 Task: Explore Airbnb accommodation in Ciudad del Carmen, Mexico from 22nd December, 2023 to 26th December, 2023 for 2 adults. Place can be entire room with 1  bedroom having 1 bed and 1 bathroom. Property type can be hotel.
Action: Mouse moved to (421, 114)
Screenshot: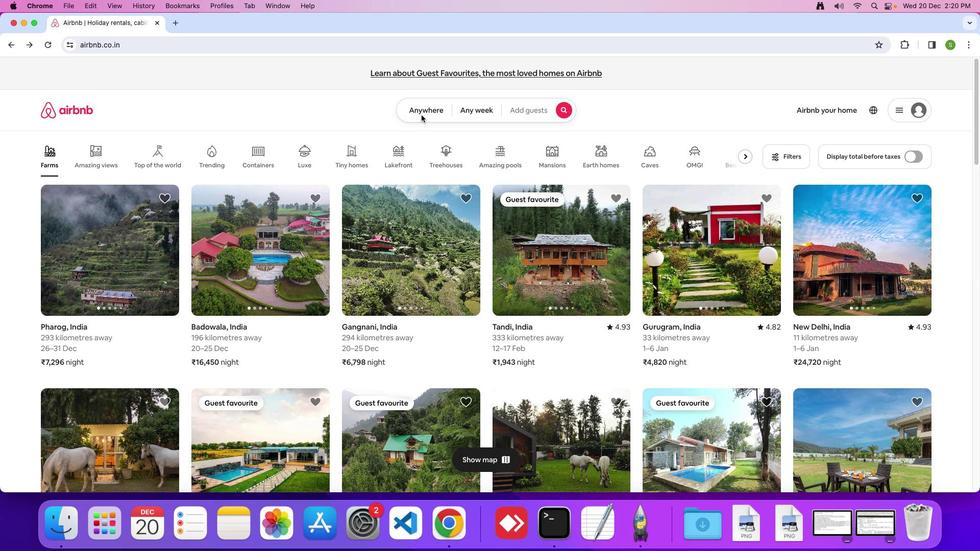 
Action: Mouse pressed left at (421, 114)
Screenshot: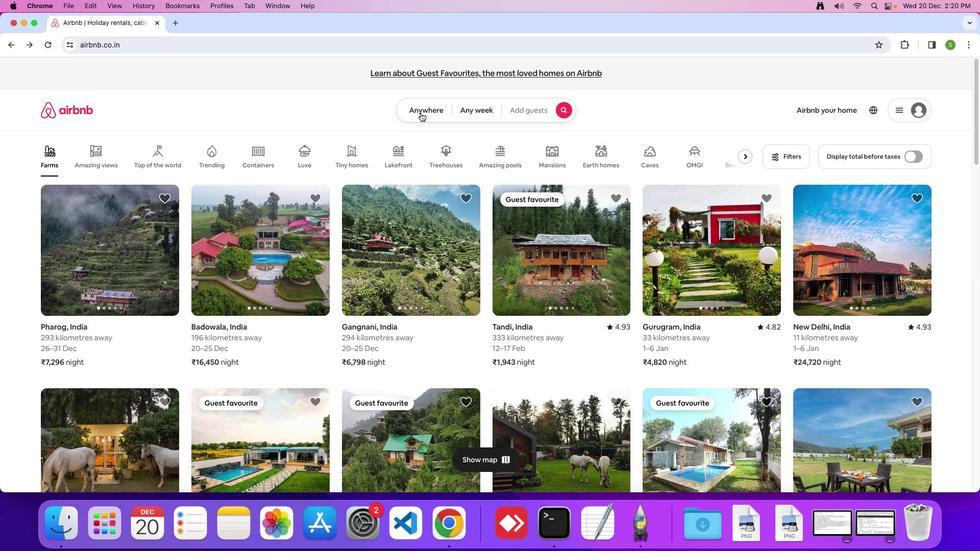 
Action: Mouse moved to (420, 111)
Screenshot: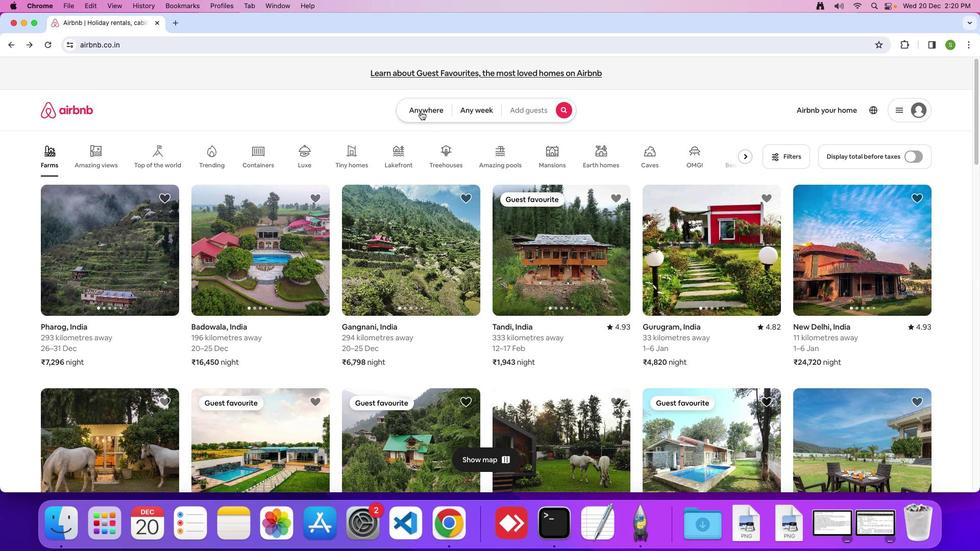 
Action: Mouse pressed left at (420, 111)
Screenshot: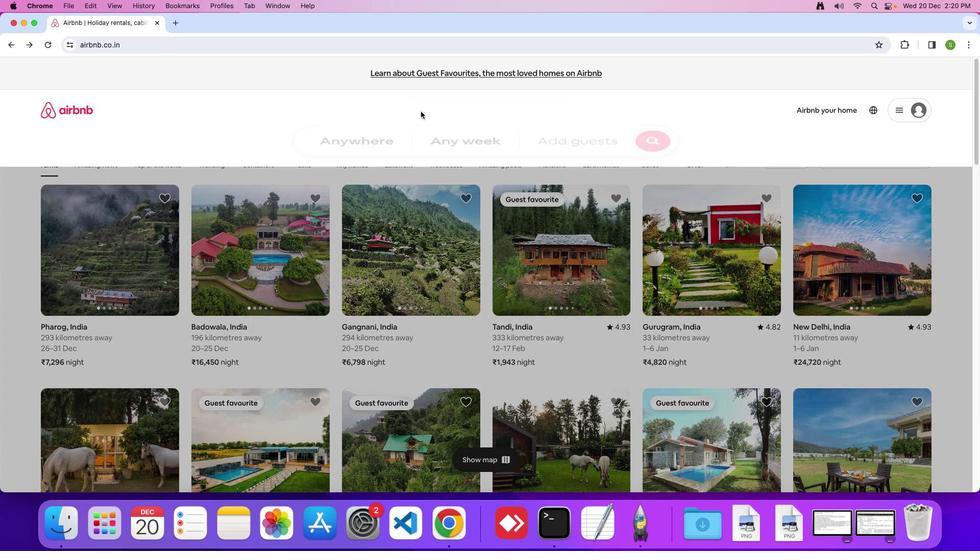 
Action: Mouse moved to (332, 152)
Screenshot: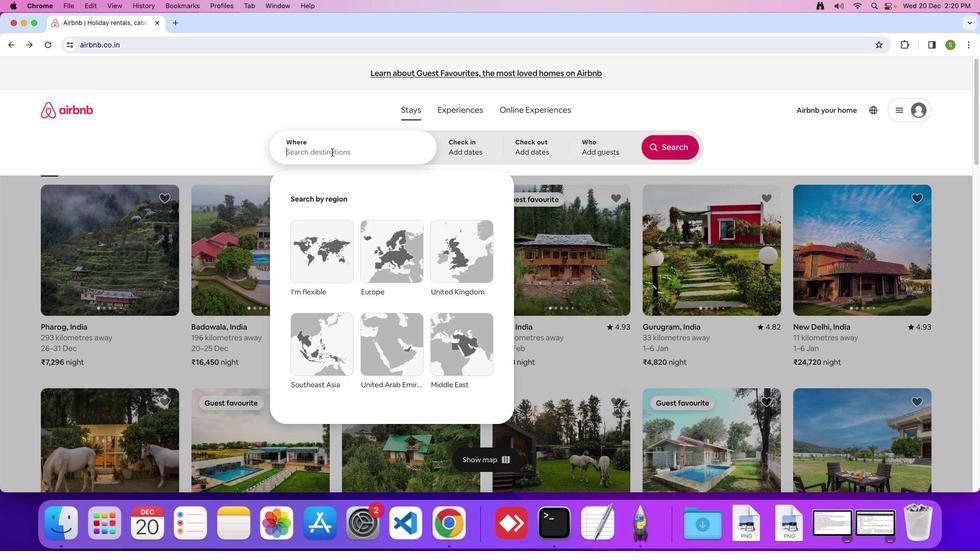
Action: Mouse pressed left at (332, 152)
Screenshot: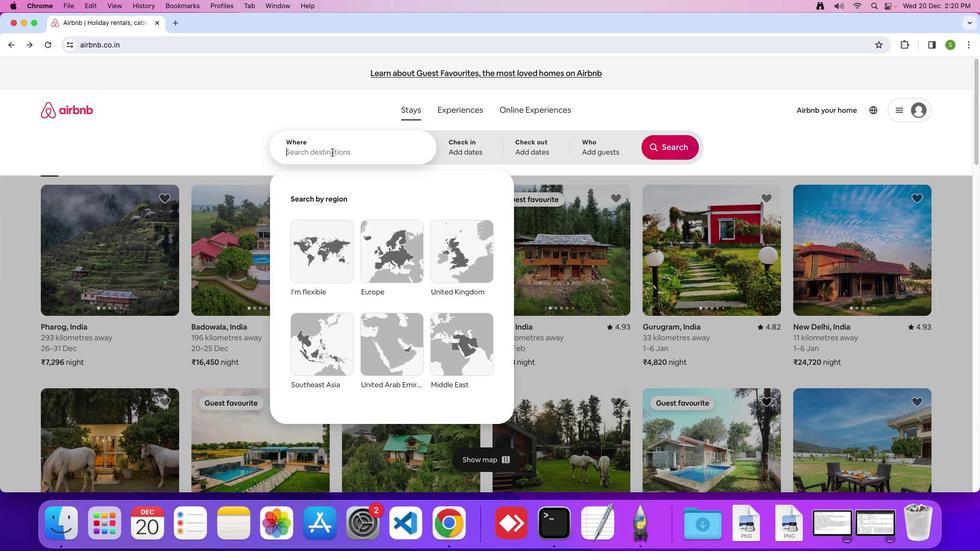 
Action: Mouse moved to (332, 156)
Screenshot: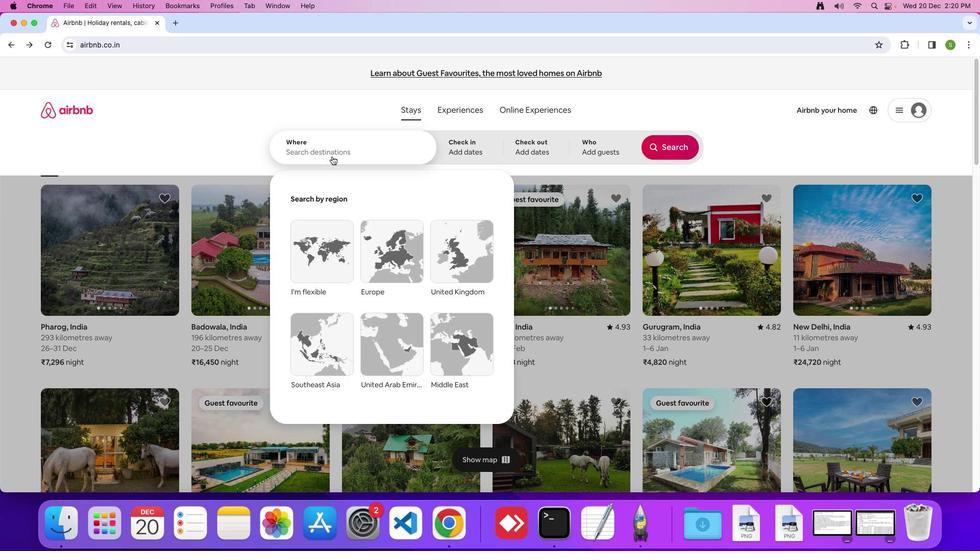 
Action: Key pressed 'C'Key.caps_lock'i''u''d''a''d''a'Key.backspaceKey.space'd''e''l'Key.spaceKey.shift'C''a''r''m''e''n'','Key.spaceKey.shift'M''e''x''i''c''o'Key.enter
Screenshot: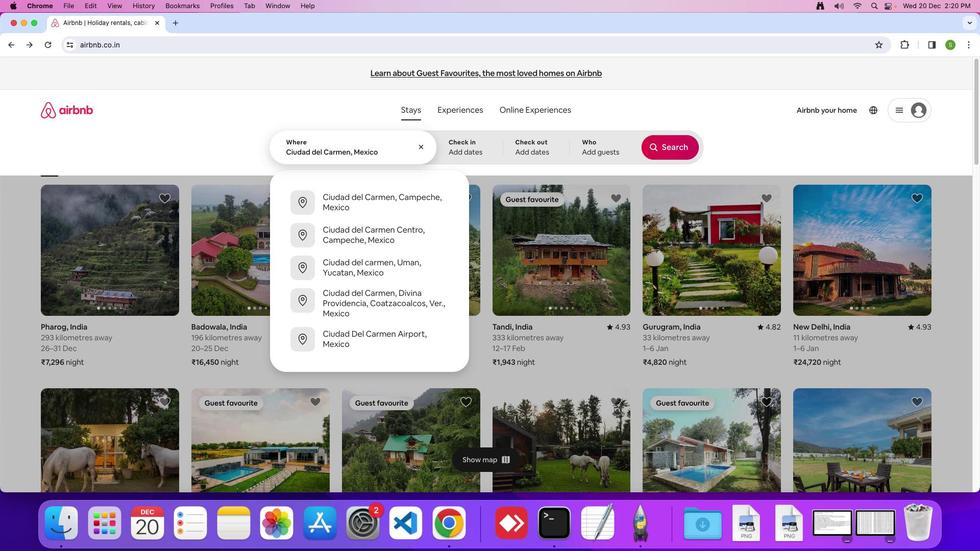 
Action: Mouse moved to (430, 348)
Screenshot: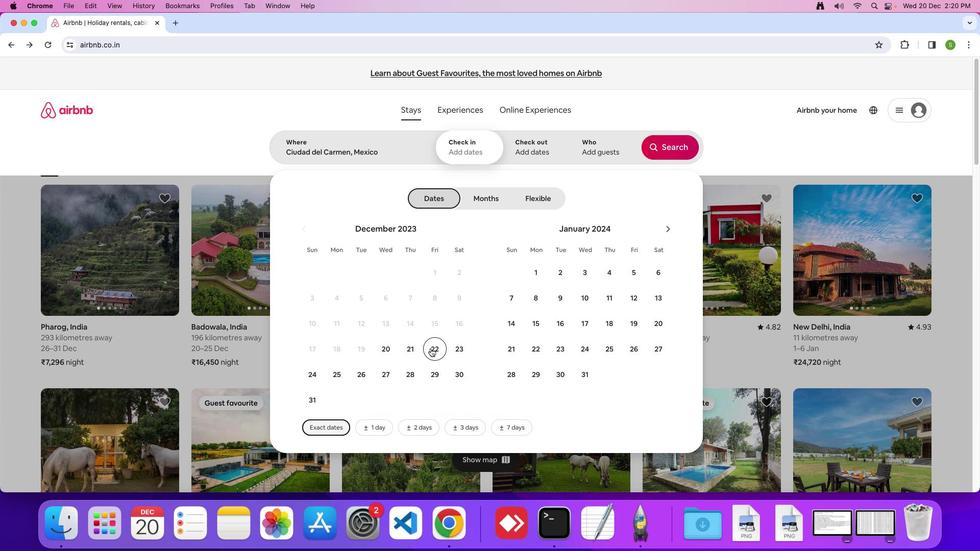 
Action: Mouse pressed left at (430, 348)
Screenshot: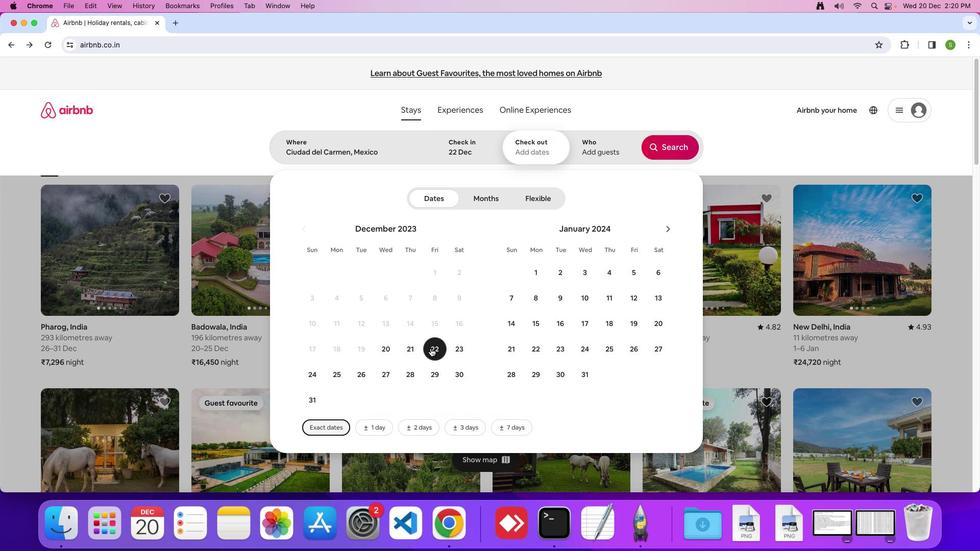 
Action: Mouse moved to (364, 373)
Screenshot: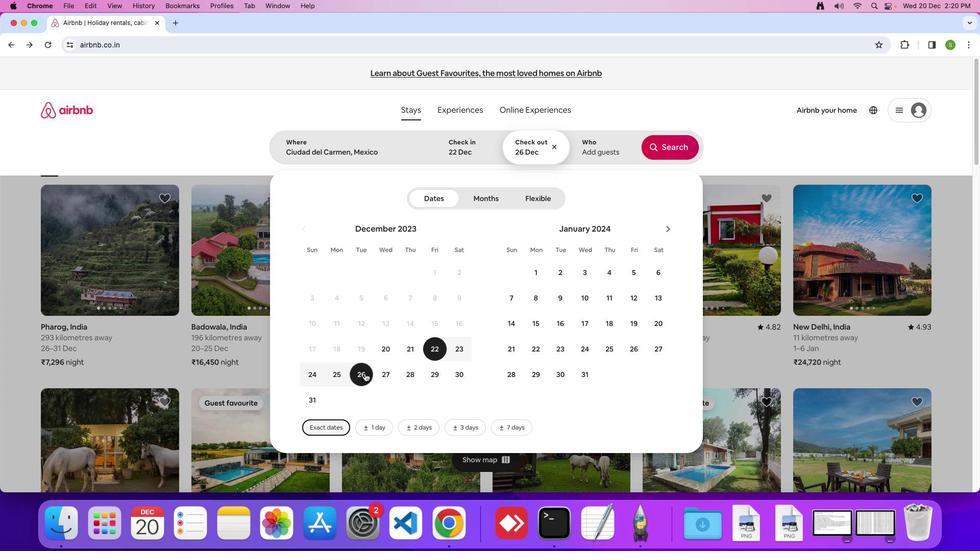 
Action: Mouse pressed left at (364, 373)
Screenshot: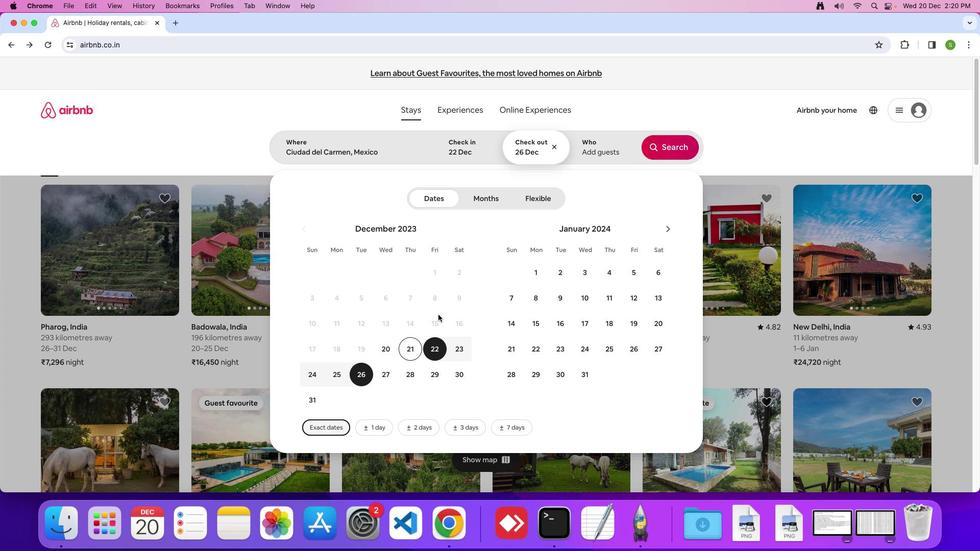 
Action: Mouse moved to (589, 152)
Screenshot: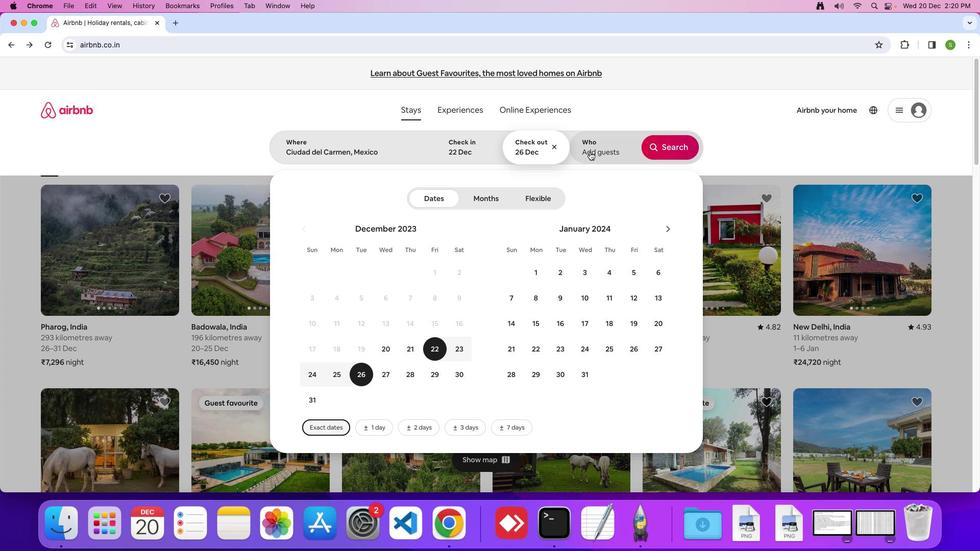 
Action: Mouse pressed left at (589, 152)
Screenshot: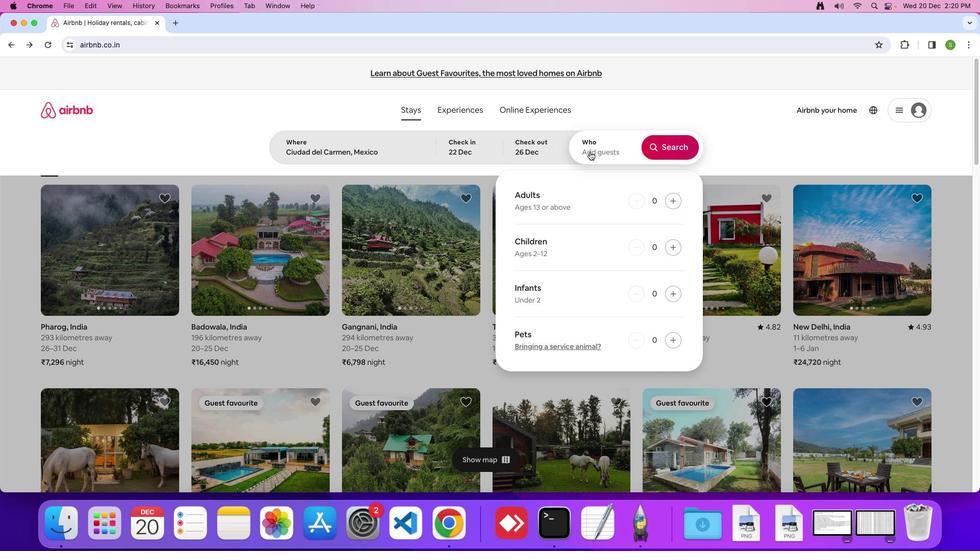 
Action: Mouse moved to (670, 201)
Screenshot: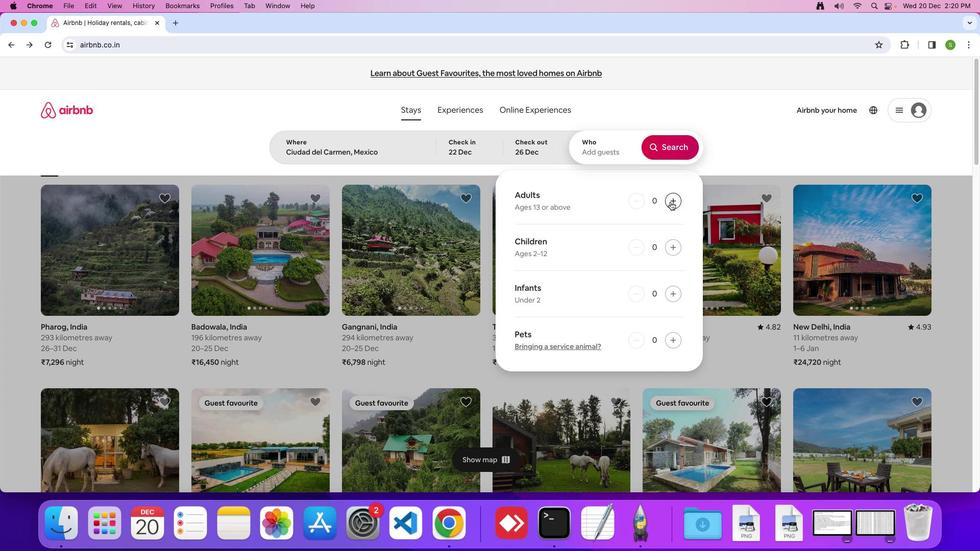 
Action: Mouse pressed left at (670, 201)
Screenshot: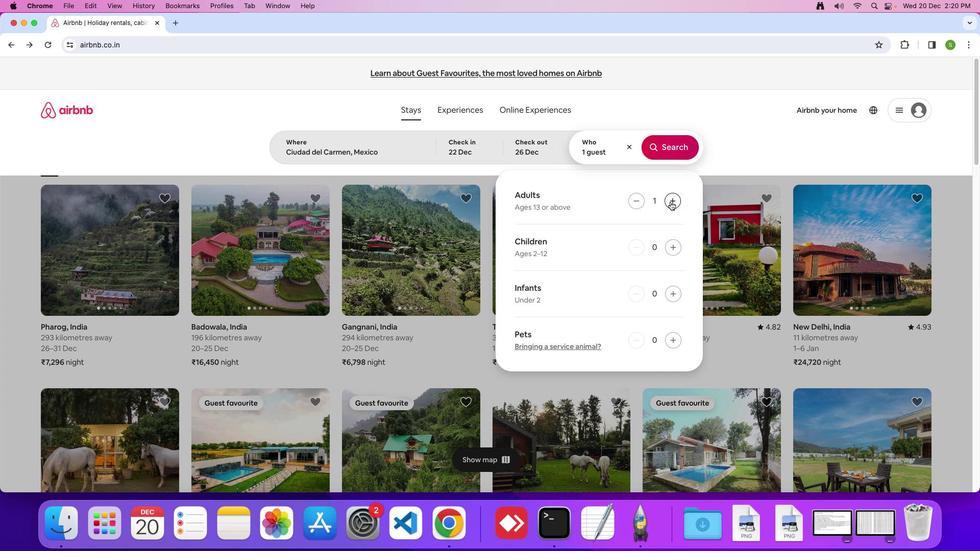 
Action: Mouse pressed left at (670, 201)
Screenshot: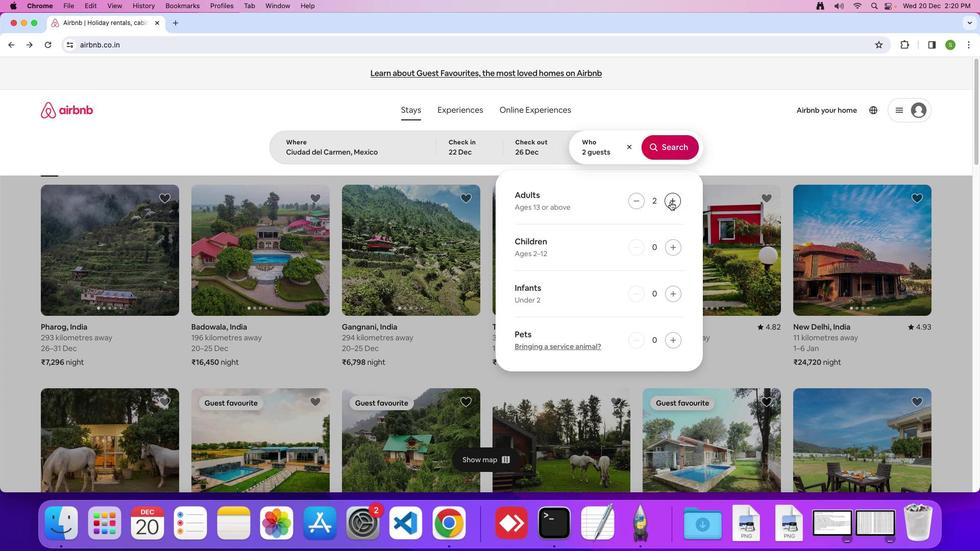 
Action: Mouse moved to (664, 150)
Screenshot: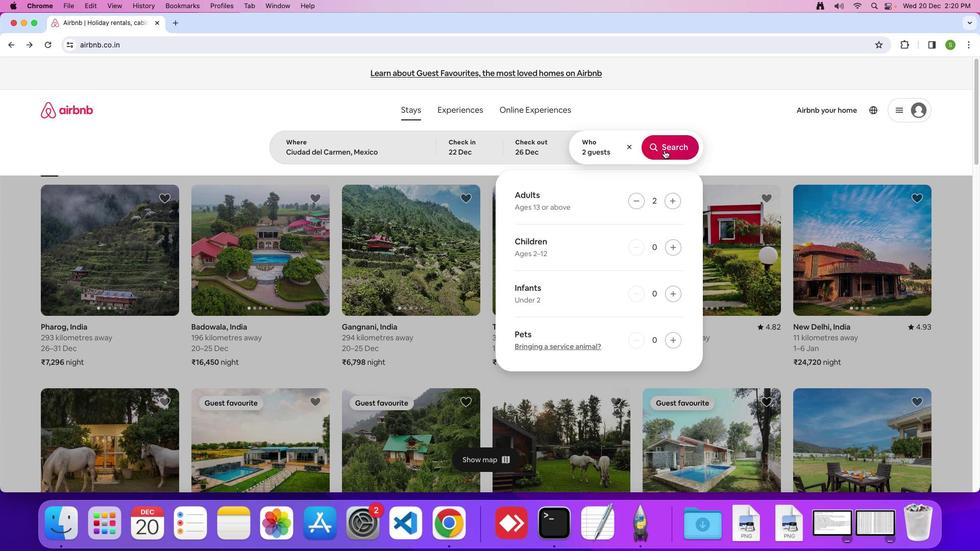 
Action: Mouse pressed left at (664, 150)
Screenshot: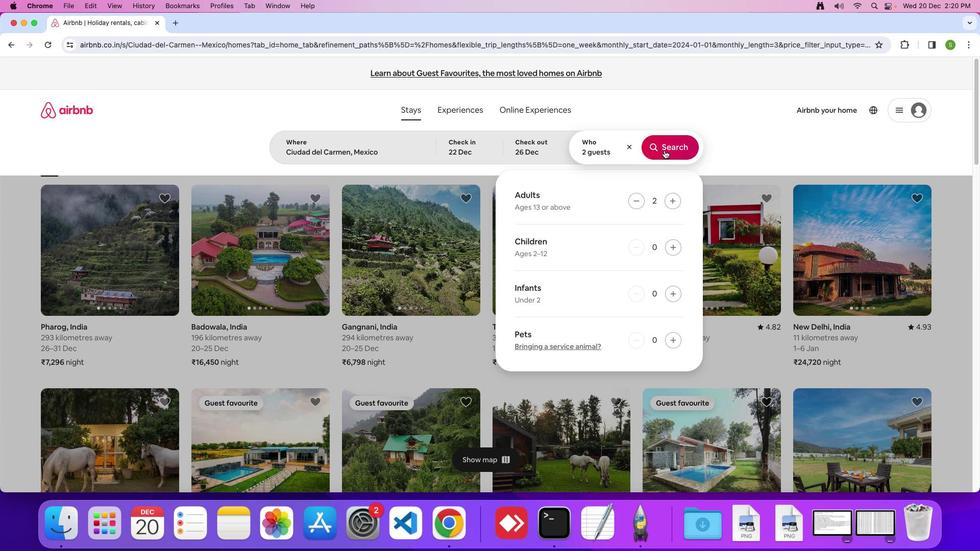 
Action: Mouse moved to (812, 116)
Screenshot: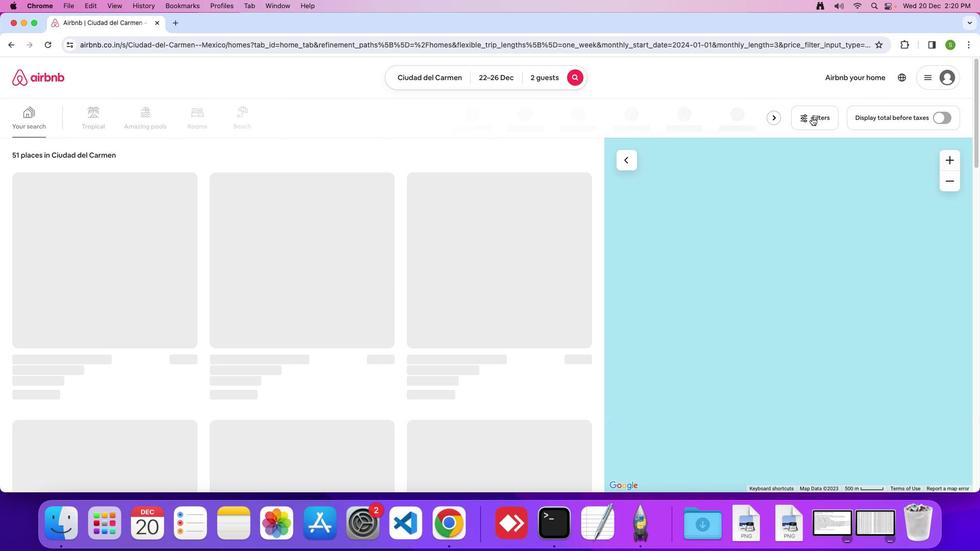 
Action: Mouse pressed left at (812, 116)
Screenshot: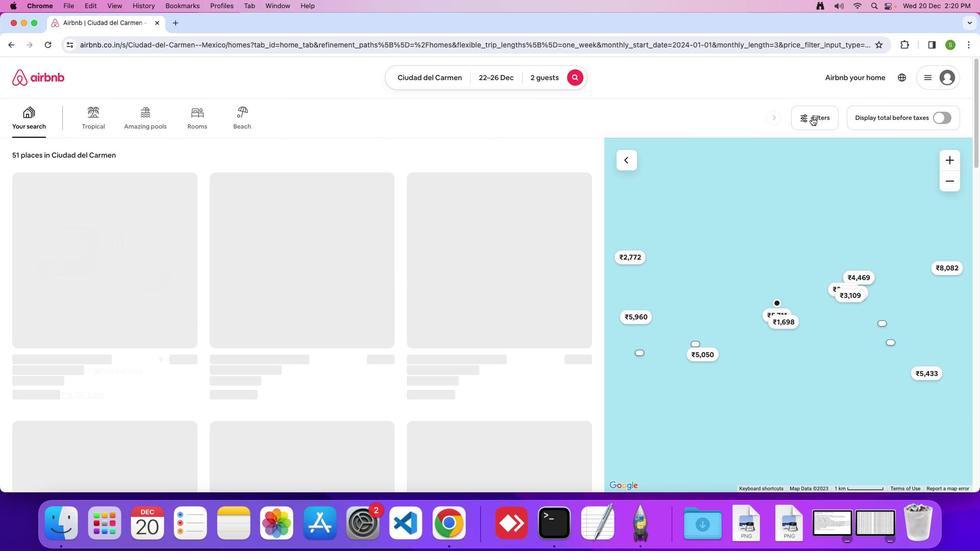 
Action: Mouse moved to (469, 322)
Screenshot: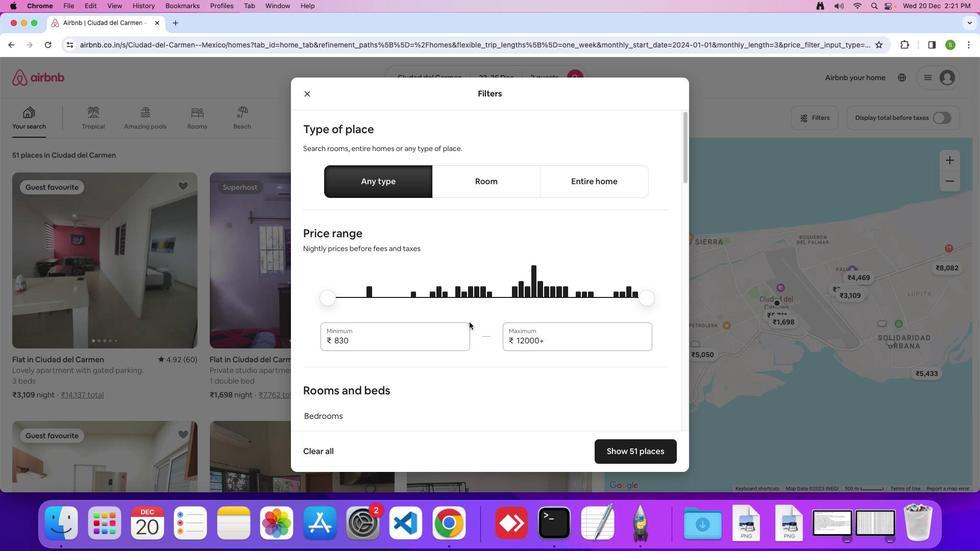 
Action: Mouse scrolled (469, 322) with delta (0, 0)
Screenshot: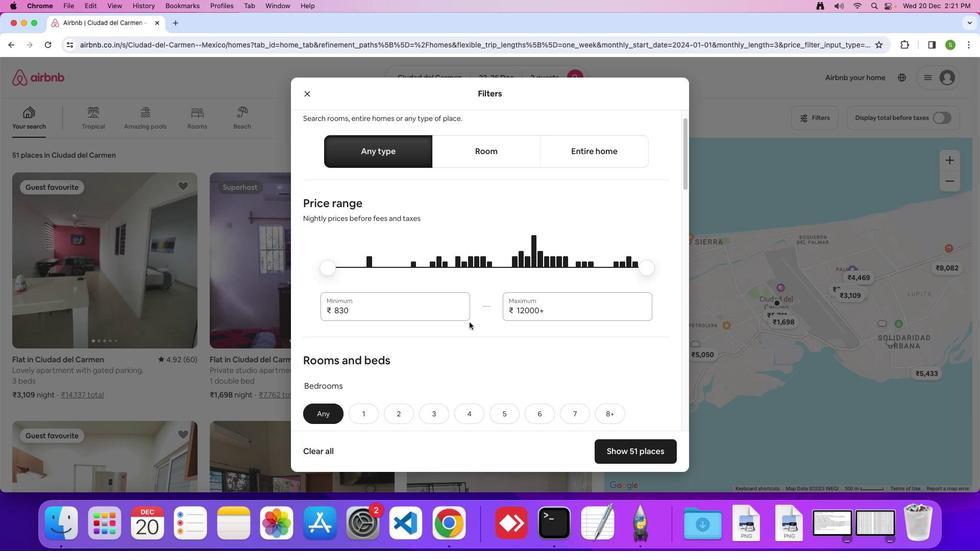 
Action: Mouse scrolled (469, 322) with delta (0, 0)
Screenshot: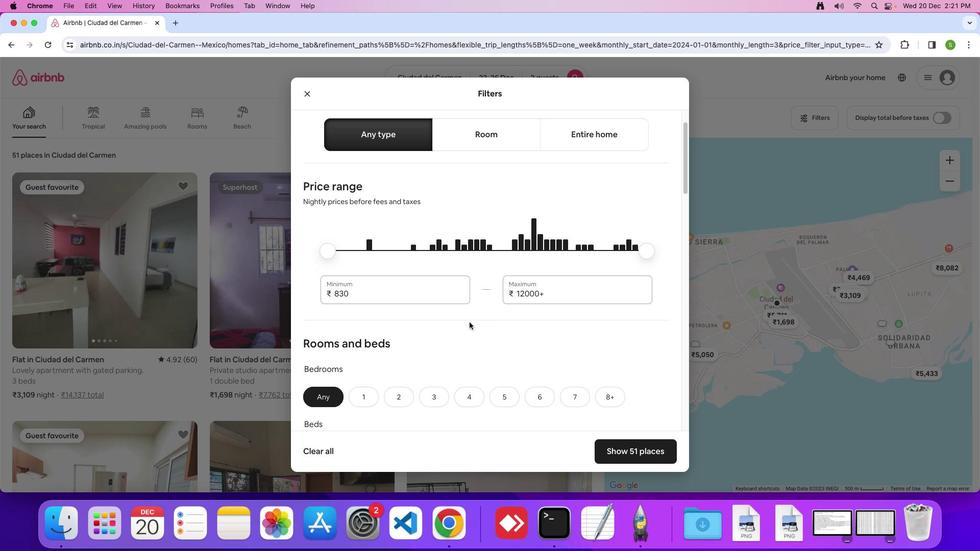 
Action: Mouse scrolled (469, 322) with delta (0, 0)
Screenshot: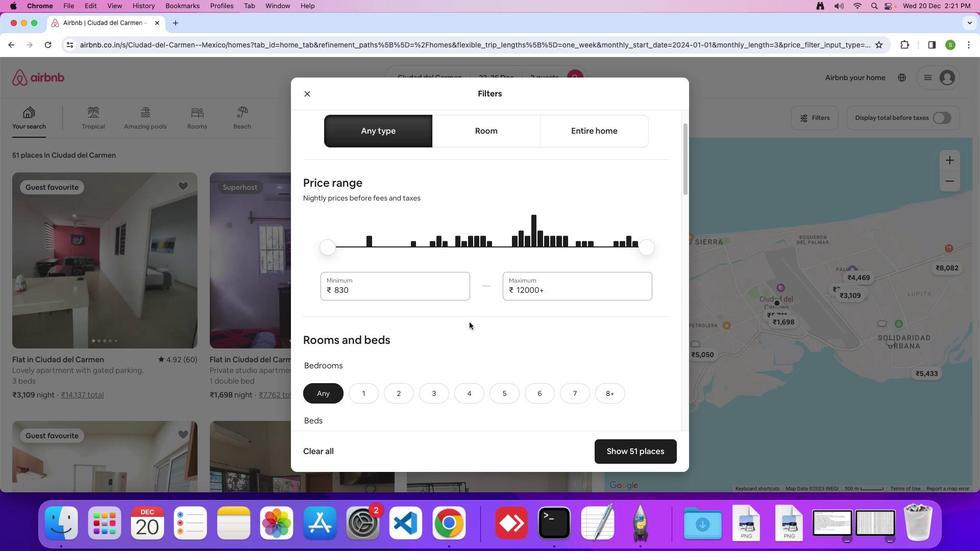 
Action: Mouse scrolled (469, 322) with delta (0, 0)
Screenshot: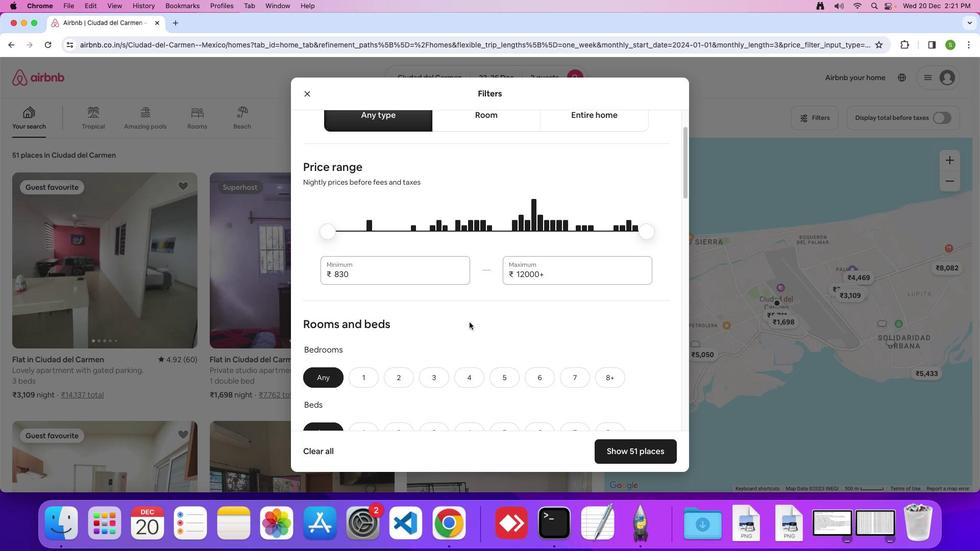 
Action: Mouse scrolled (469, 322) with delta (0, 0)
Screenshot: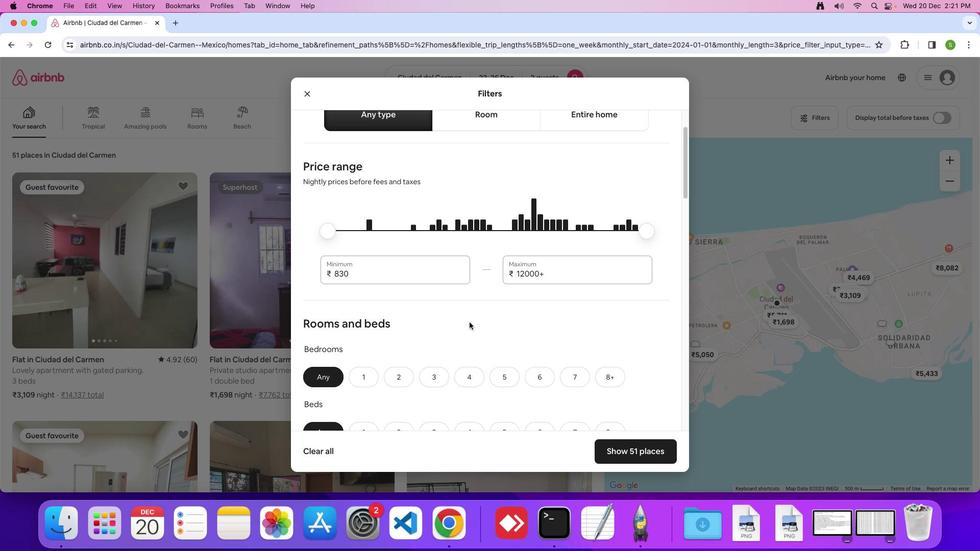 
Action: Mouse scrolled (469, 322) with delta (0, 0)
Screenshot: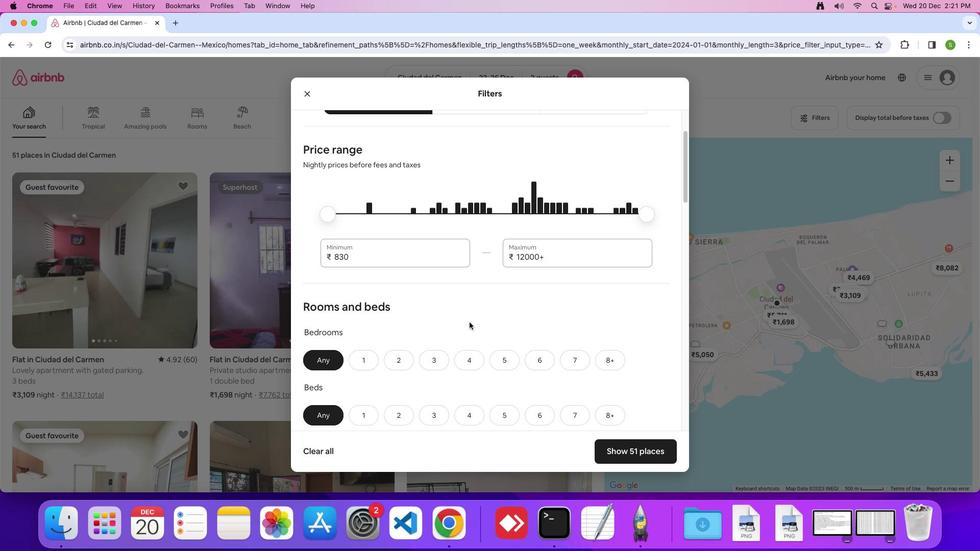 
Action: Mouse scrolled (469, 322) with delta (0, 0)
Screenshot: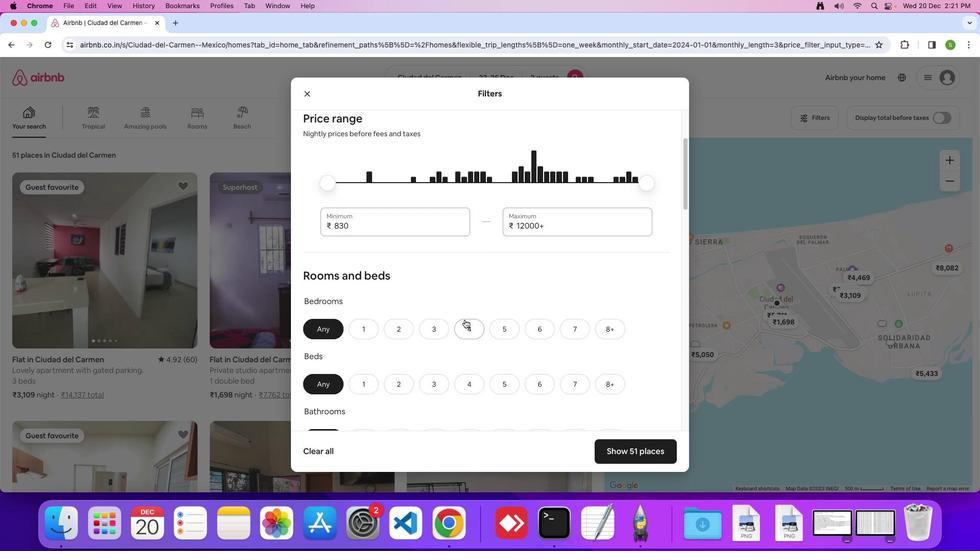 
Action: Mouse scrolled (469, 322) with delta (0, 0)
Screenshot: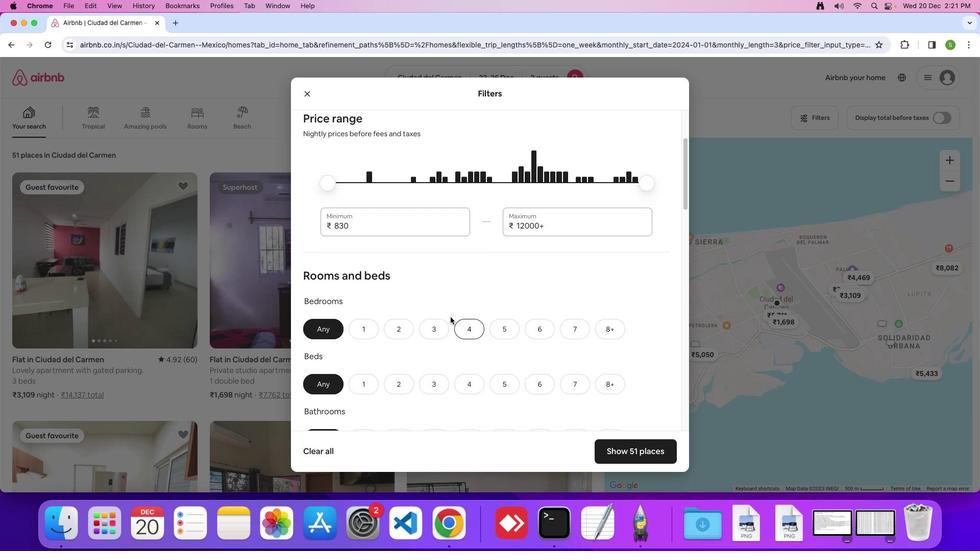 
Action: Mouse moved to (361, 332)
Screenshot: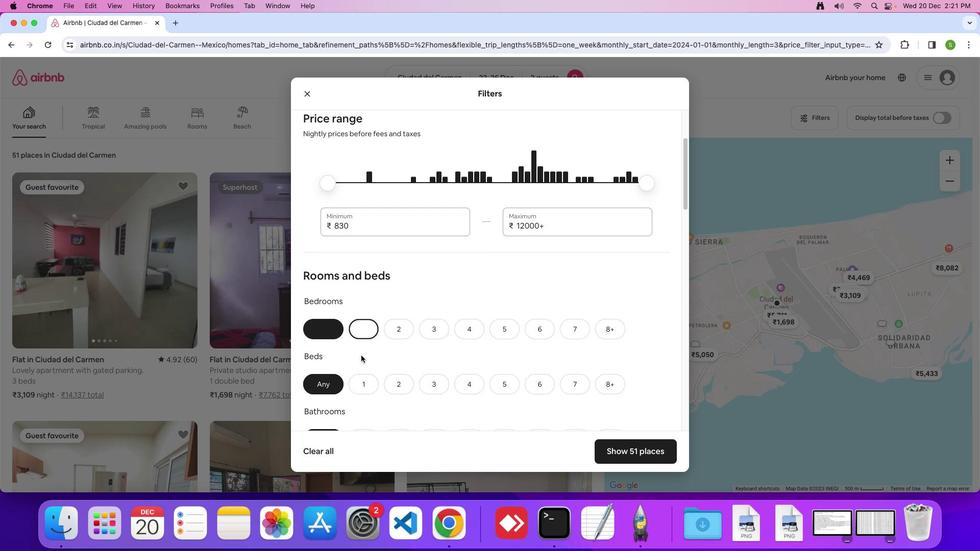
Action: Mouse pressed left at (361, 332)
Screenshot: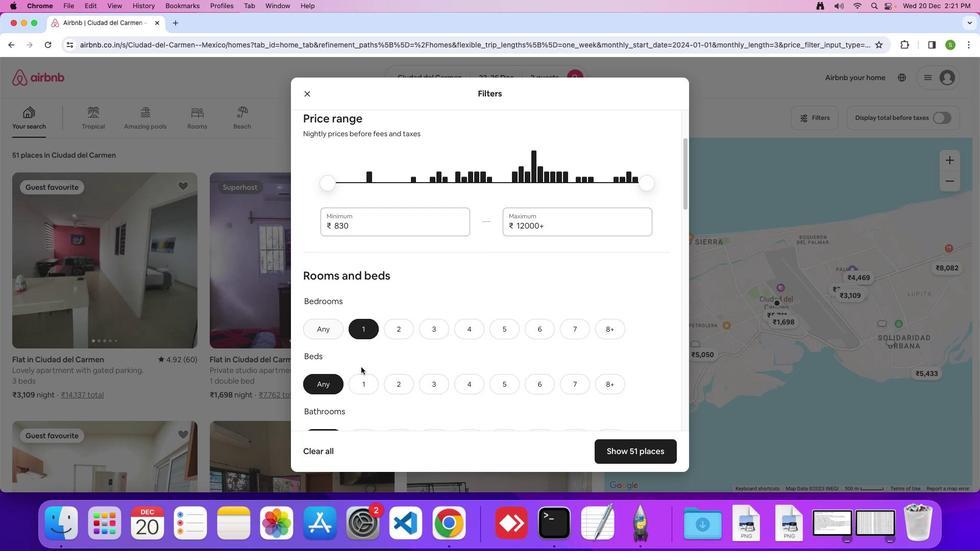 
Action: Mouse moved to (362, 379)
Screenshot: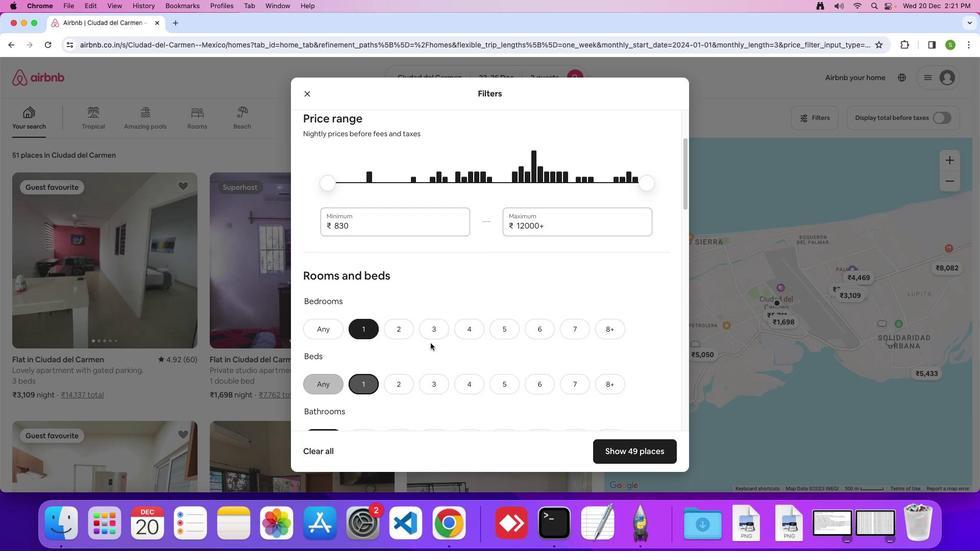 
Action: Mouse pressed left at (362, 379)
Screenshot: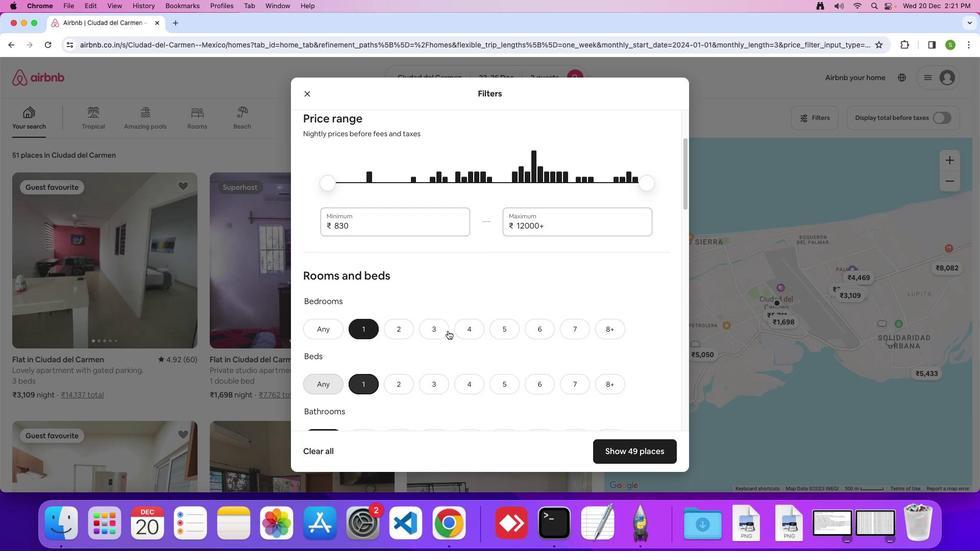 
Action: Mouse moved to (449, 328)
Screenshot: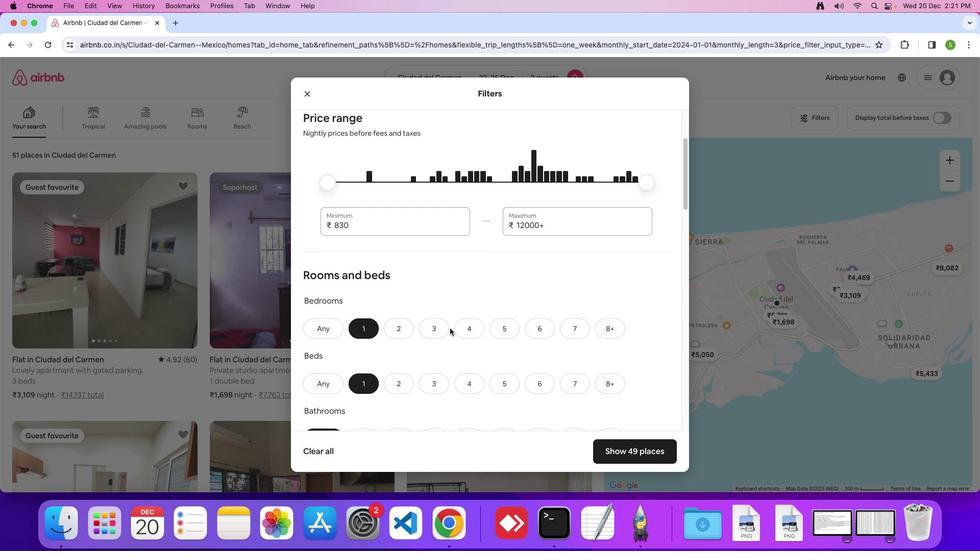 
Action: Mouse scrolled (449, 328) with delta (0, 0)
Screenshot: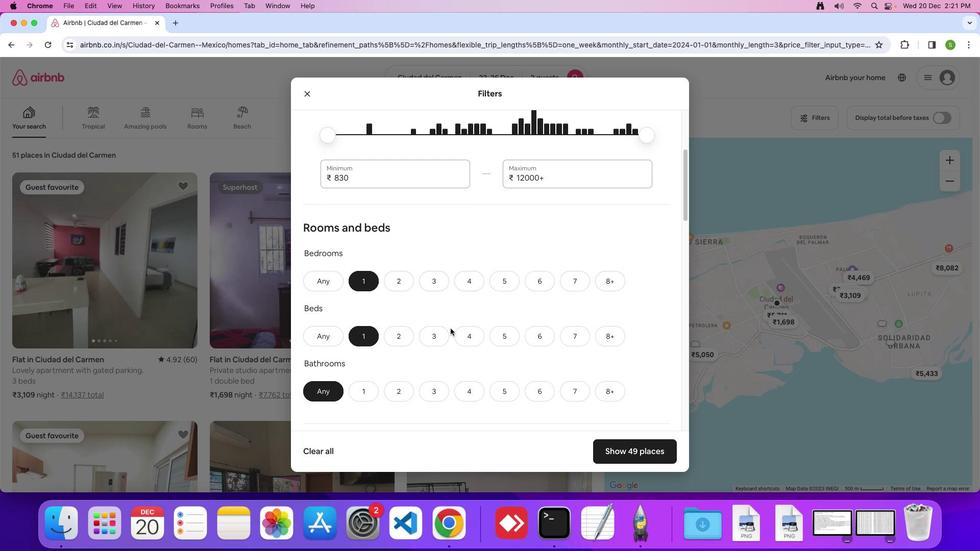 
Action: Mouse moved to (450, 328)
Screenshot: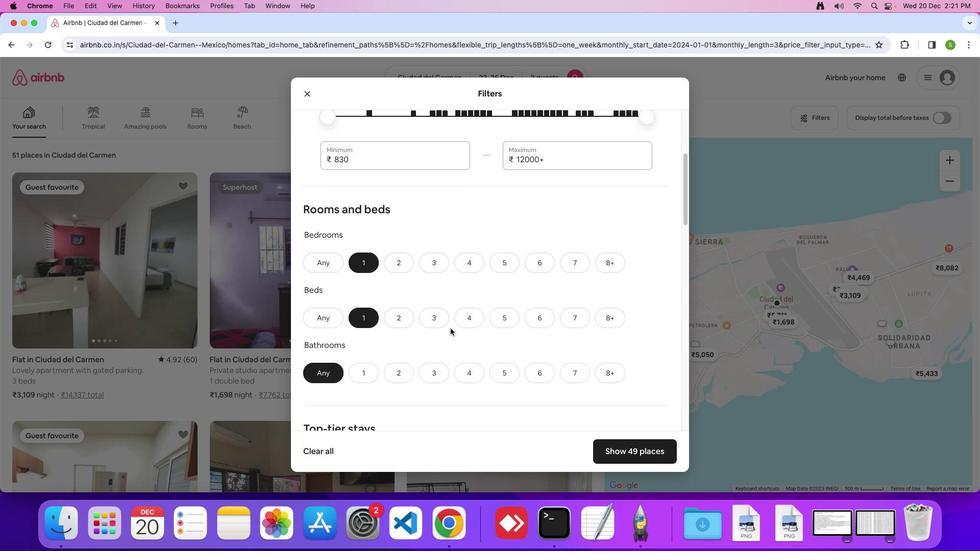 
Action: Mouse scrolled (450, 328) with delta (0, 0)
Screenshot: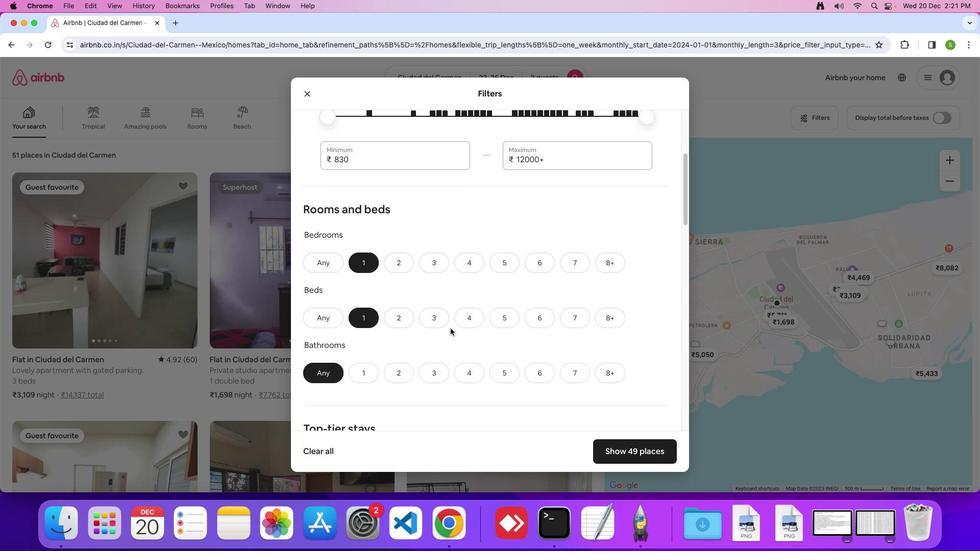 
Action: Mouse moved to (450, 328)
Screenshot: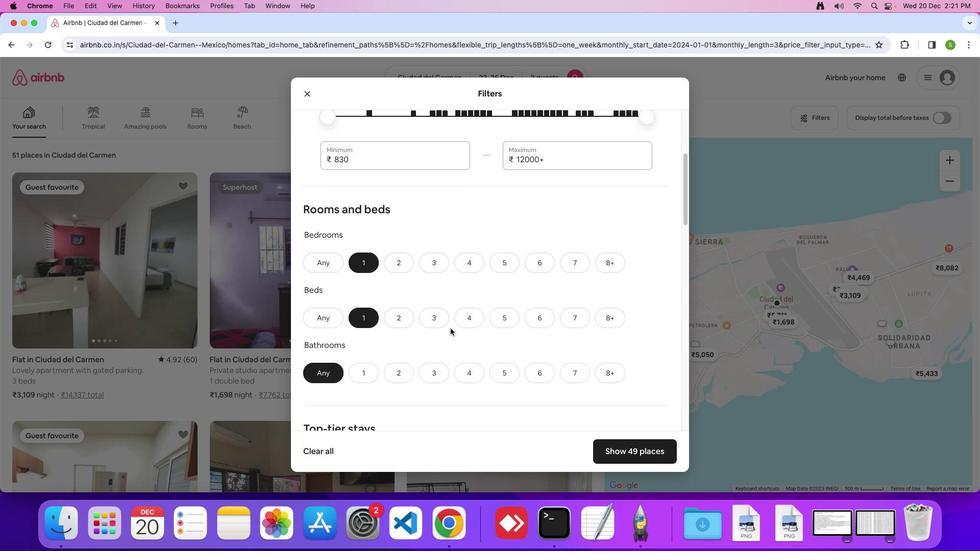 
Action: Mouse scrolled (450, 328) with delta (0, -1)
Screenshot: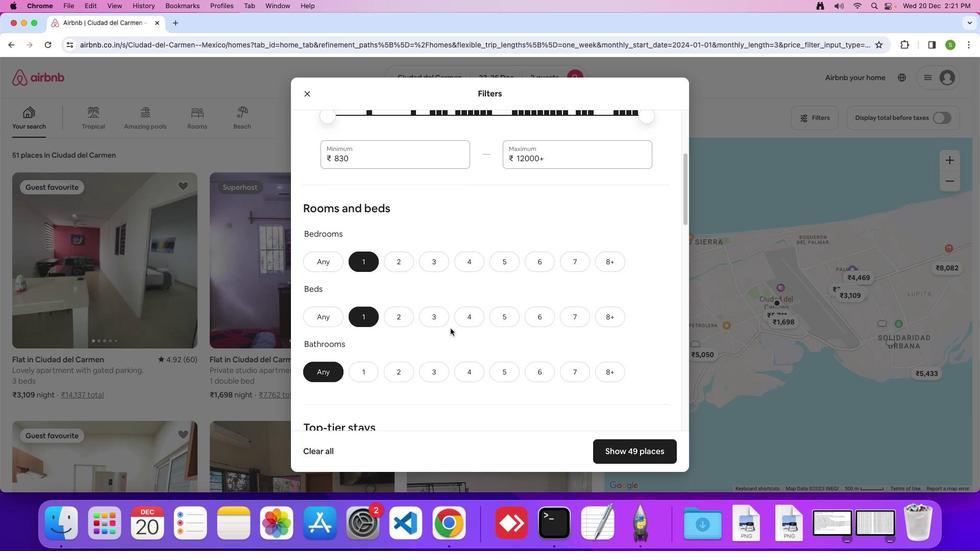 
Action: Mouse moved to (450, 328)
Screenshot: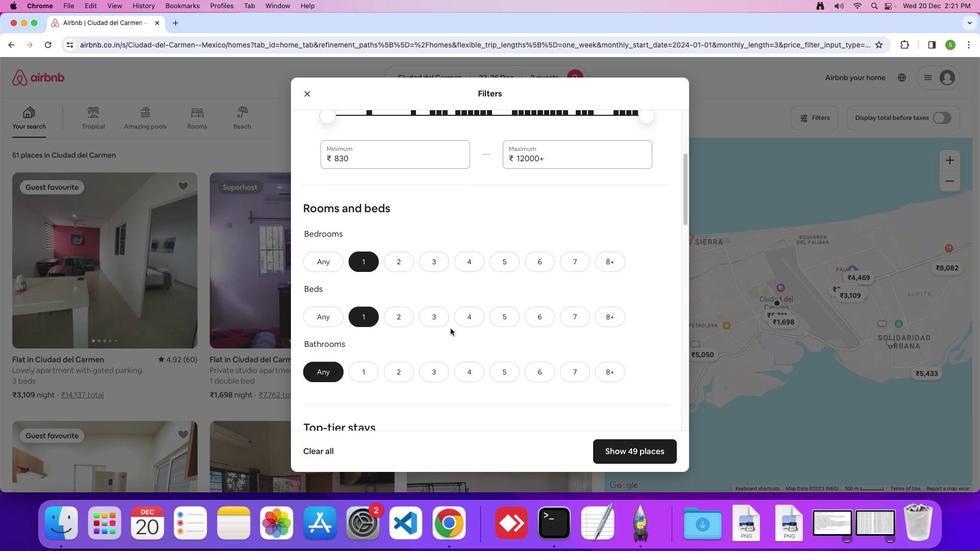 
Action: Mouse scrolled (450, 328) with delta (0, 0)
Screenshot: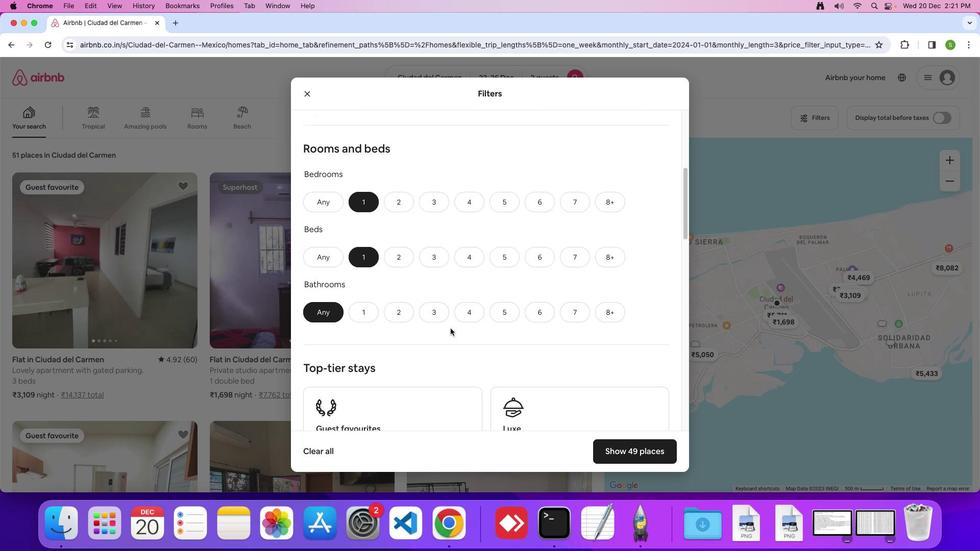 
Action: Mouse scrolled (450, 328) with delta (0, 0)
Screenshot: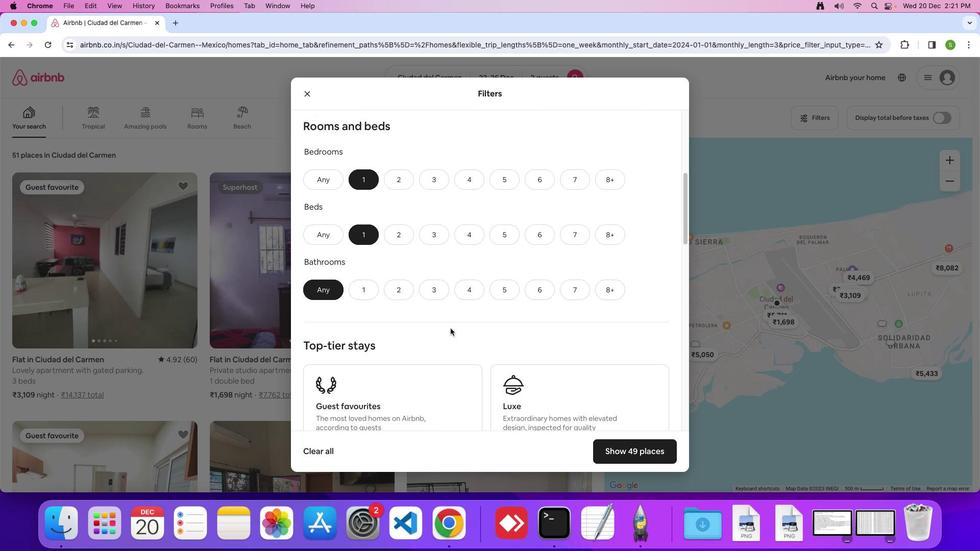 
Action: Mouse scrolled (450, 328) with delta (0, -1)
Screenshot: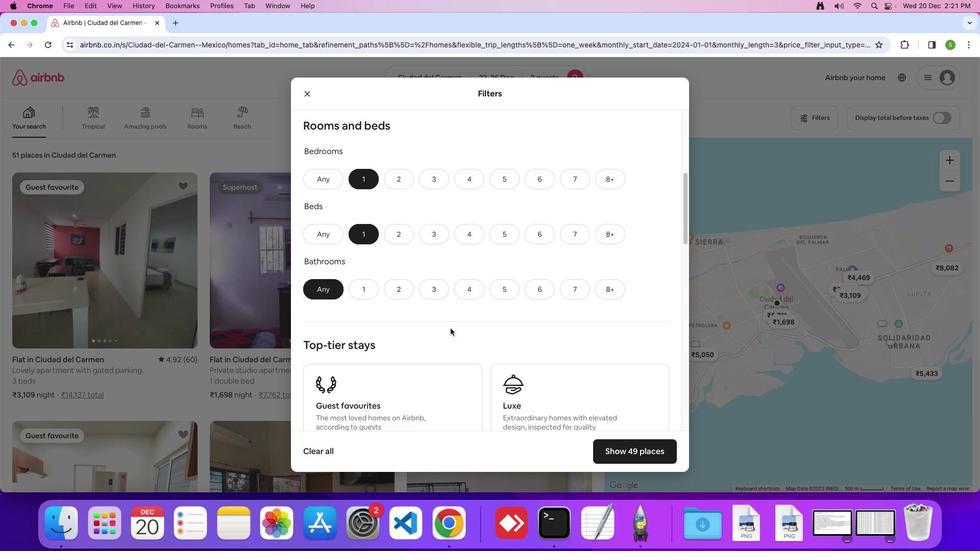 
Action: Mouse moved to (368, 298)
Screenshot: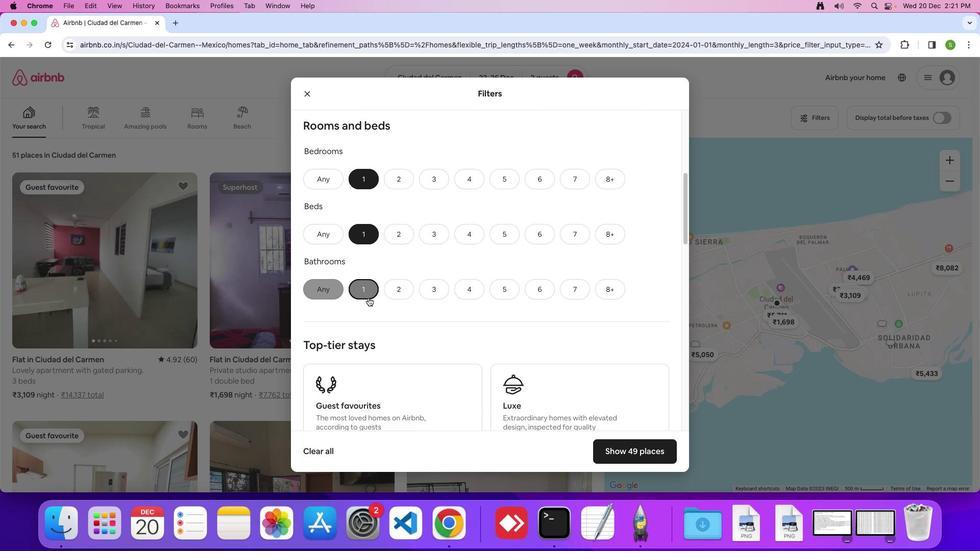 
Action: Mouse pressed left at (368, 298)
Screenshot: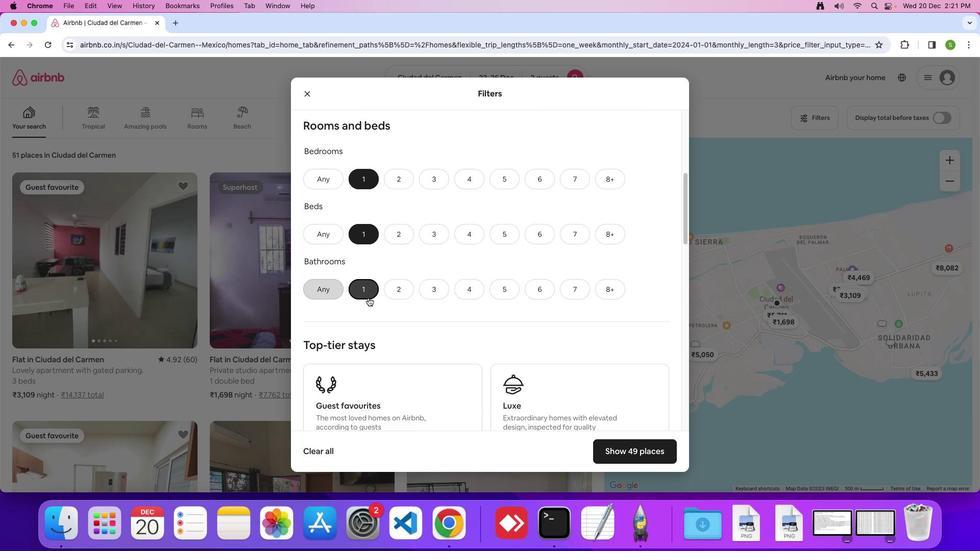 
Action: Mouse moved to (441, 293)
Screenshot: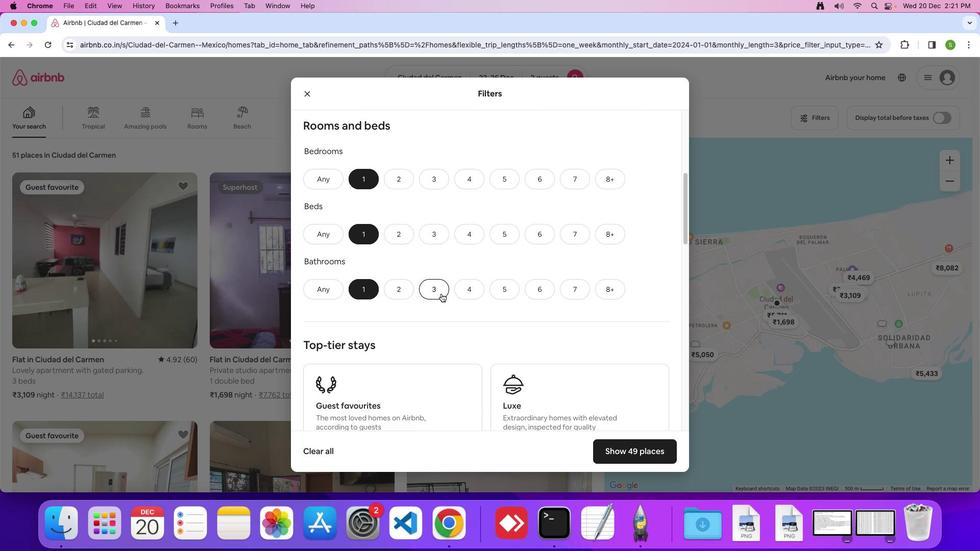 
Action: Mouse scrolled (441, 293) with delta (0, 0)
Screenshot: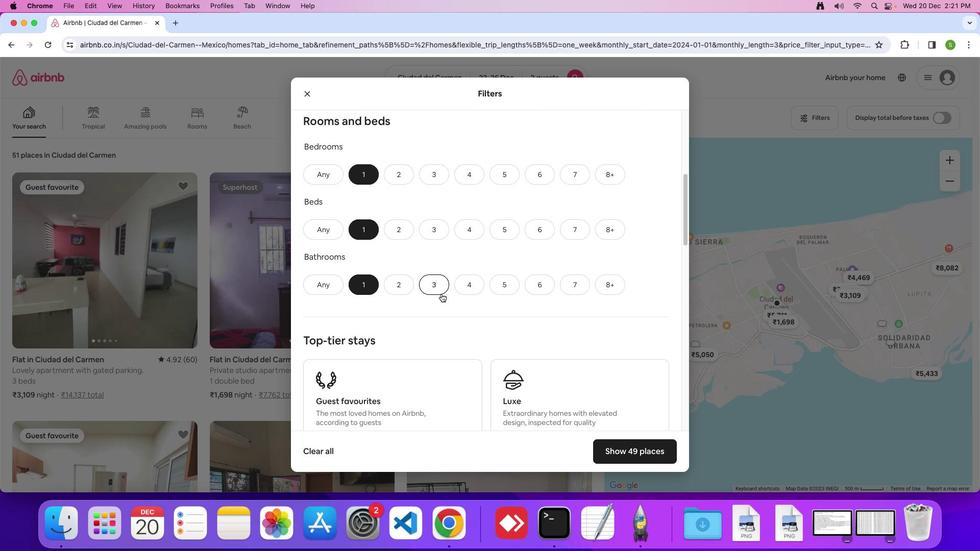 
Action: Mouse scrolled (441, 293) with delta (0, 0)
Screenshot: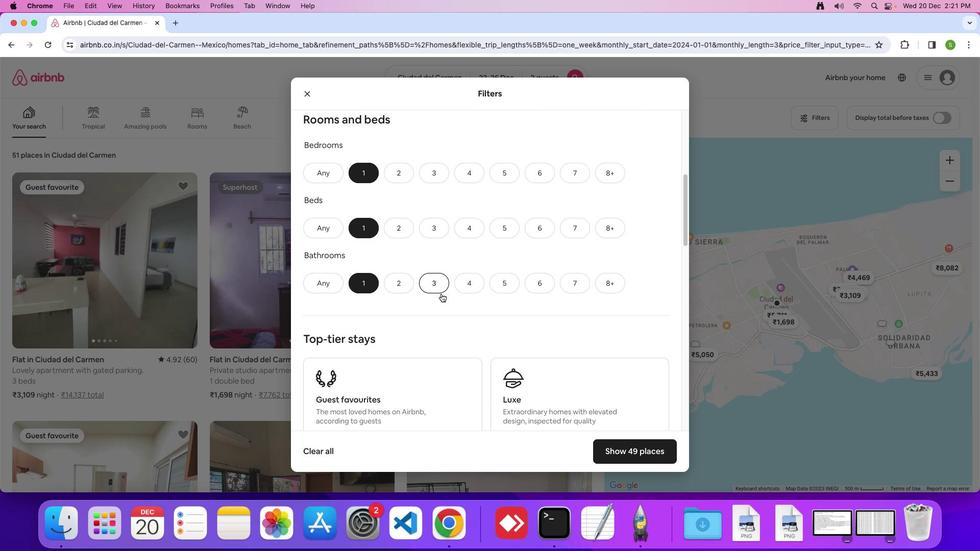 
Action: Mouse scrolled (441, 293) with delta (0, 0)
Screenshot: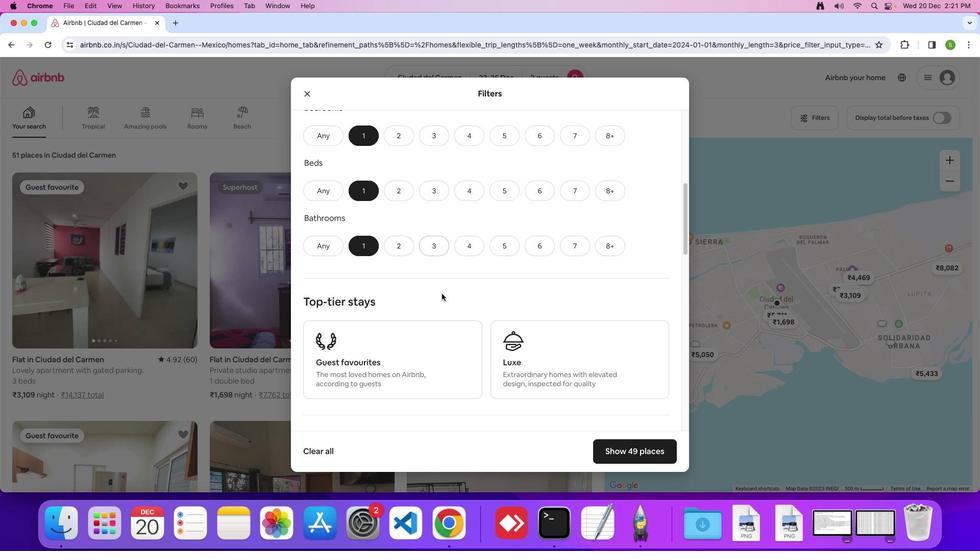 
Action: Mouse scrolled (441, 293) with delta (0, 0)
Screenshot: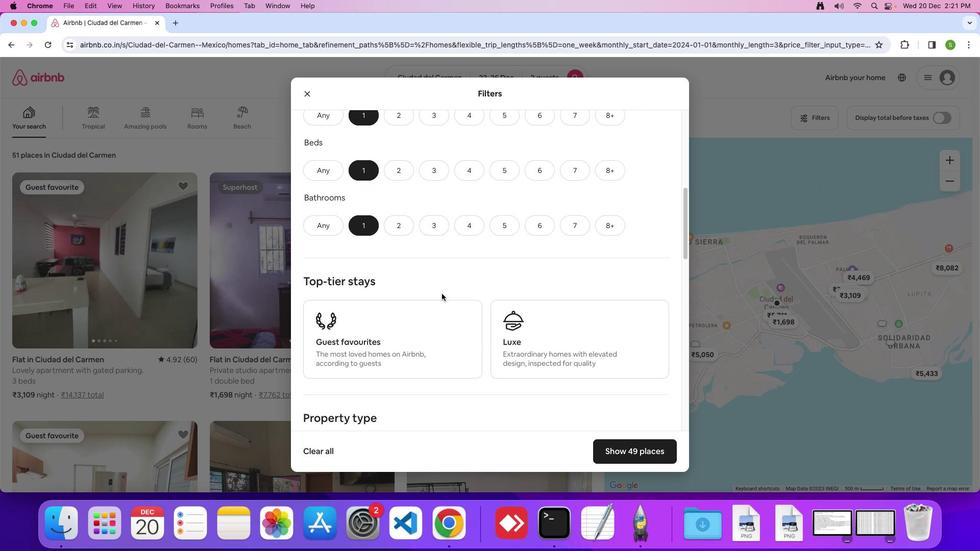 
Action: Mouse scrolled (441, 293) with delta (0, -1)
Screenshot: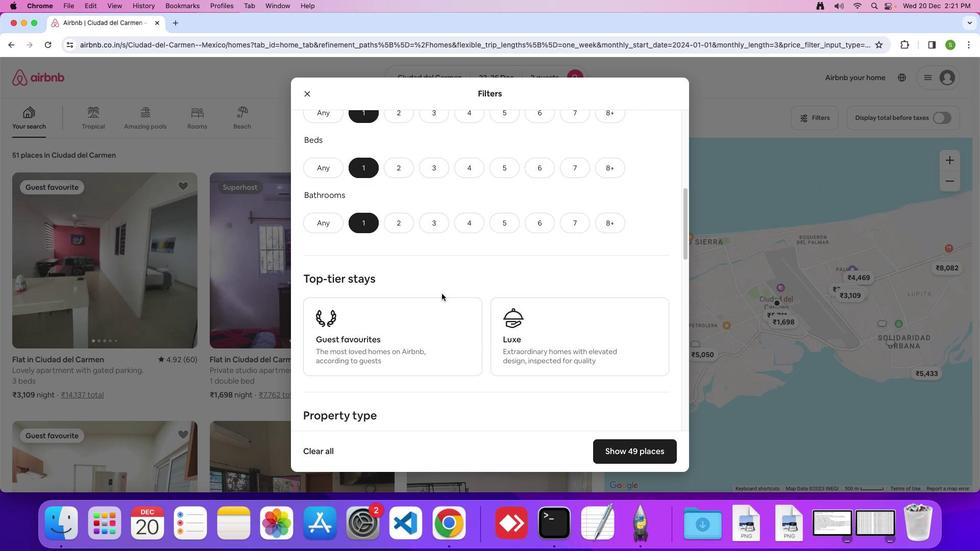
Action: Mouse moved to (441, 293)
Screenshot: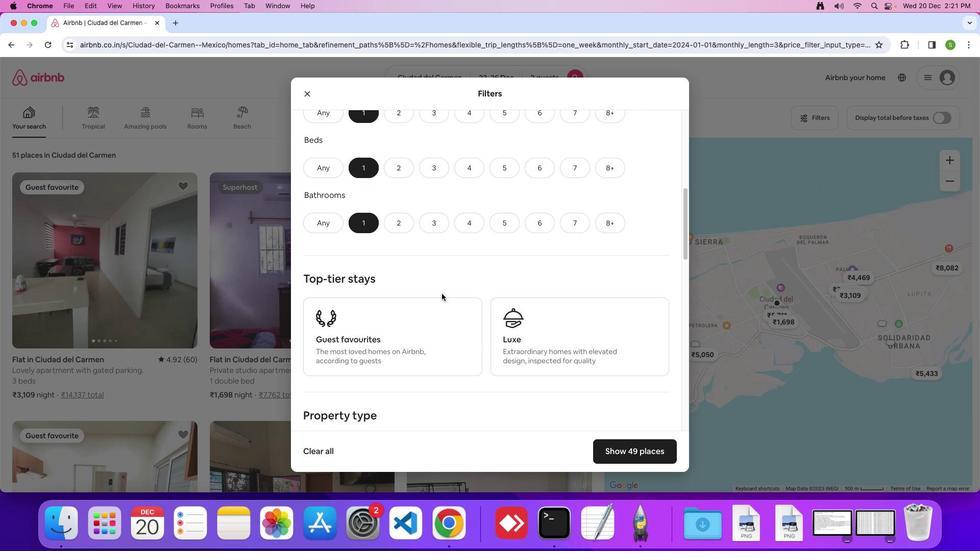 
Action: Mouse scrolled (441, 293) with delta (0, 0)
Screenshot: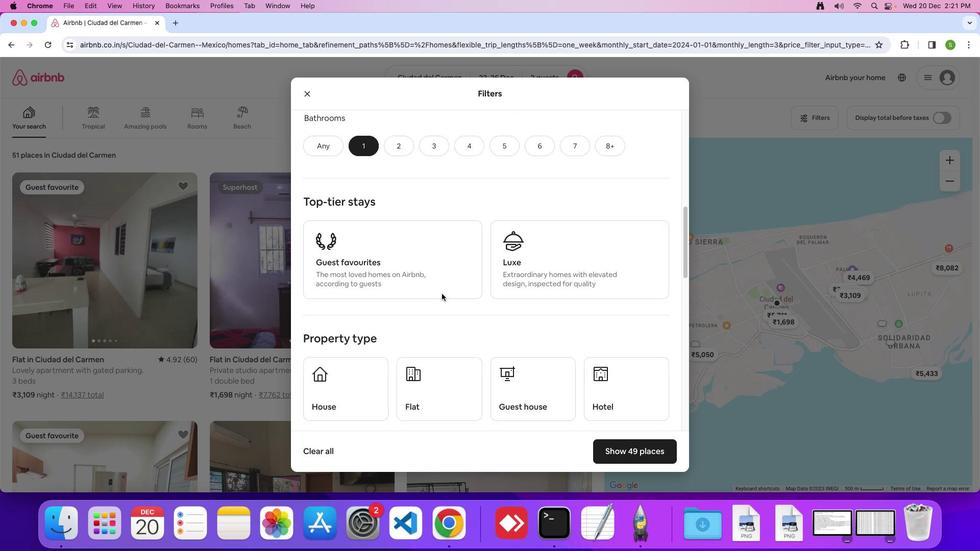 
Action: Mouse scrolled (441, 293) with delta (0, 0)
Screenshot: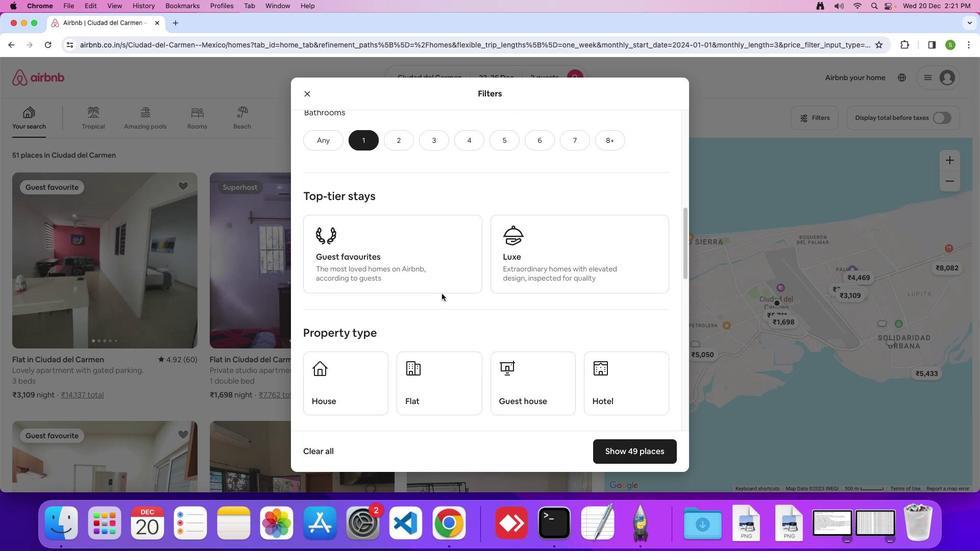 
Action: Mouse scrolled (441, 293) with delta (0, -1)
Screenshot: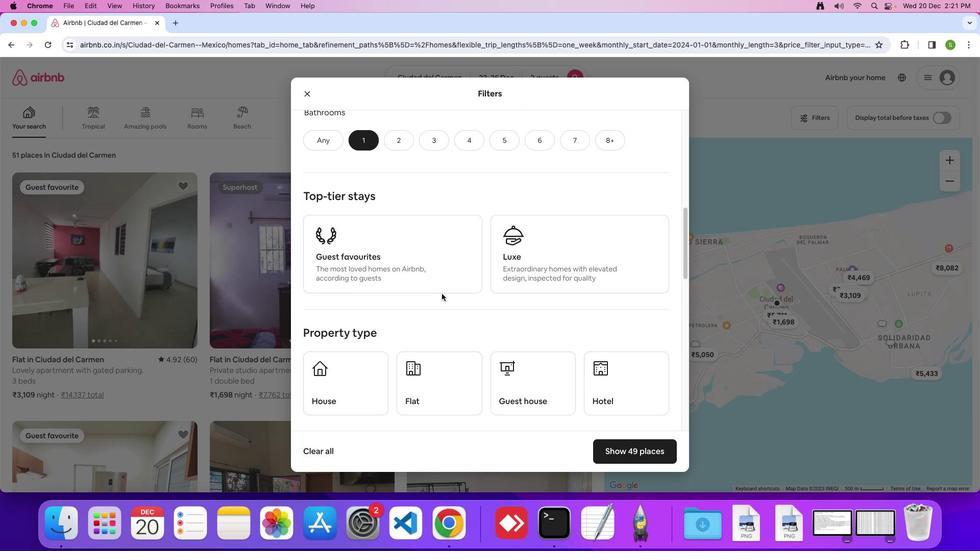 
Action: Mouse scrolled (441, 293) with delta (0, 0)
Screenshot: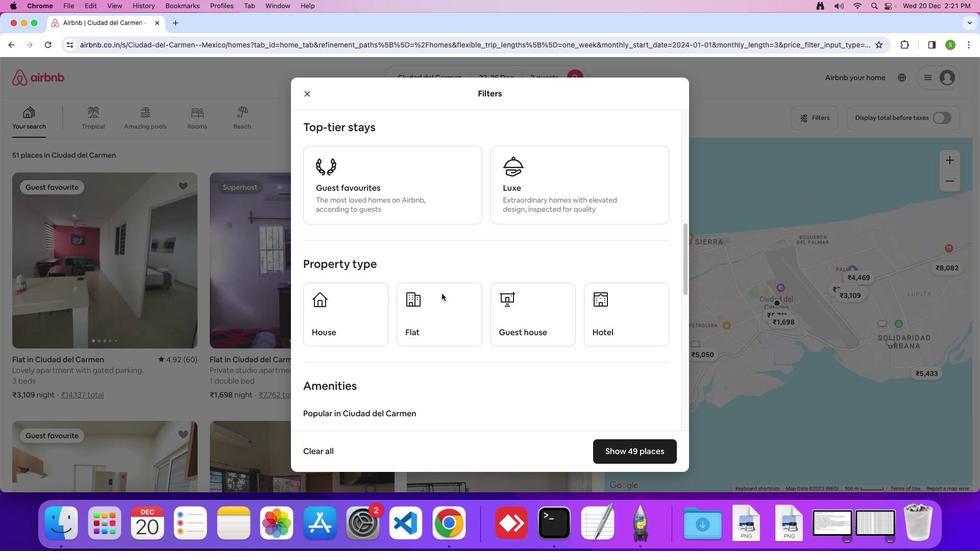 
Action: Mouse scrolled (441, 293) with delta (0, 0)
Screenshot: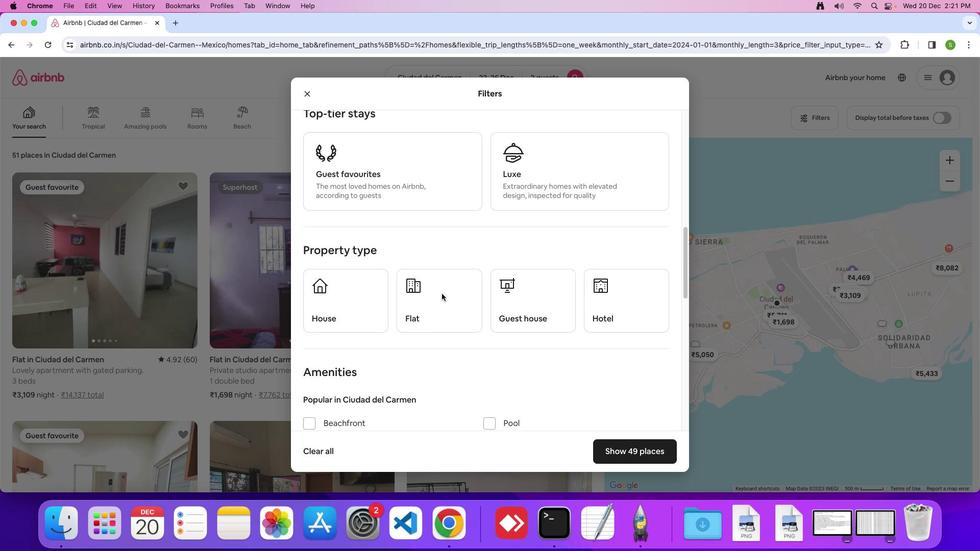 
Action: Mouse scrolled (441, 293) with delta (0, -1)
Screenshot: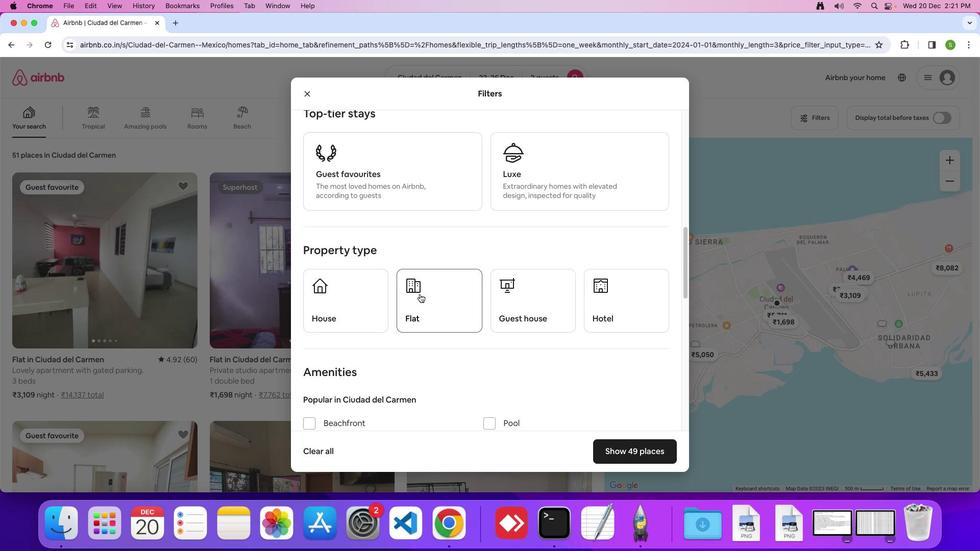 
Action: Mouse moved to (615, 296)
Screenshot: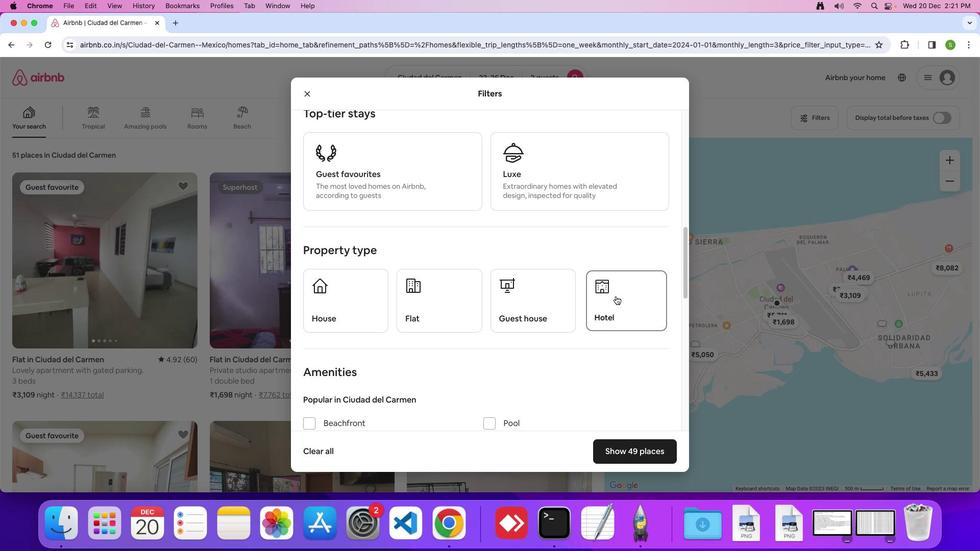 
Action: Mouse pressed left at (615, 296)
Screenshot: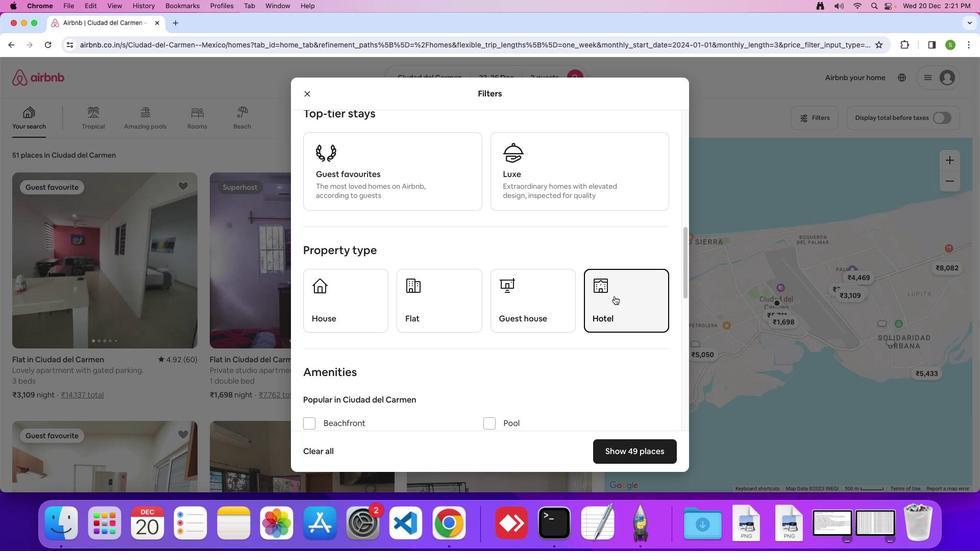 
Action: Mouse moved to (450, 306)
Screenshot: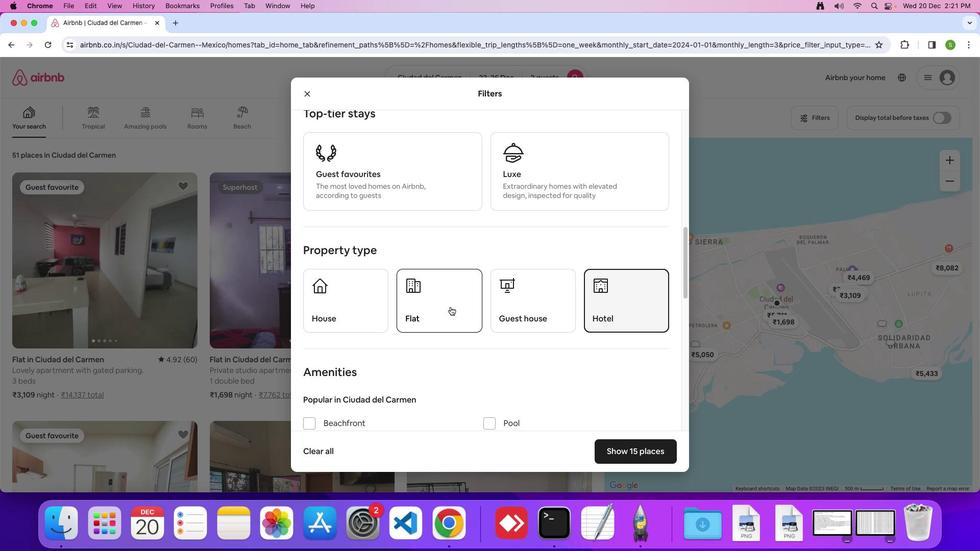 
Action: Mouse scrolled (450, 306) with delta (0, 0)
Screenshot: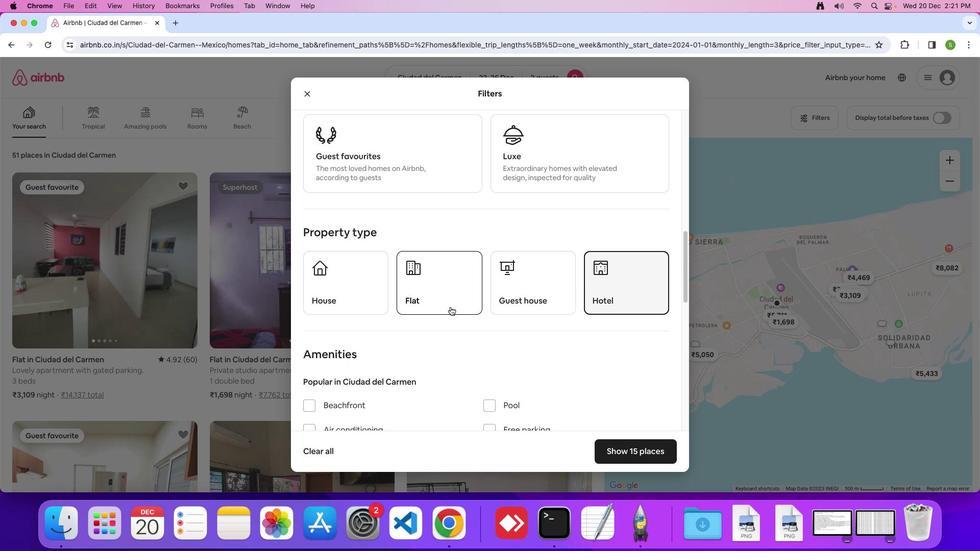 
Action: Mouse scrolled (450, 306) with delta (0, 0)
Screenshot: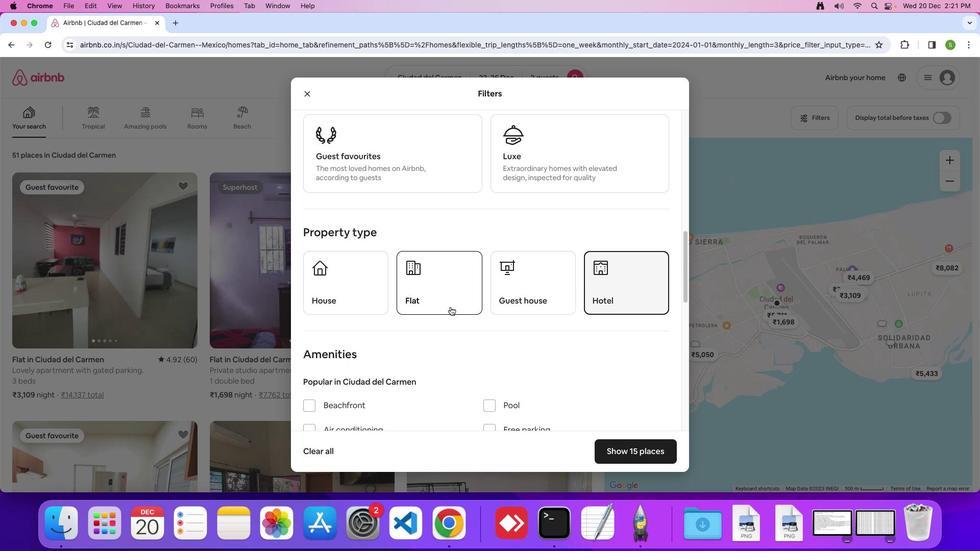 
Action: Mouse scrolled (450, 306) with delta (0, 0)
Screenshot: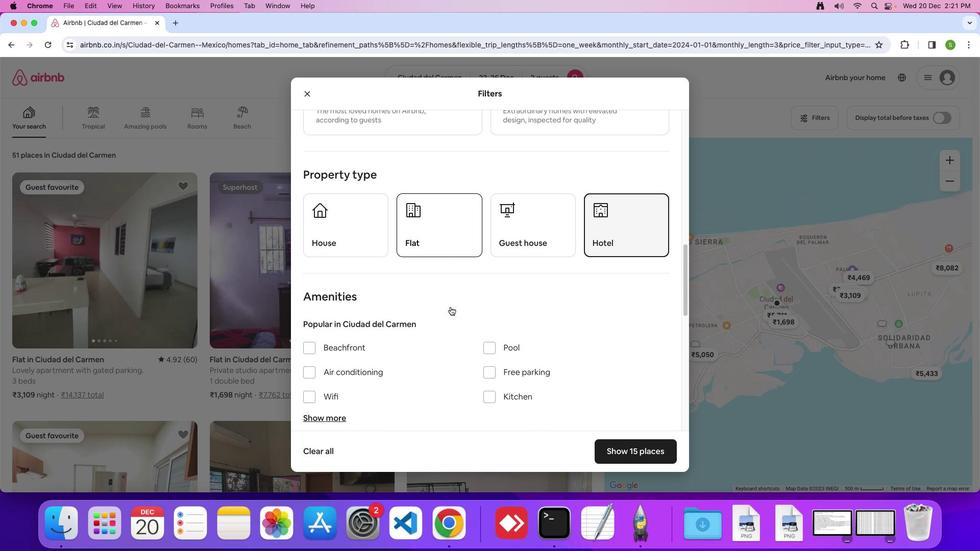 
Action: Mouse scrolled (450, 306) with delta (0, 0)
Screenshot: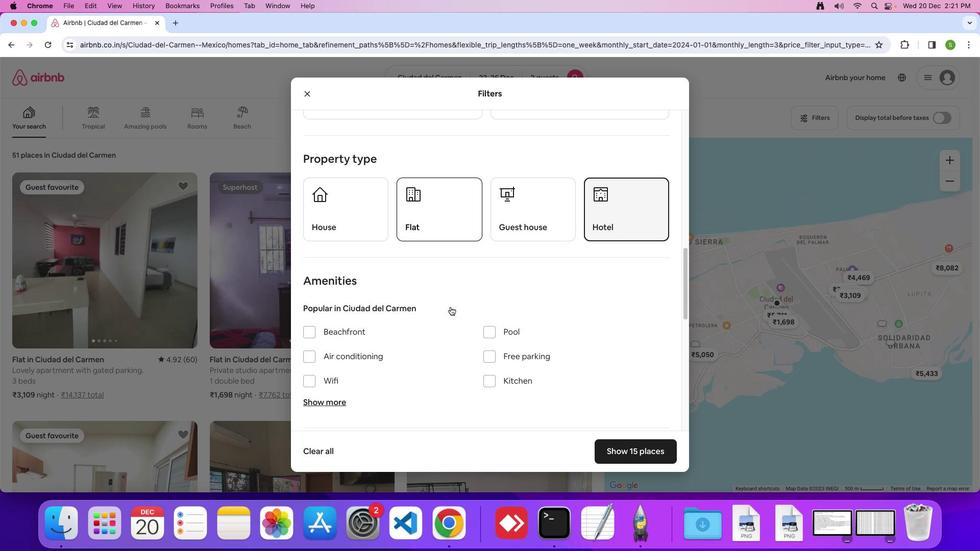 
Action: Mouse scrolled (450, 306) with delta (0, -1)
Screenshot: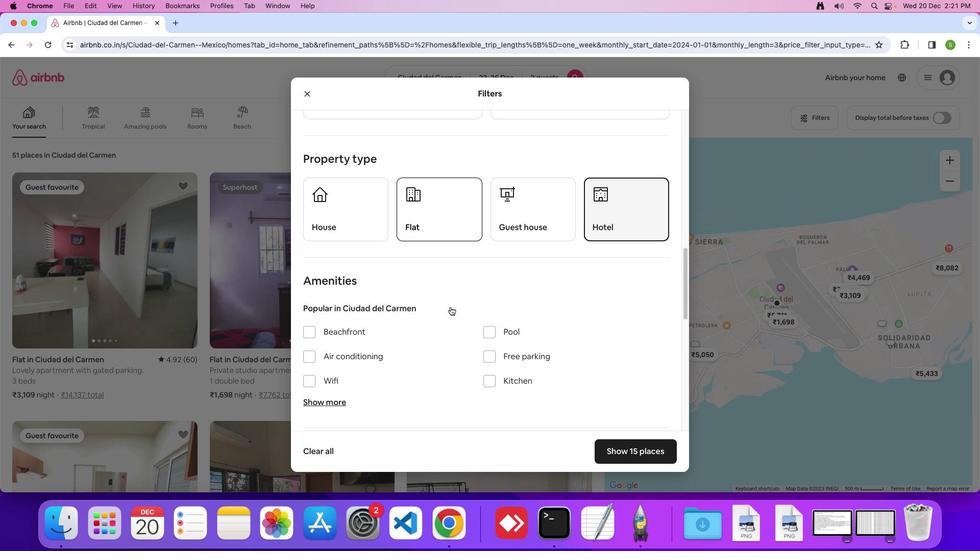 
Action: Mouse scrolled (450, 306) with delta (0, 0)
Screenshot: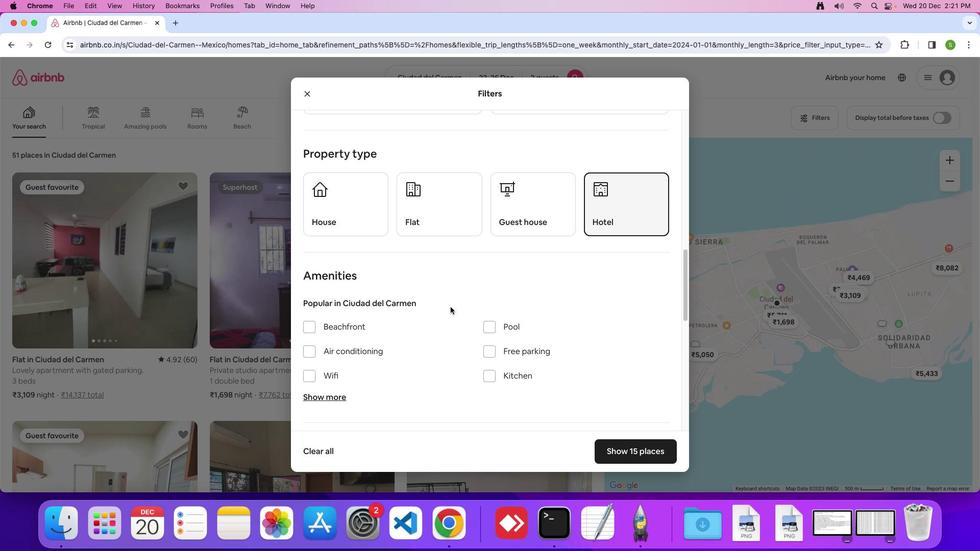 
Action: Mouse scrolled (450, 306) with delta (0, 0)
Screenshot: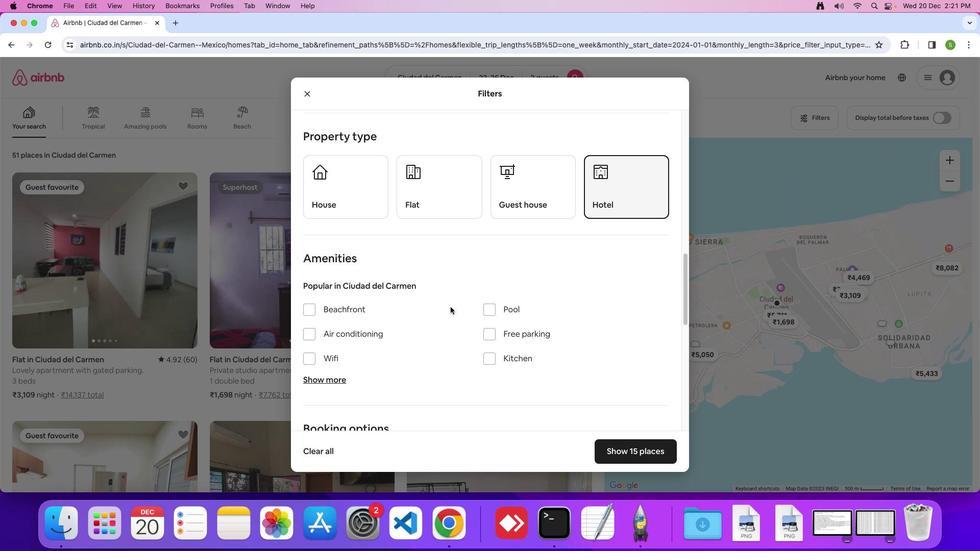 
Action: Mouse scrolled (450, 306) with delta (0, 0)
Screenshot: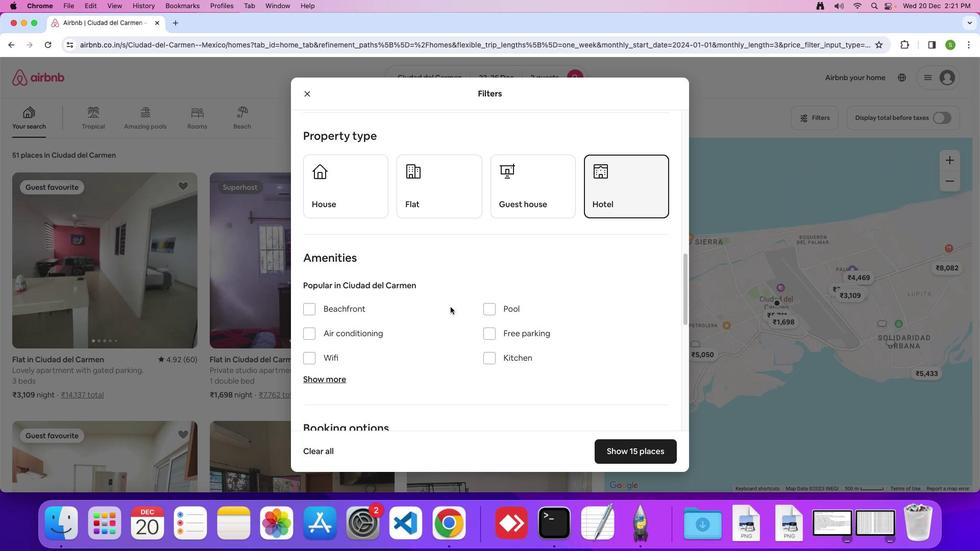 
Action: Mouse scrolled (450, 306) with delta (0, 0)
Screenshot: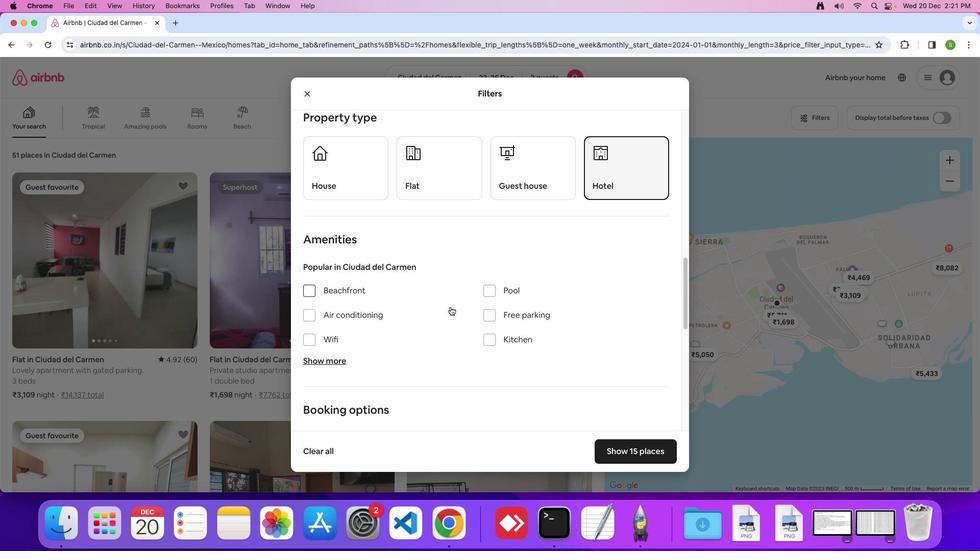 
Action: Mouse scrolled (450, 306) with delta (0, 0)
Screenshot: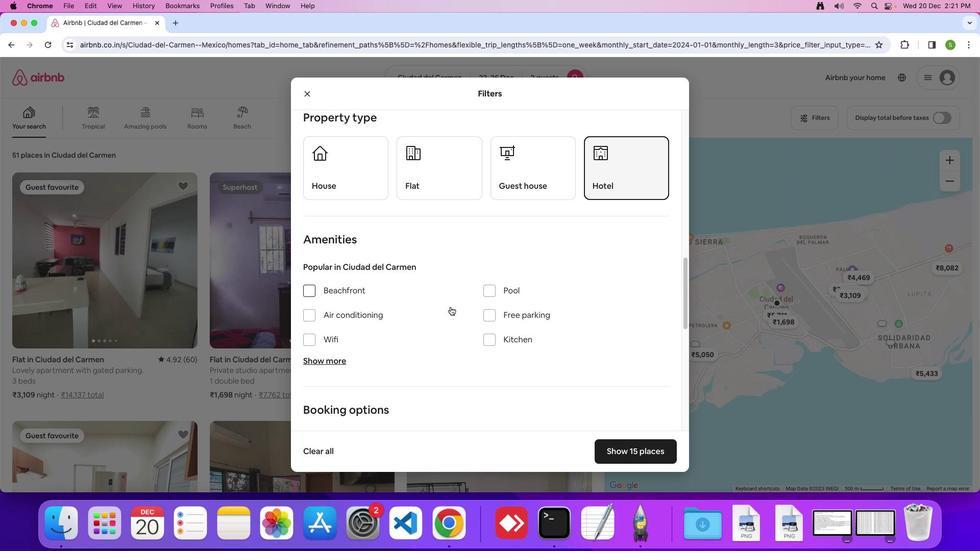 
Action: Mouse scrolled (450, 306) with delta (0, 0)
Screenshot: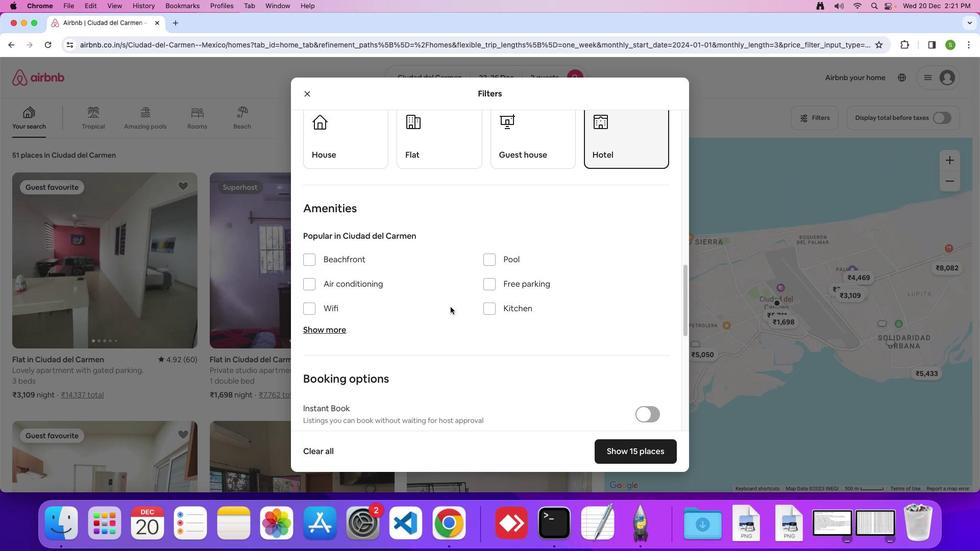 
Action: Mouse scrolled (450, 306) with delta (0, 0)
Screenshot: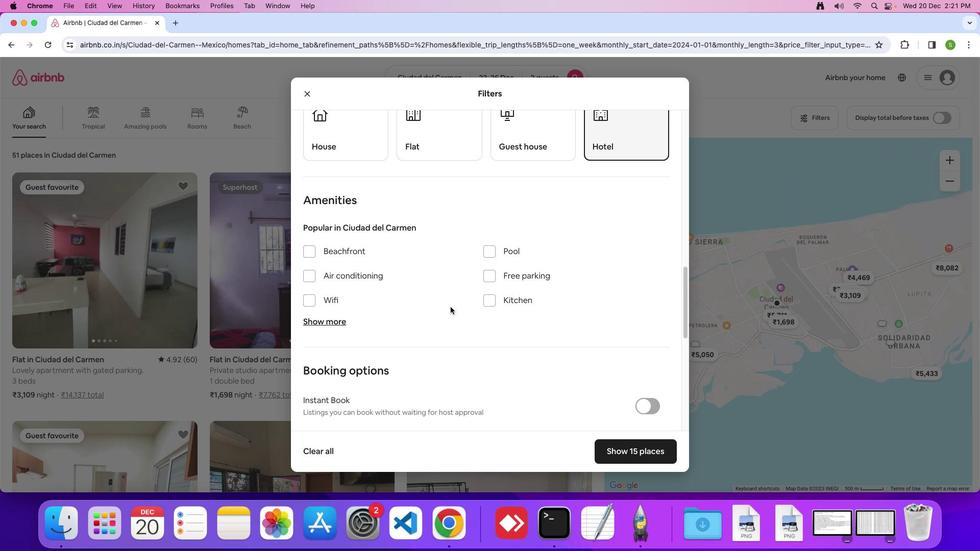 
Action: Mouse scrolled (450, 306) with delta (0, 0)
Screenshot: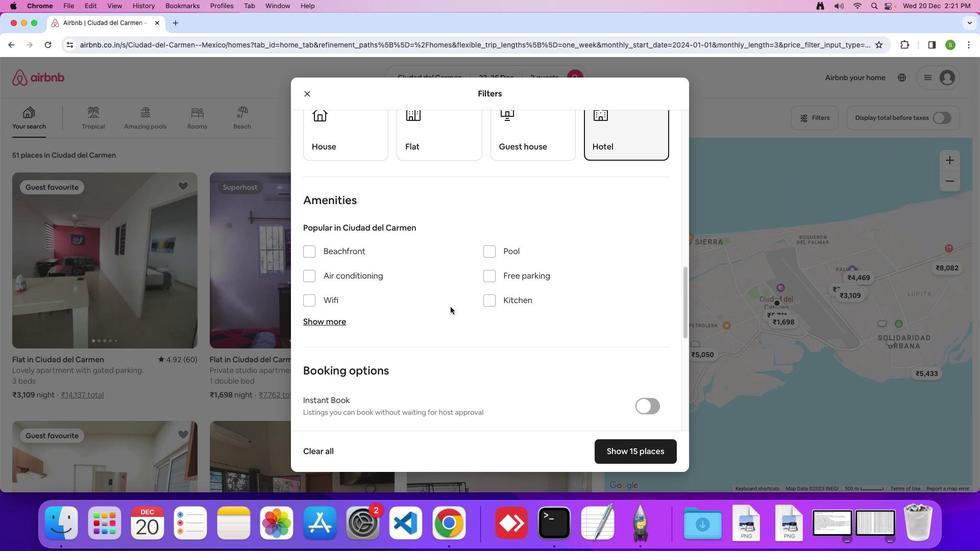 
Action: Mouse scrolled (450, 306) with delta (0, 0)
Screenshot: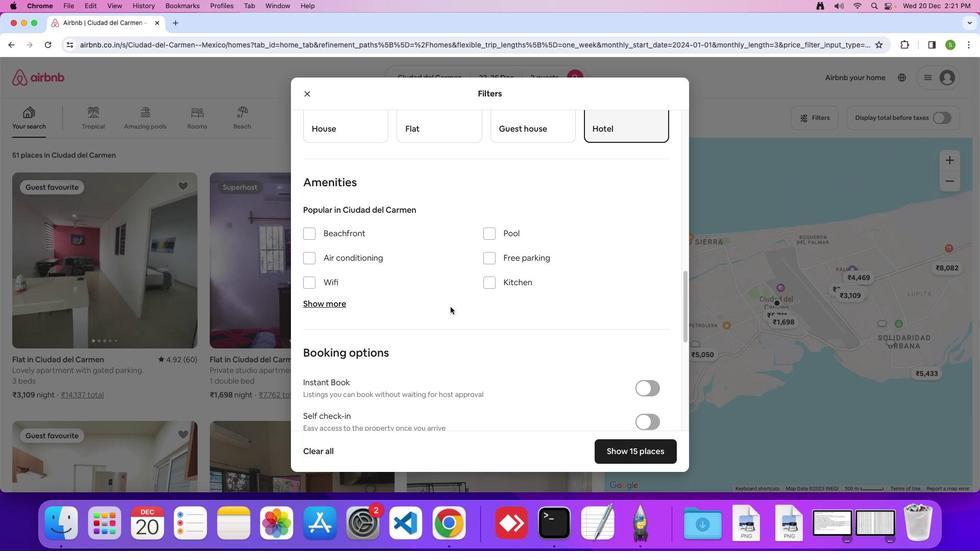 
Action: Mouse scrolled (450, 306) with delta (0, 0)
Screenshot: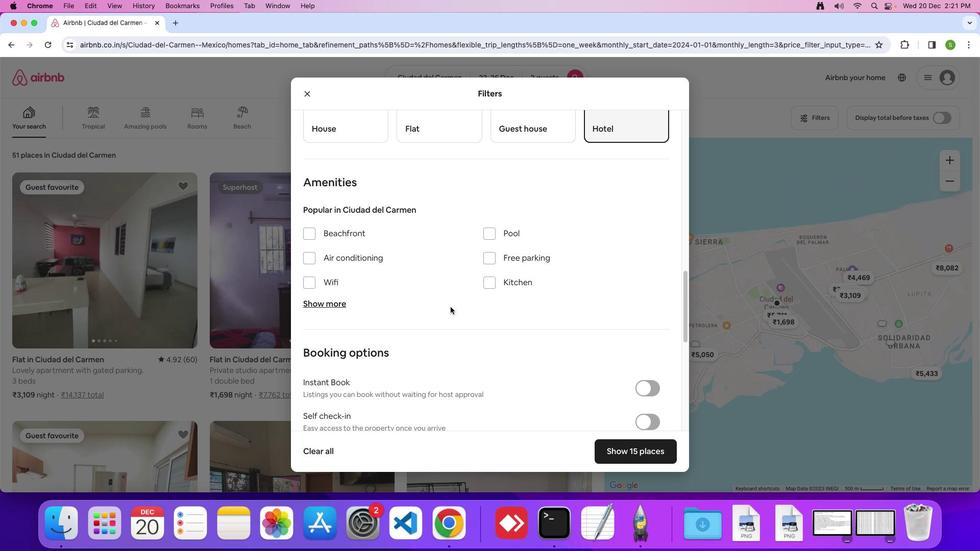 
Action: Mouse scrolled (450, 306) with delta (0, 0)
Screenshot: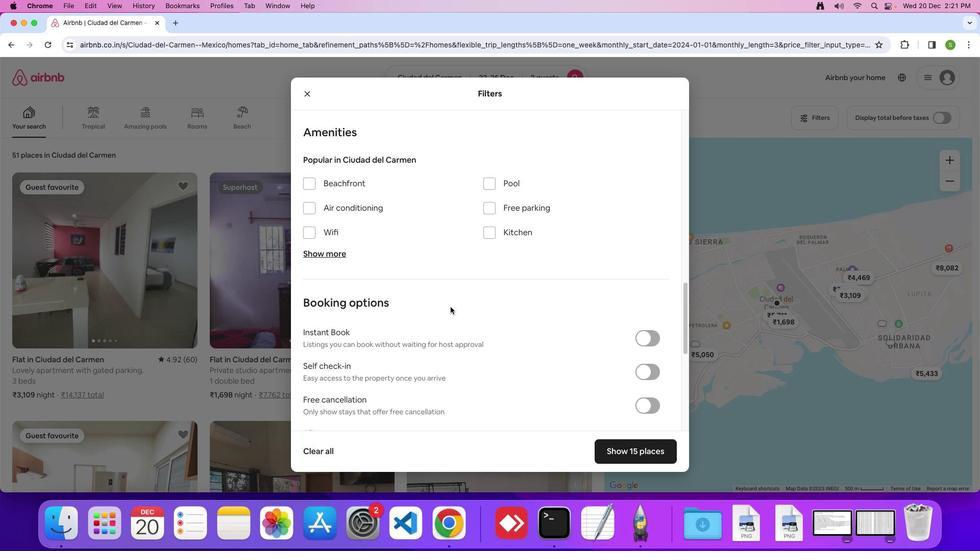 
Action: Mouse scrolled (450, 306) with delta (0, 0)
Screenshot: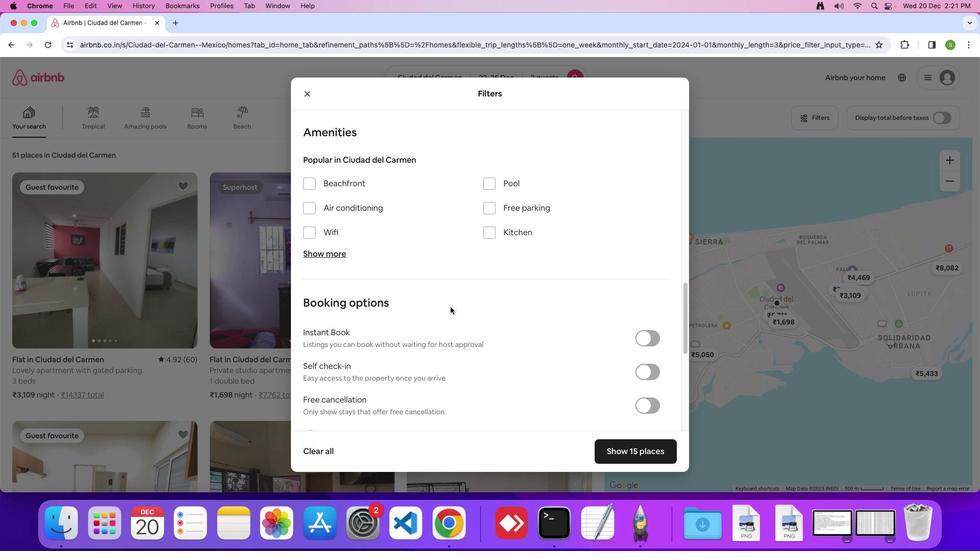 
Action: Mouse scrolled (450, 306) with delta (0, 0)
Screenshot: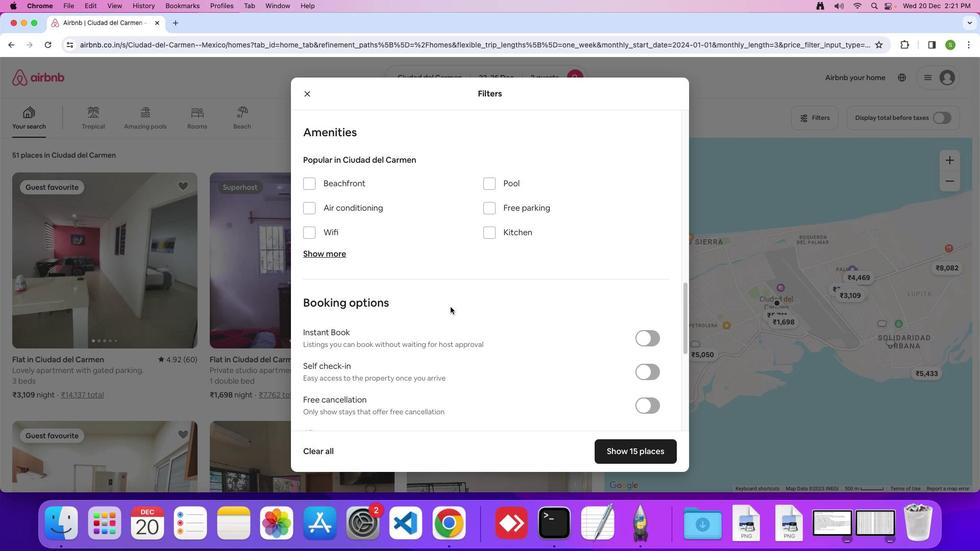 
Action: Mouse scrolled (450, 306) with delta (0, 0)
Screenshot: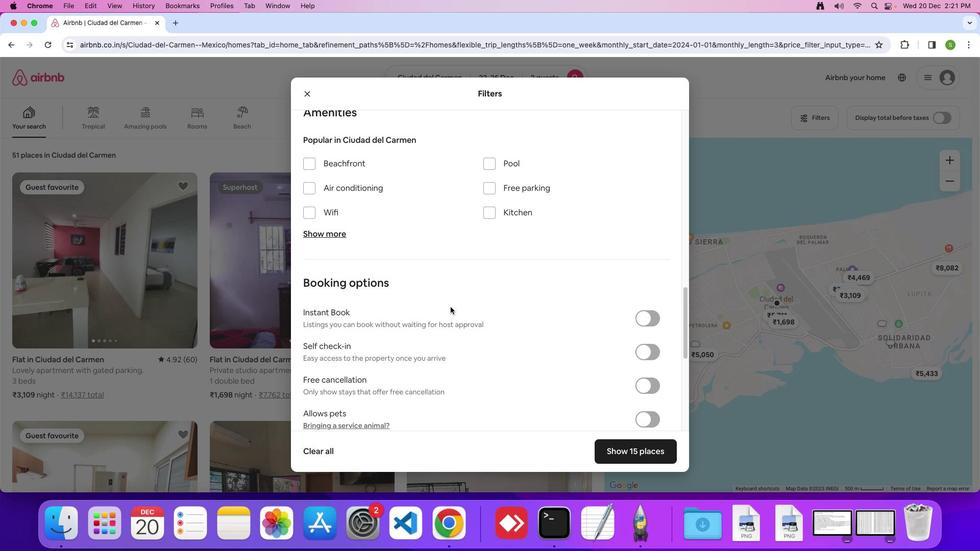
Action: Mouse scrolled (450, 306) with delta (0, 0)
Screenshot: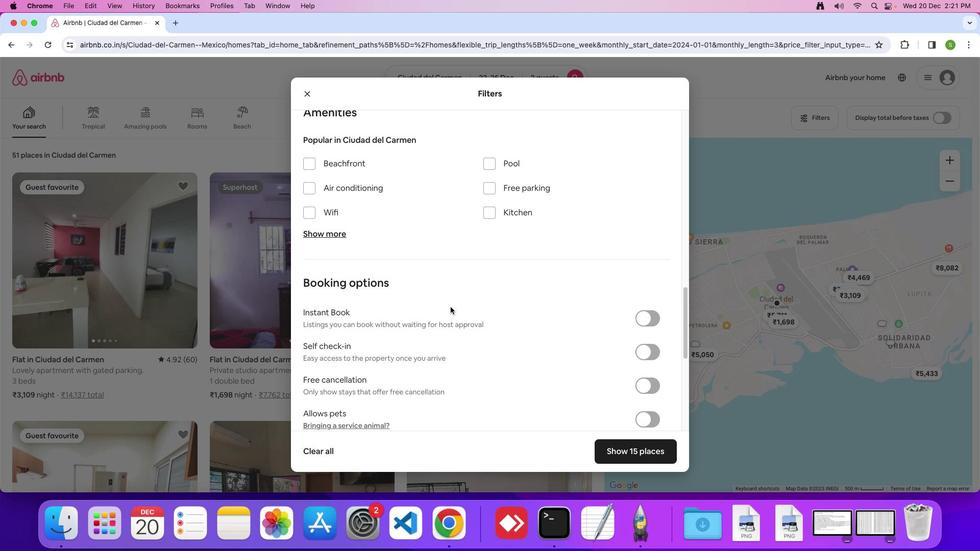 
Action: Mouse moved to (459, 301)
Screenshot: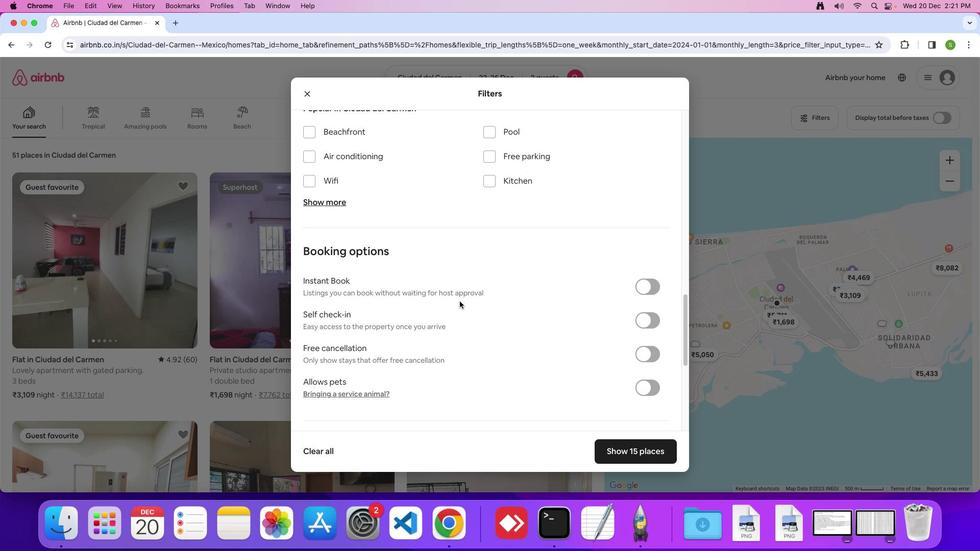 
Action: Mouse scrolled (459, 301) with delta (0, 0)
Screenshot: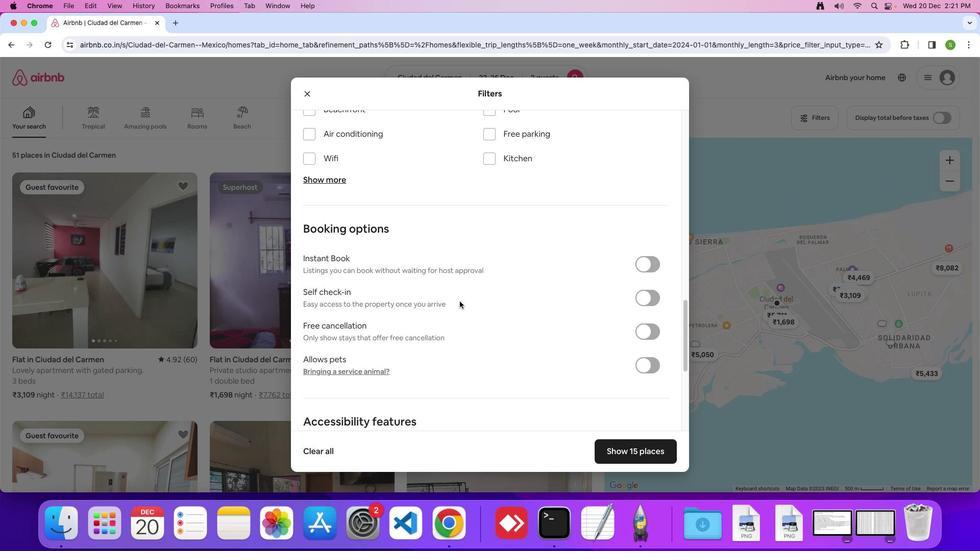 
Action: Mouse scrolled (459, 301) with delta (0, 0)
Screenshot: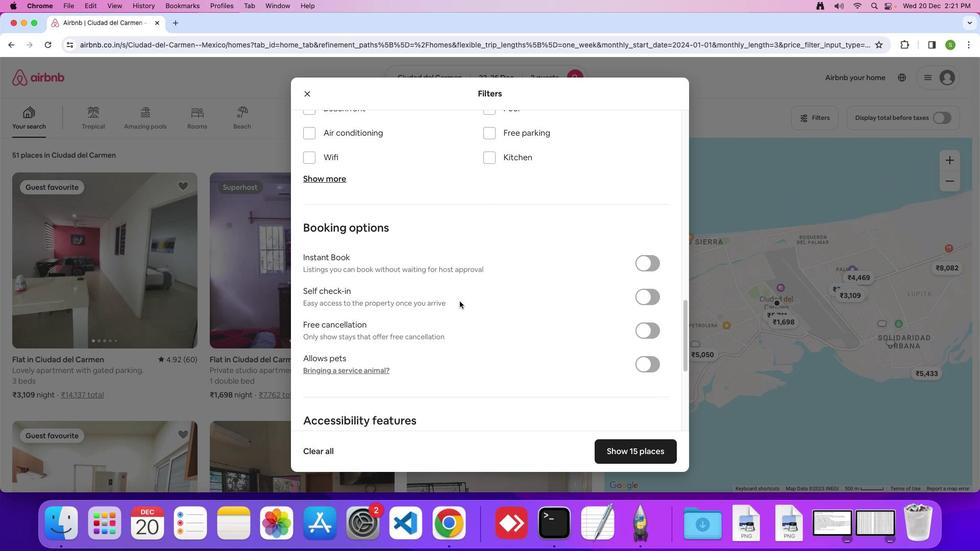 
Action: Mouse scrolled (459, 301) with delta (0, -1)
Screenshot: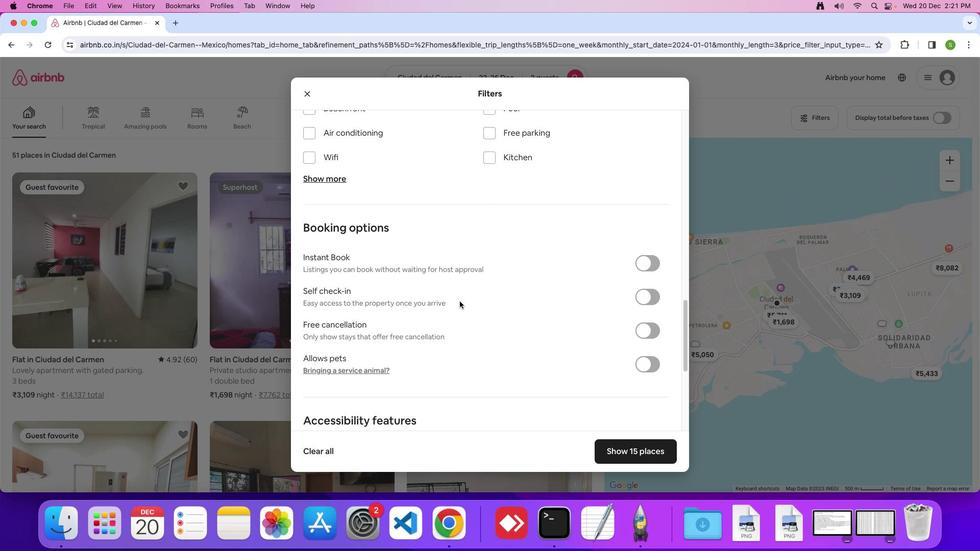 
Action: Mouse scrolled (459, 301) with delta (0, 0)
Screenshot: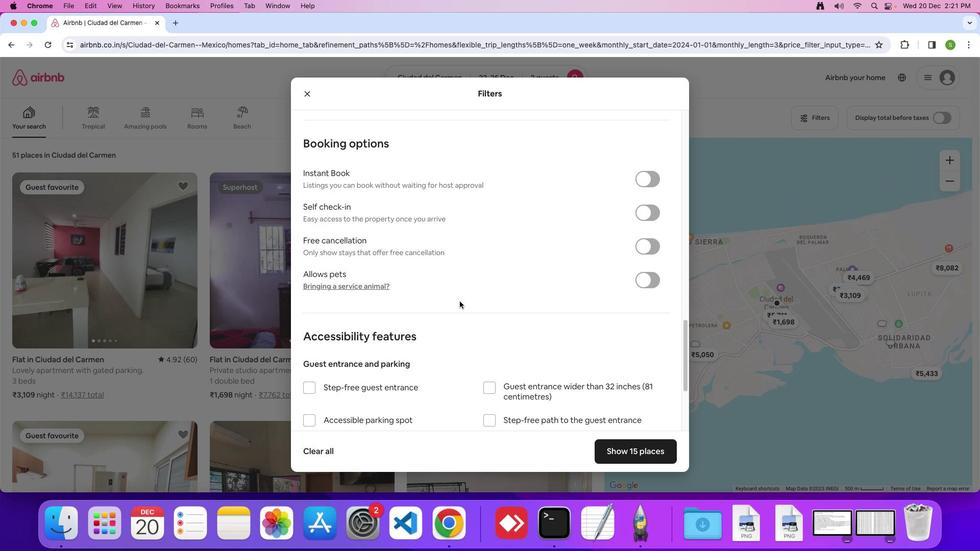 
Action: Mouse scrolled (459, 301) with delta (0, 0)
Screenshot: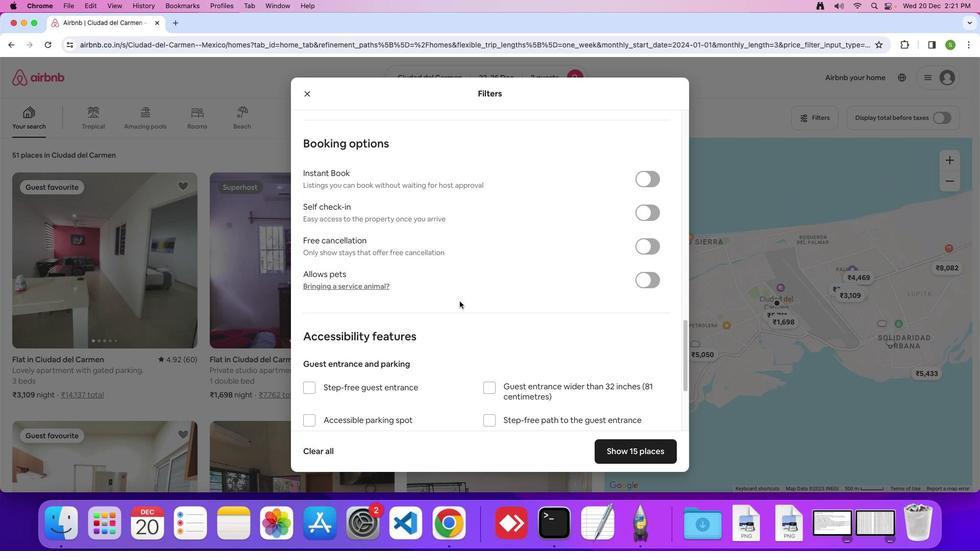 
Action: Mouse scrolled (459, 301) with delta (0, -1)
Screenshot: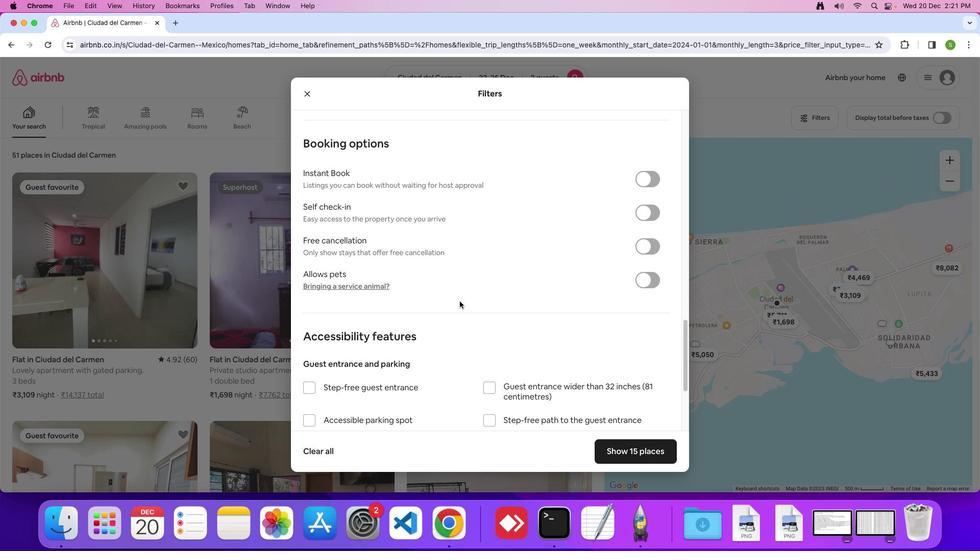 
Action: Mouse scrolled (459, 301) with delta (0, 0)
Screenshot: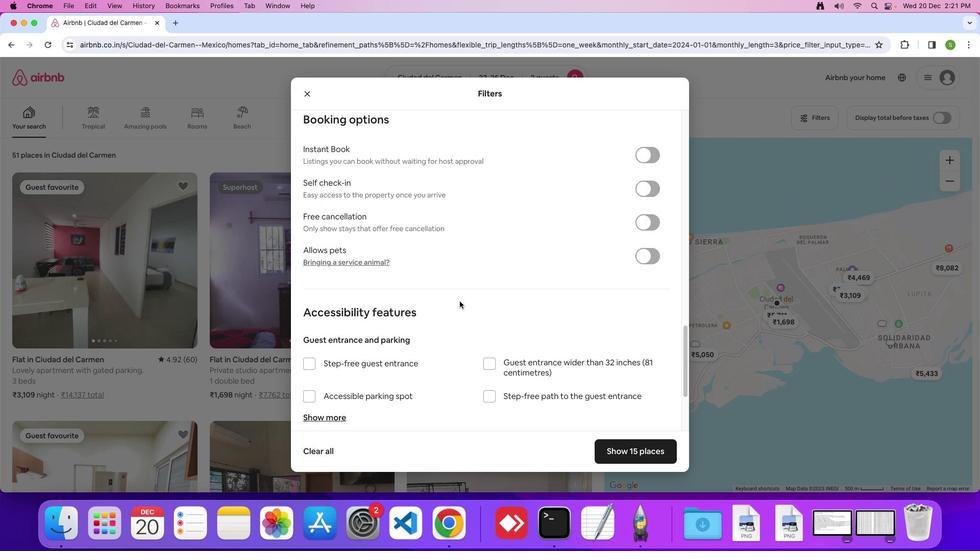 
Action: Mouse scrolled (459, 301) with delta (0, 0)
Screenshot: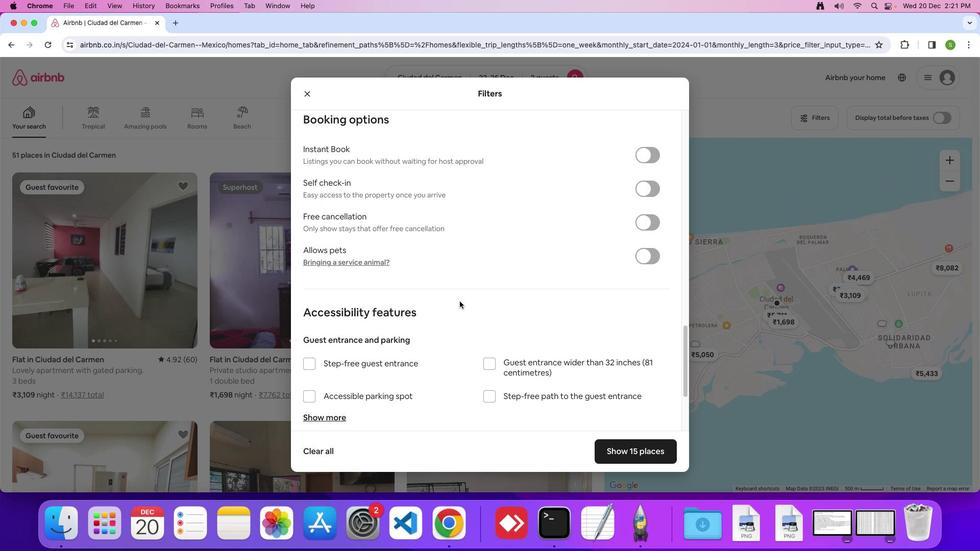 
Action: Mouse moved to (459, 301)
Screenshot: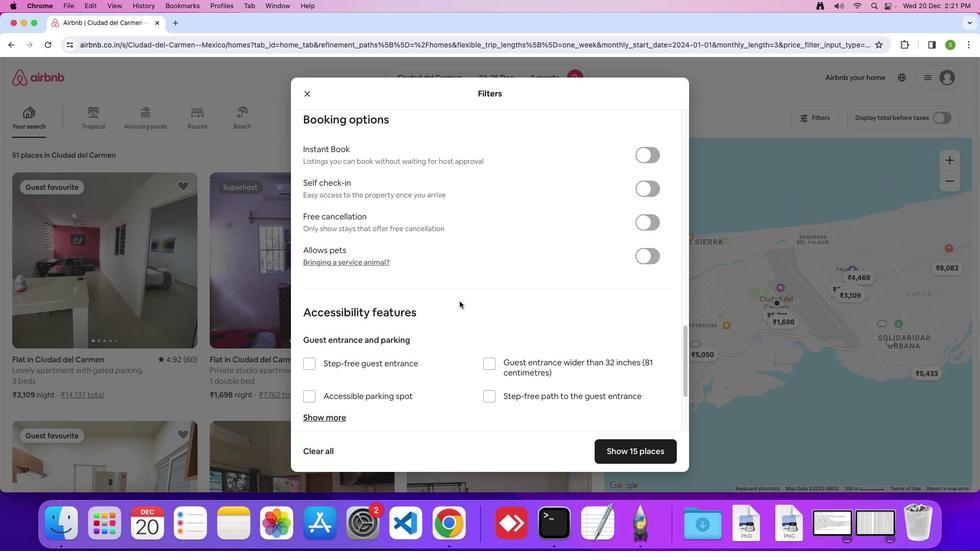
Action: Mouse scrolled (459, 301) with delta (0, 0)
Screenshot: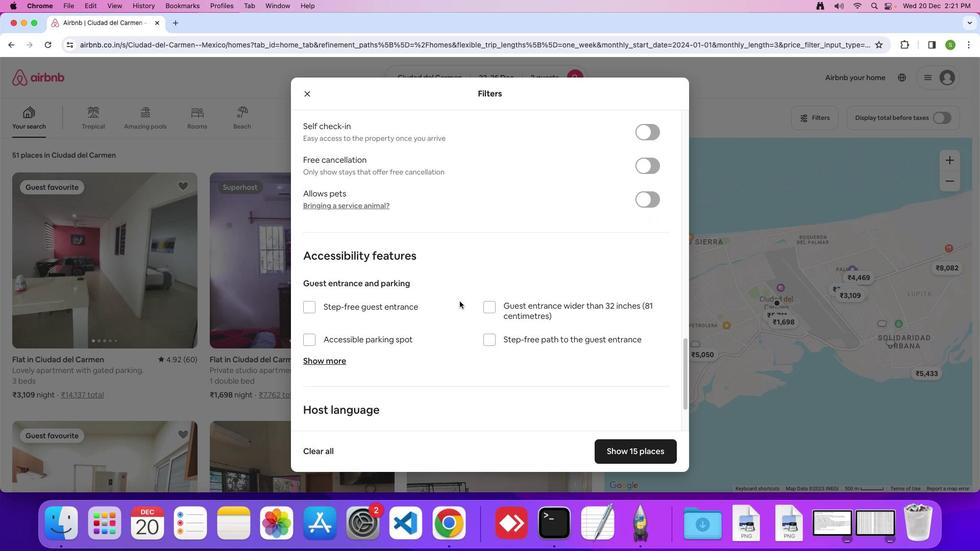 
Action: Mouse scrolled (459, 301) with delta (0, 0)
Screenshot: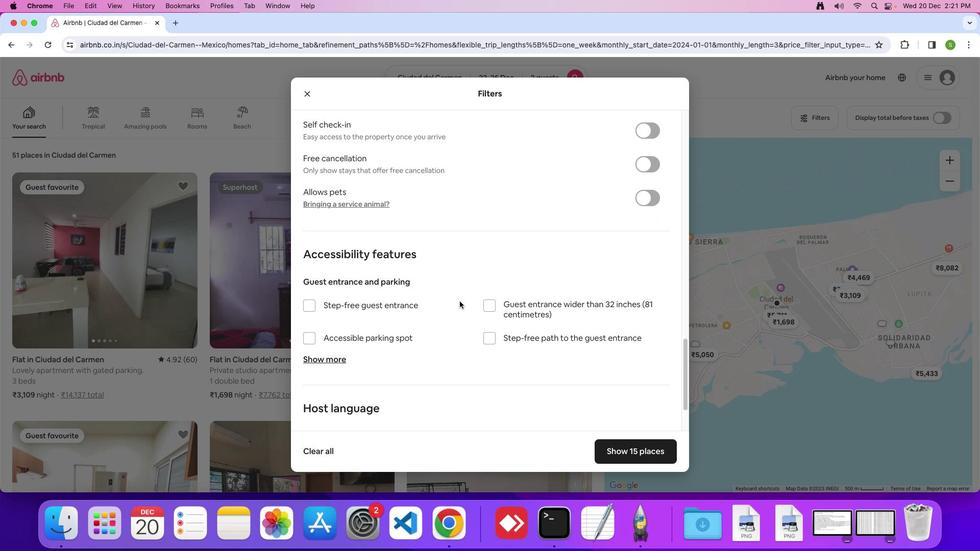 
Action: Mouse scrolled (459, 301) with delta (0, -1)
Screenshot: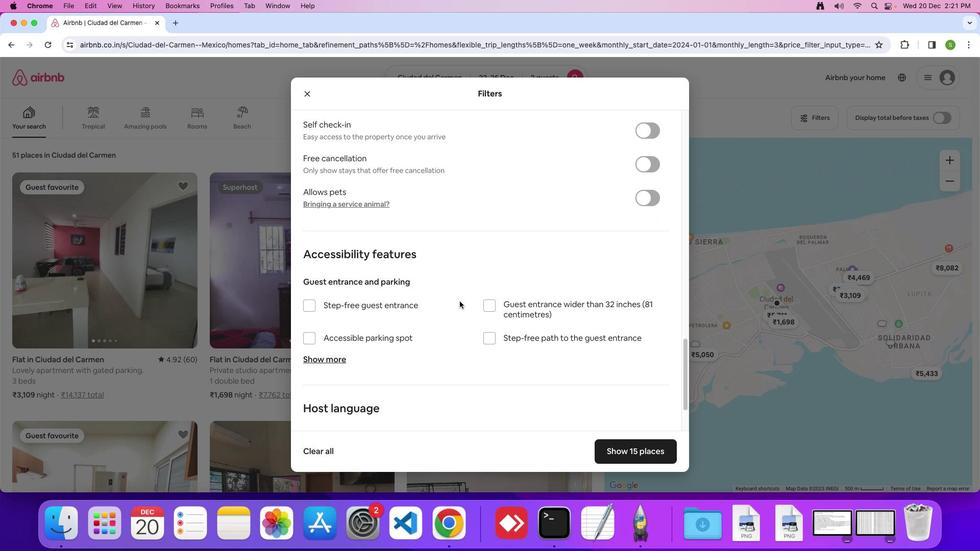
Action: Mouse moved to (460, 301)
Screenshot: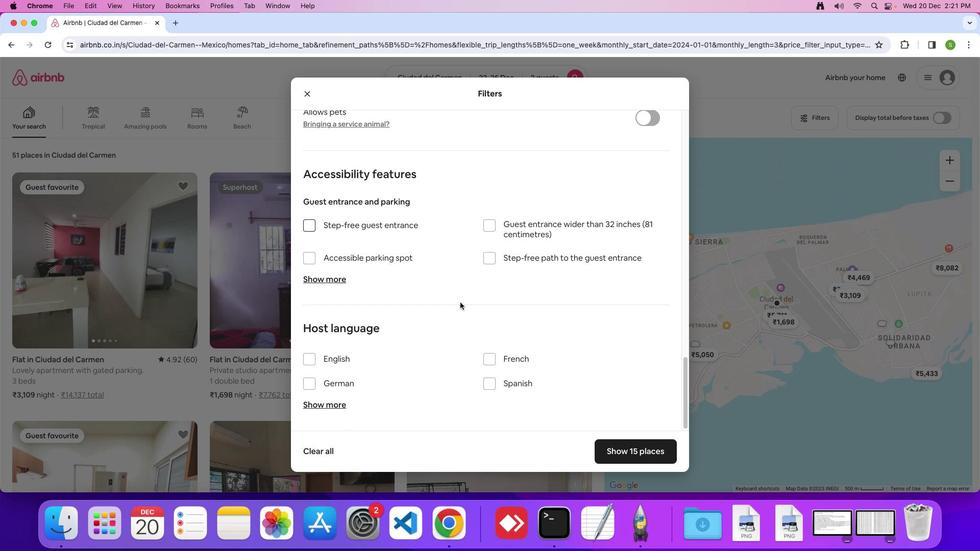 
Action: Mouse scrolled (460, 301) with delta (0, 0)
Screenshot: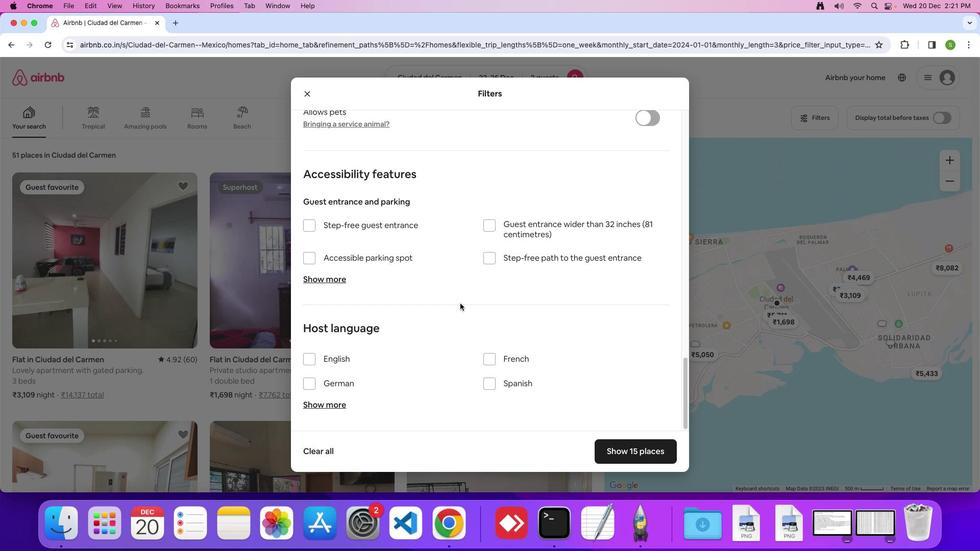 
Action: Mouse moved to (460, 301)
Screenshot: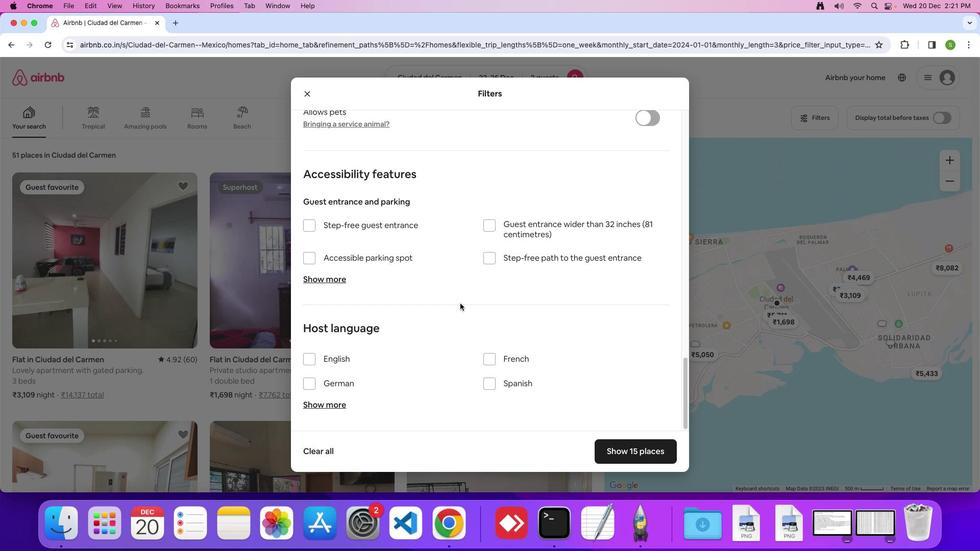 
Action: Mouse scrolled (460, 301) with delta (0, 0)
Screenshot: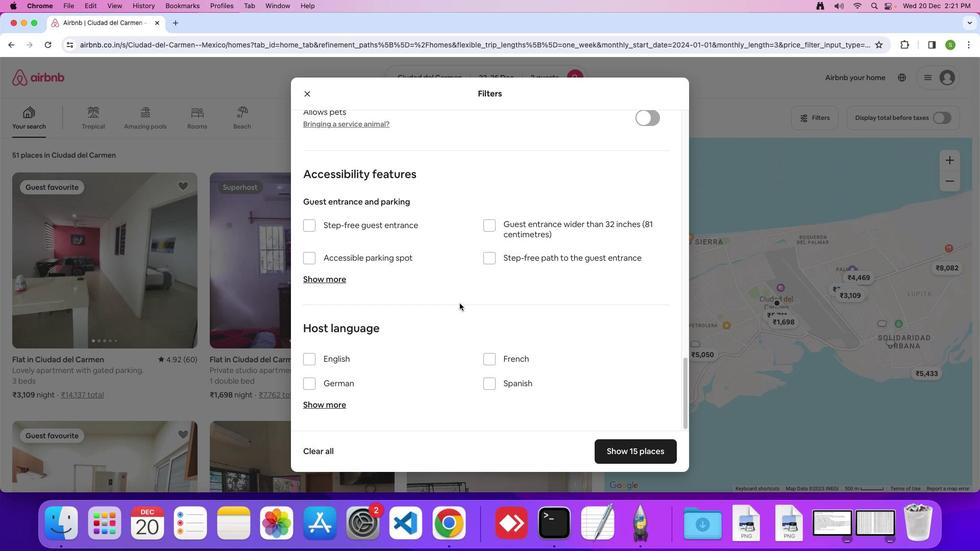 
Action: Mouse scrolled (460, 301) with delta (0, -1)
Screenshot: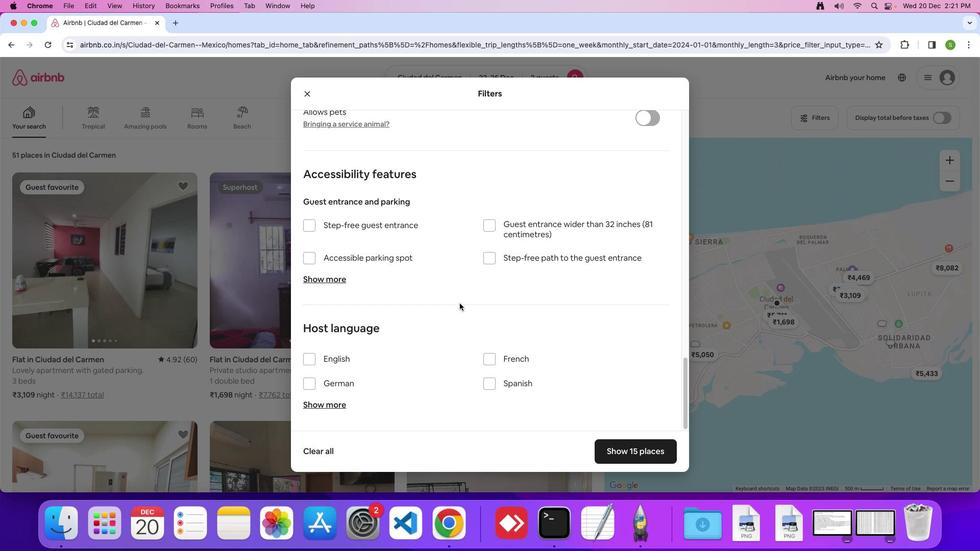 
Action: Mouse moved to (459, 303)
Screenshot: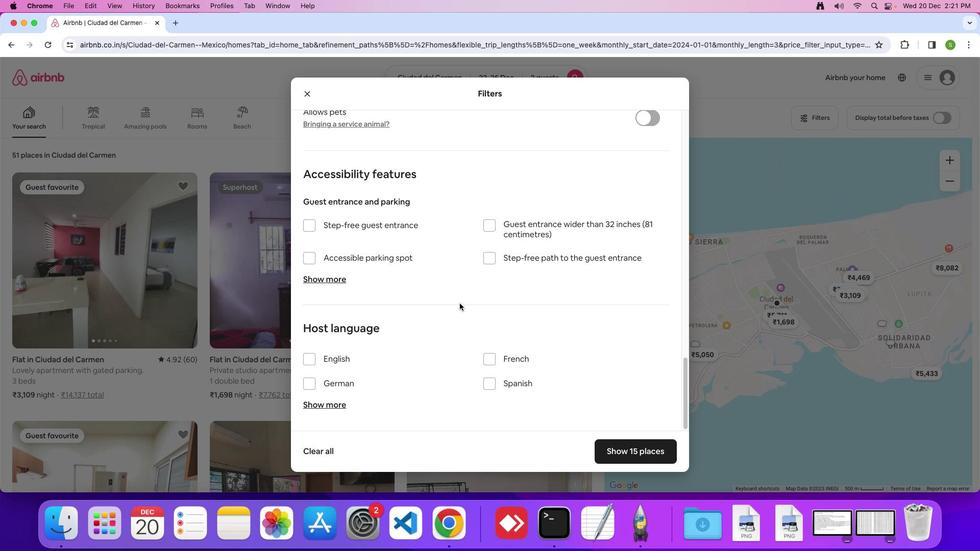 
Action: Mouse scrolled (459, 303) with delta (0, 0)
Screenshot: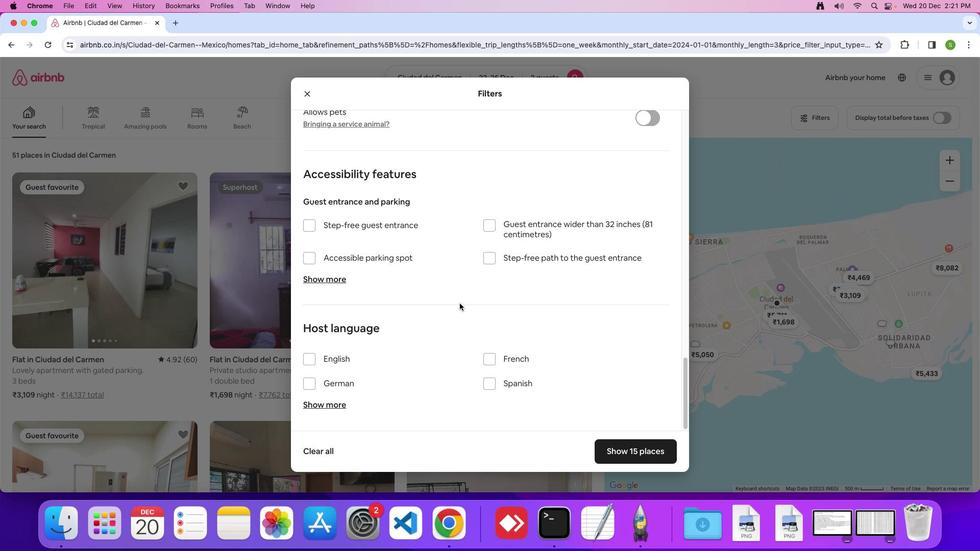 
Action: Mouse scrolled (459, 303) with delta (0, 0)
Screenshot: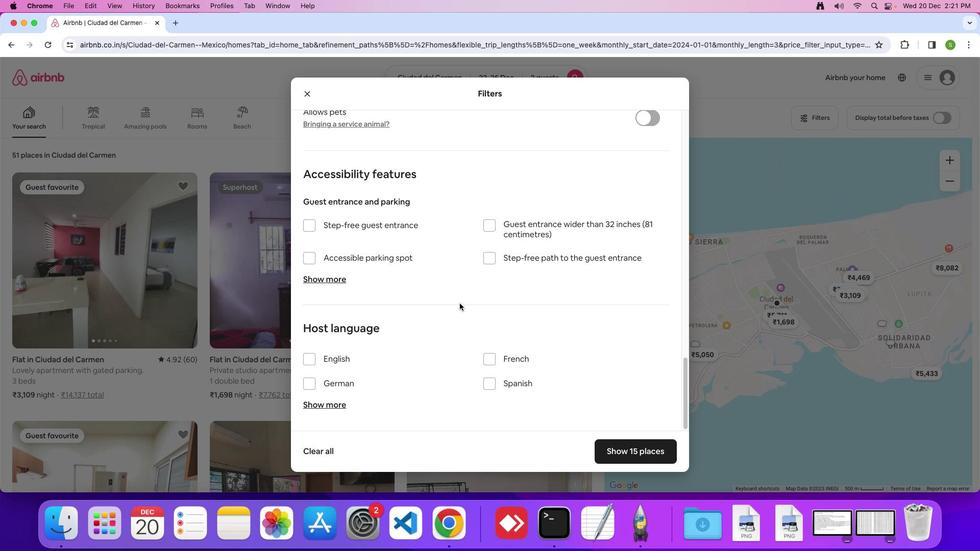 
Action: Mouse scrolled (459, 303) with delta (0, -1)
Screenshot: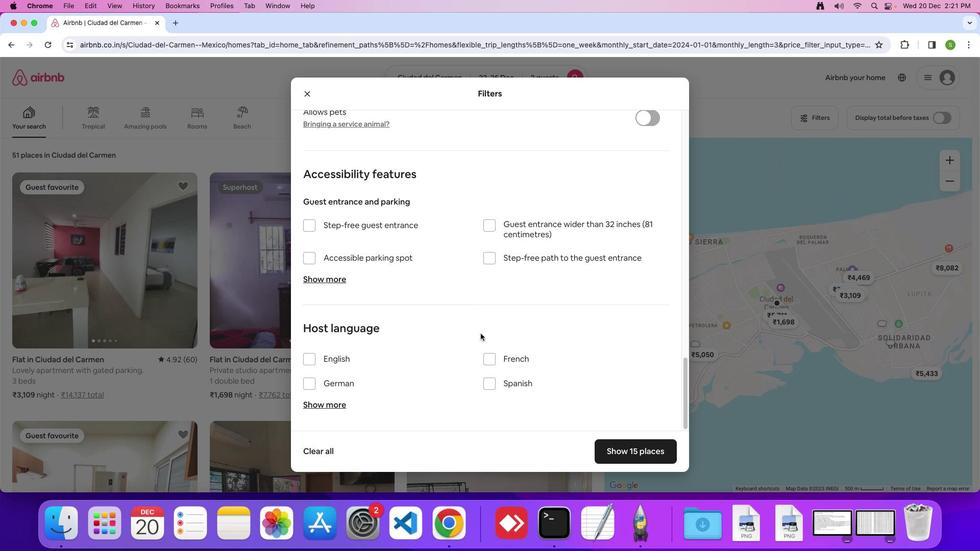 
Action: Mouse moved to (618, 453)
Screenshot: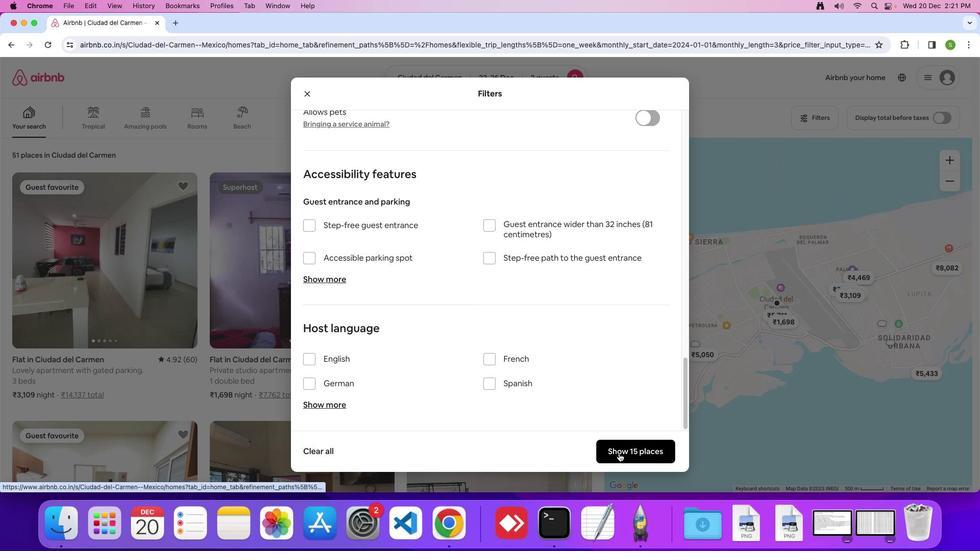 
Action: Mouse pressed left at (618, 453)
Screenshot: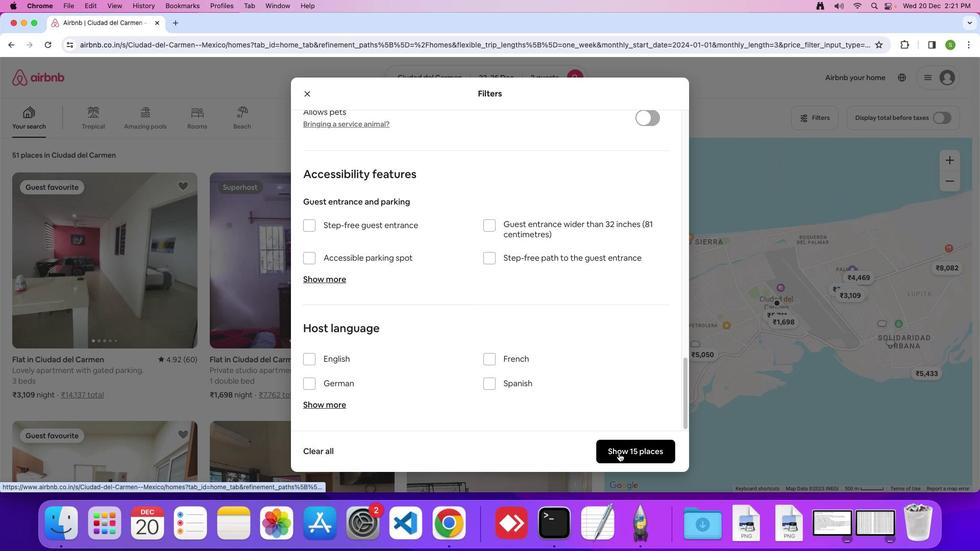 
Action: Mouse moved to (93, 231)
Screenshot: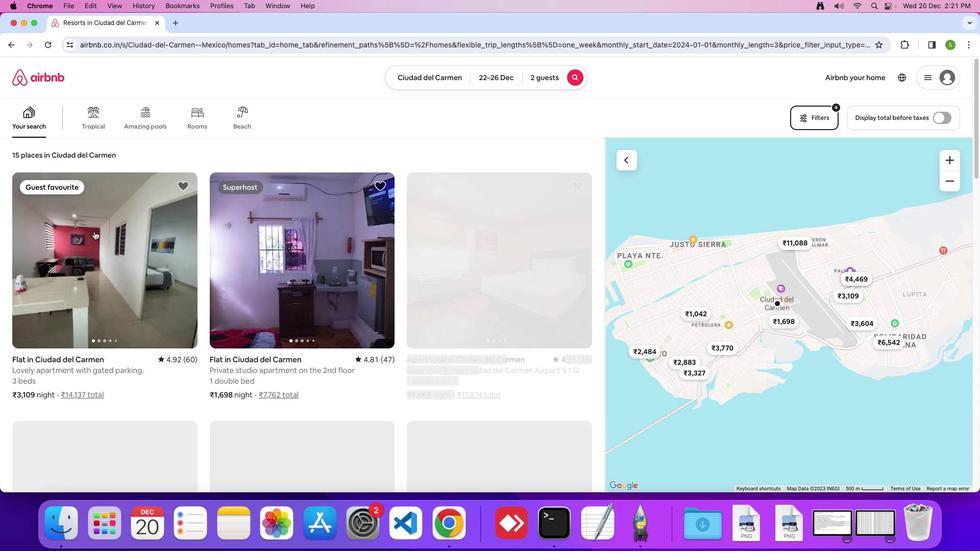 
Action: Mouse pressed left at (93, 231)
Screenshot: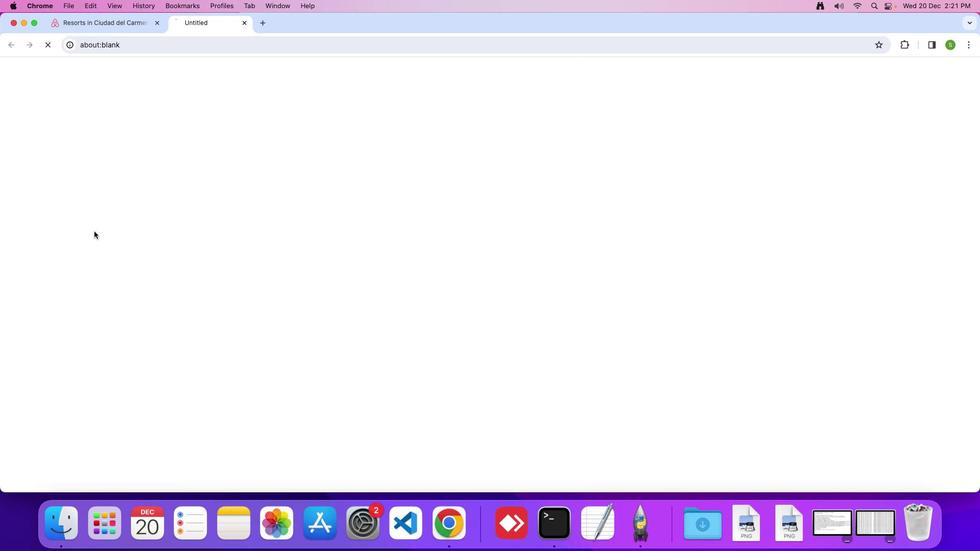 
Action: Mouse moved to (350, 276)
Screenshot: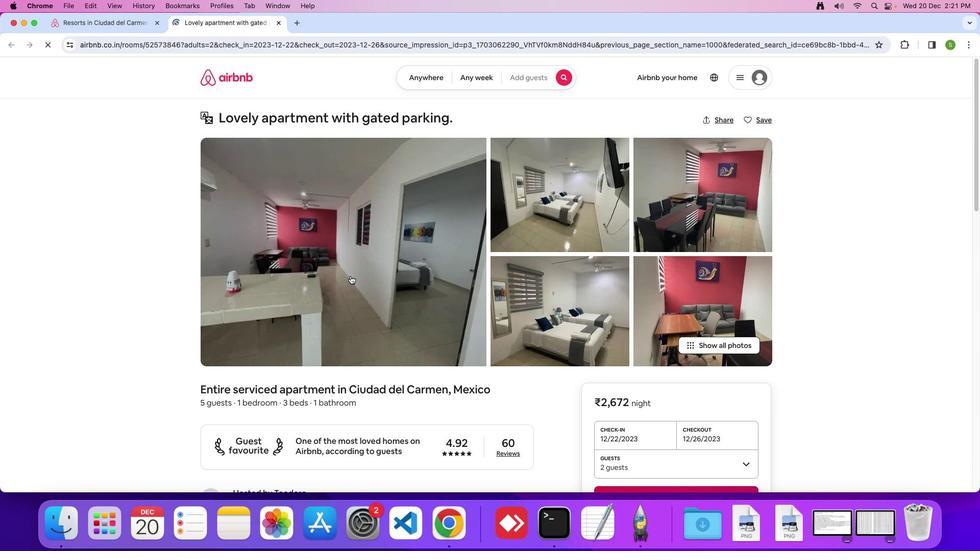 
Action: Mouse pressed left at (350, 276)
Screenshot: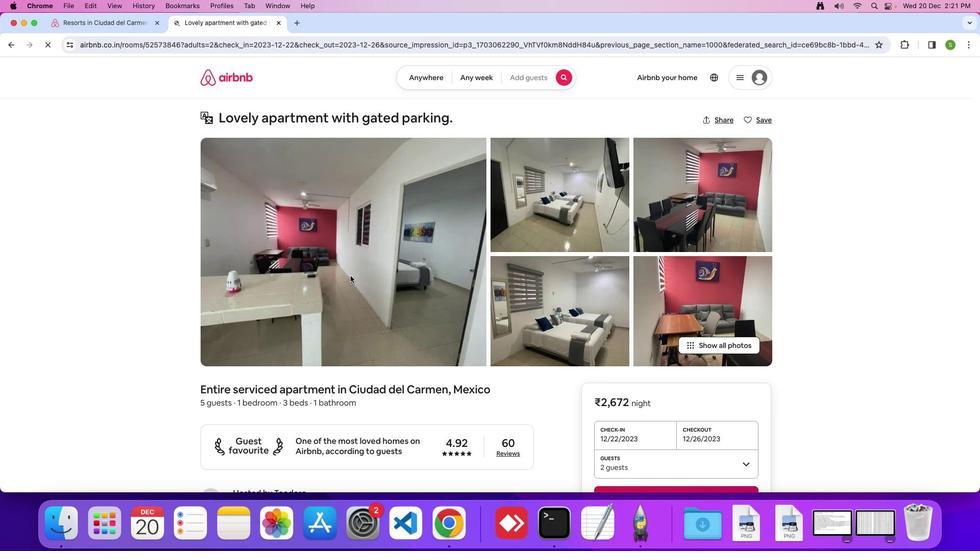 
Action: Mouse moved to (517, 312)
Screenshot: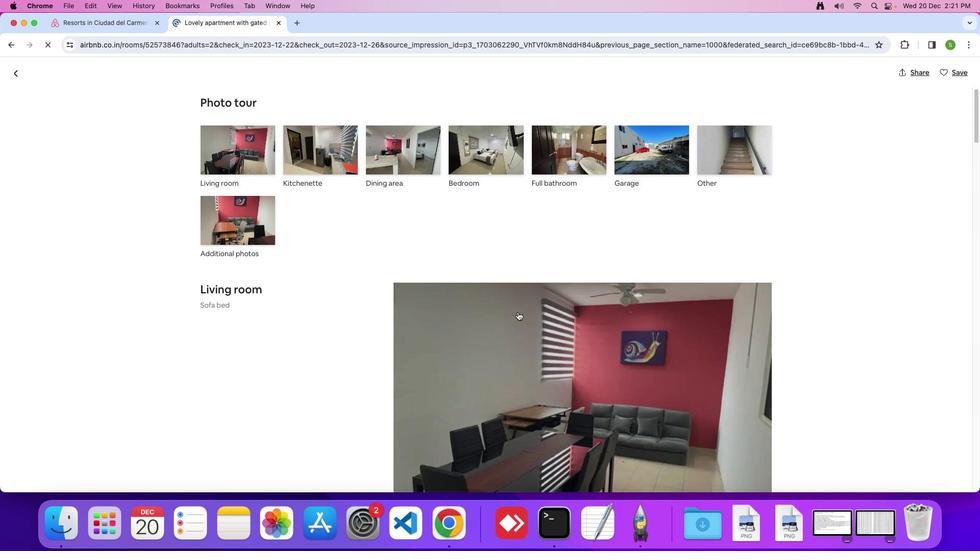 
Action: Mouse scrolled (517, 312) with delta (0, 0)
Screenshot: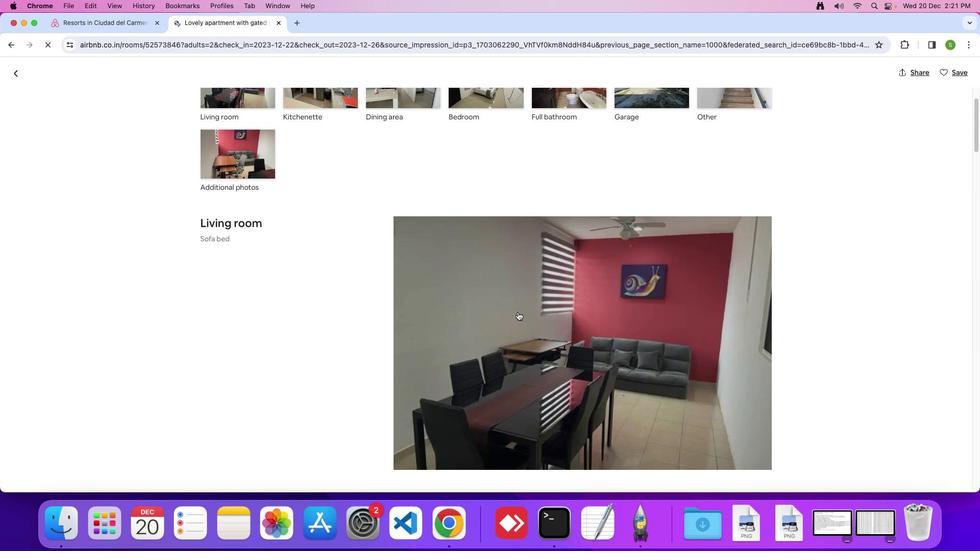 
Action: Mouse scrolled (517, 312) with delta (0, 0)
Screenshot: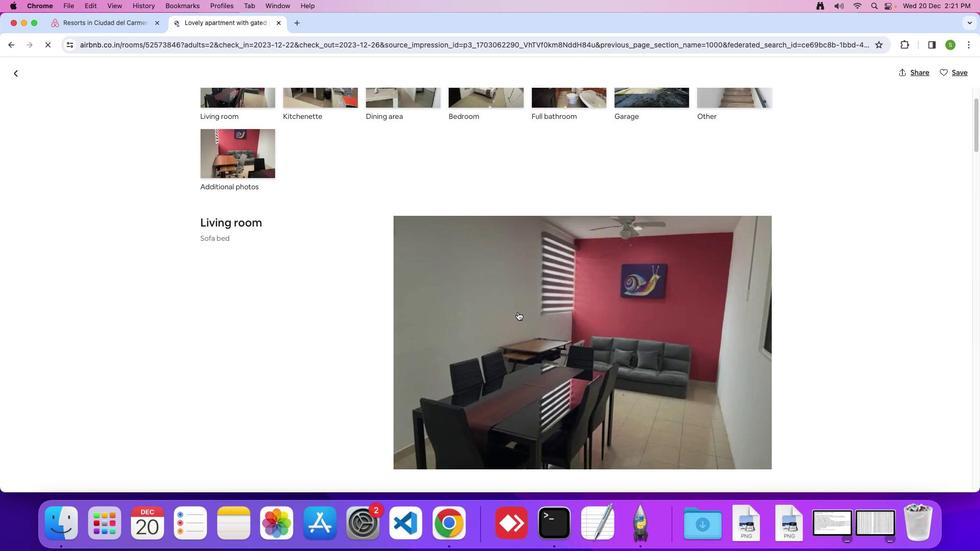 
Action: Mouse scrolled (517, 312) with delta (0, -1)
Screenshot: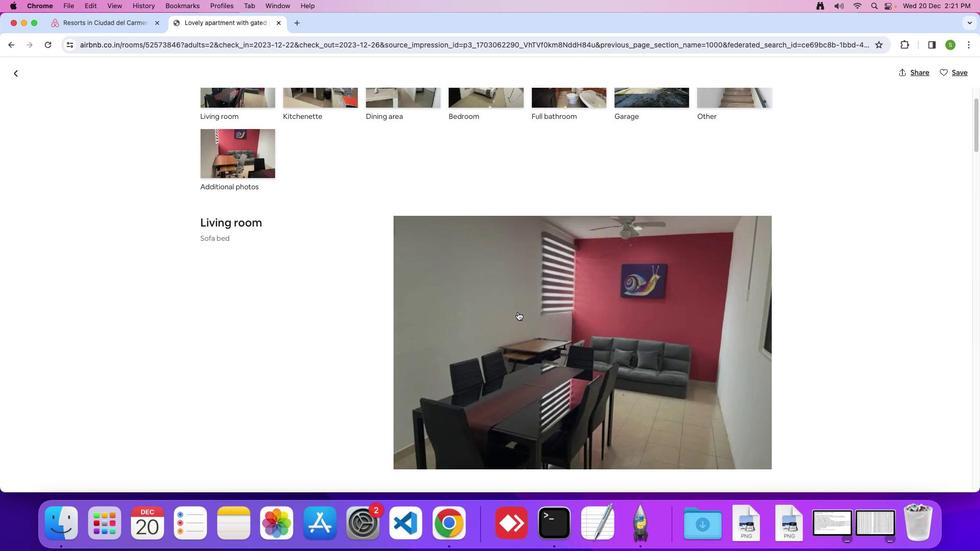 
Action: Mouse scrolled (517, 312) with delta (0, 0)
Screenshot: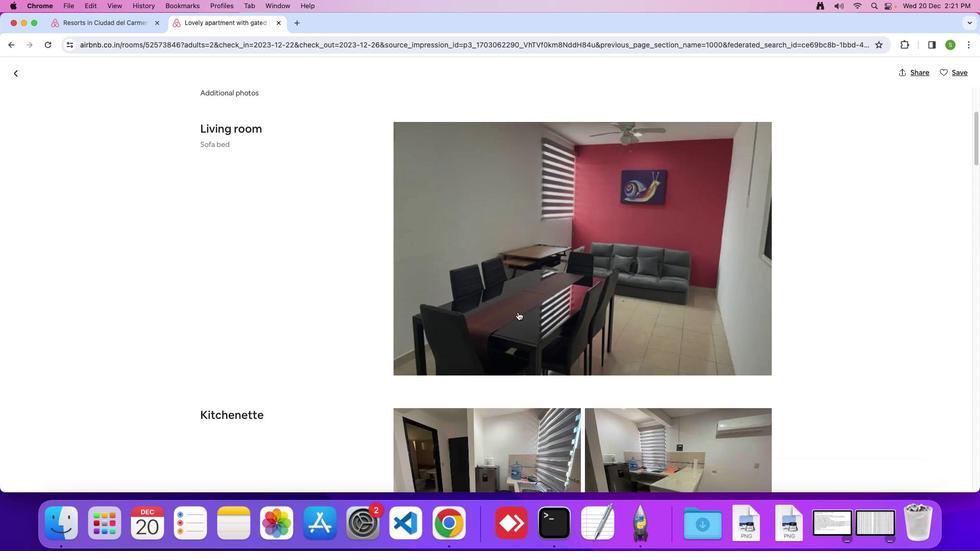 
Action: Mouse scrolled (517, 312) with delta (0, 0)
Screenshot: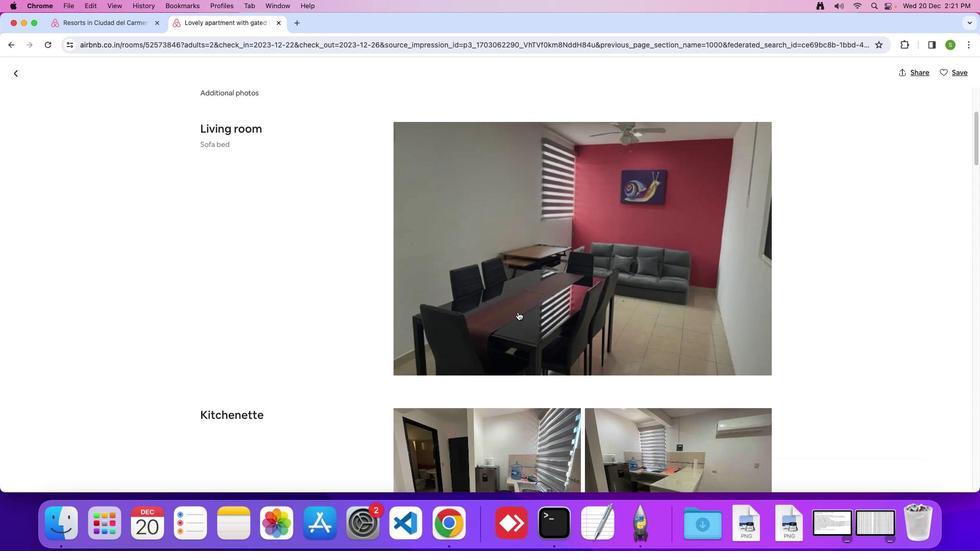 
Action: Mouse scrolled (517, 312) with delta (0, -1)
Screenshot: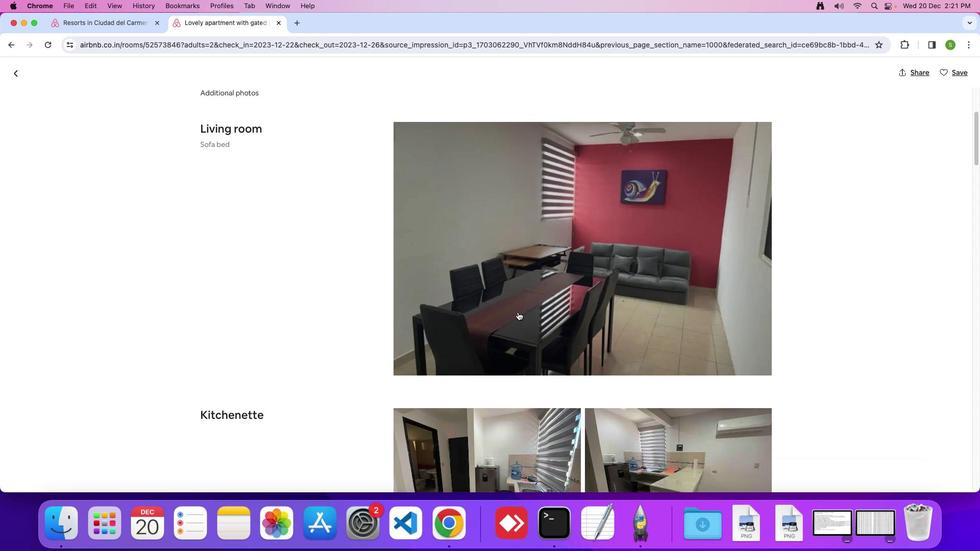 
Action: Mouse scrolled (517, 312) with delta (0, 0)
Screenshot: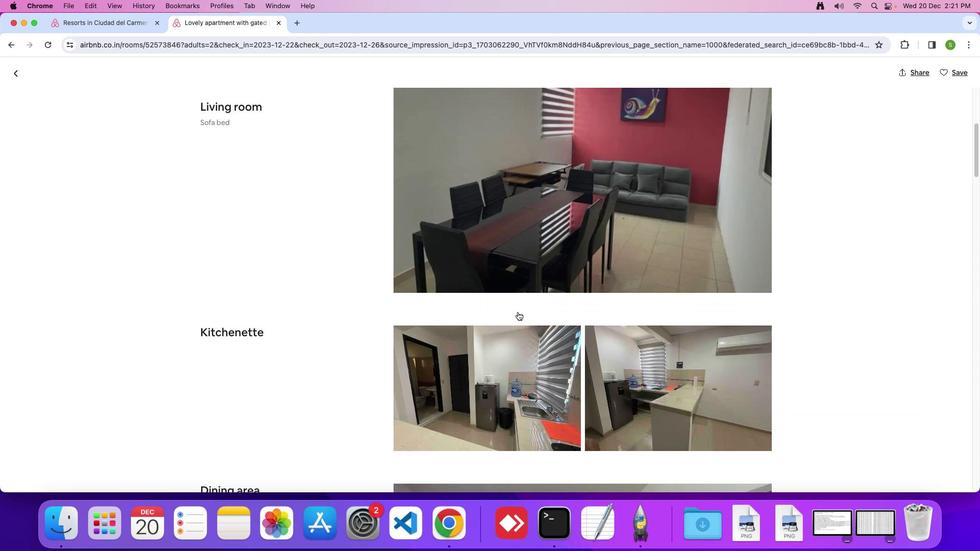 
Action: Mouse scrolled (517, 312) with delta (0, 0)
Screenshot: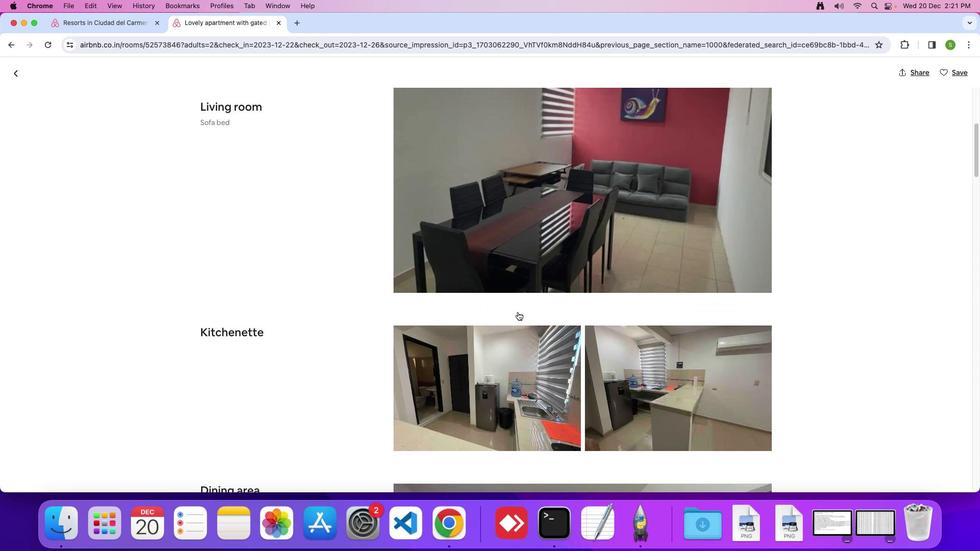
Action: Mouse scrolled (517, 312) with delta (0, -1)
Screenshot: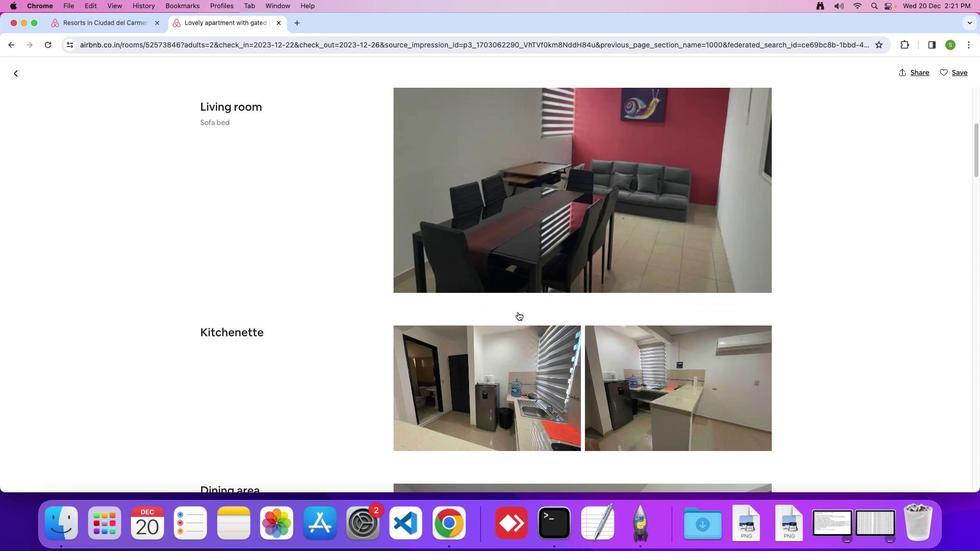 
Action: Mouse scrolled (517, 312) with delta (0, 0)
Screenshot: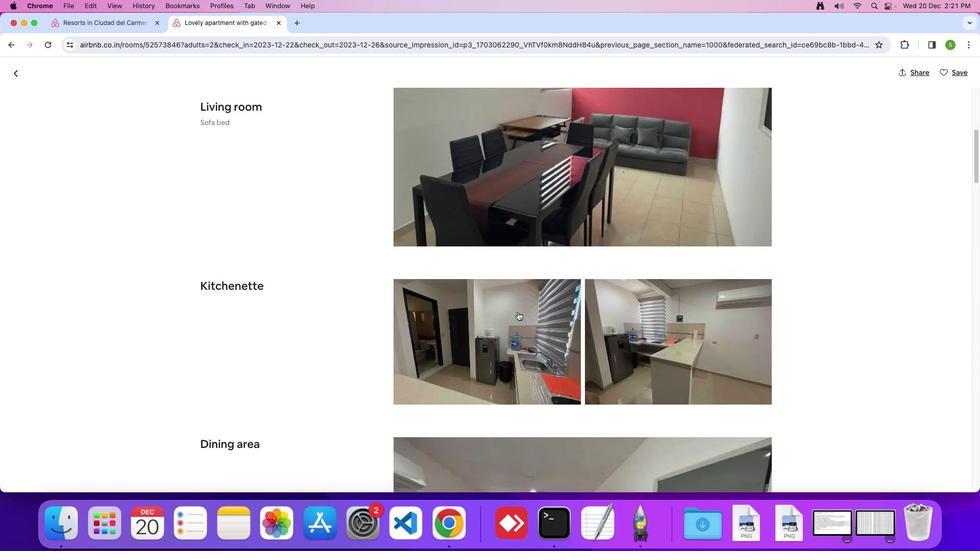 
Action: Mouse scrolled (517, 312) with delta (0, 0)
Screenshot: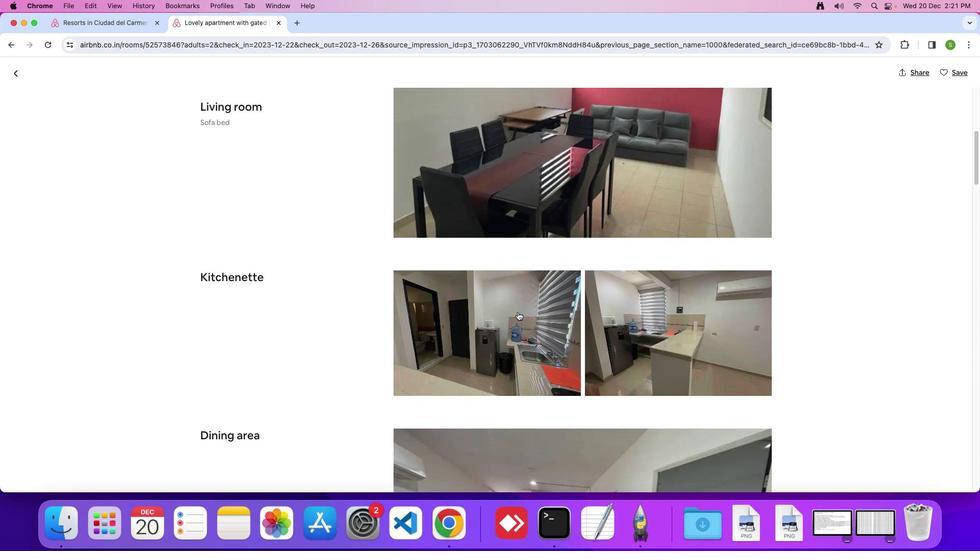 
Action: Mouse scrolled (517, 312) with delta (0, 0)
Screenshot: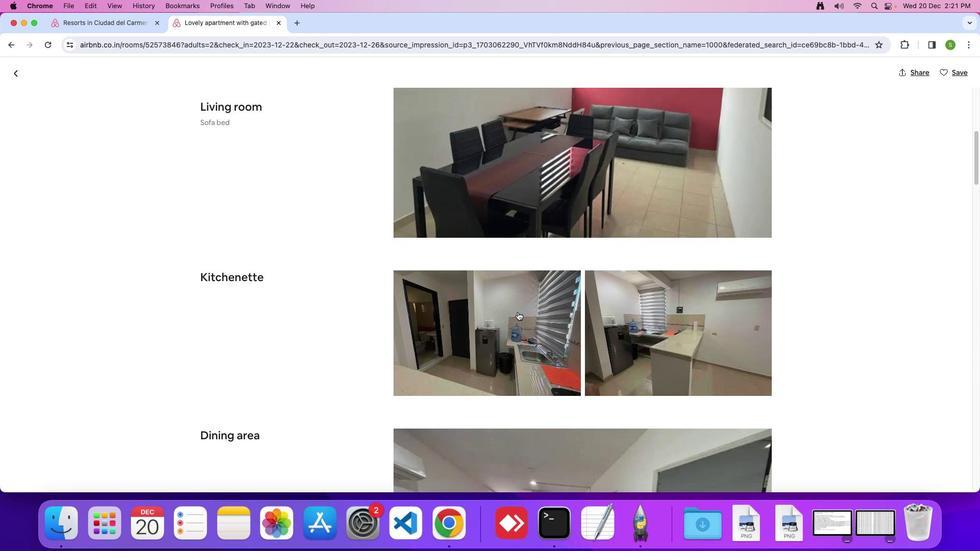 
Action: Mouse scrolled (517, 312) with delta (0, 0)
Screenshot: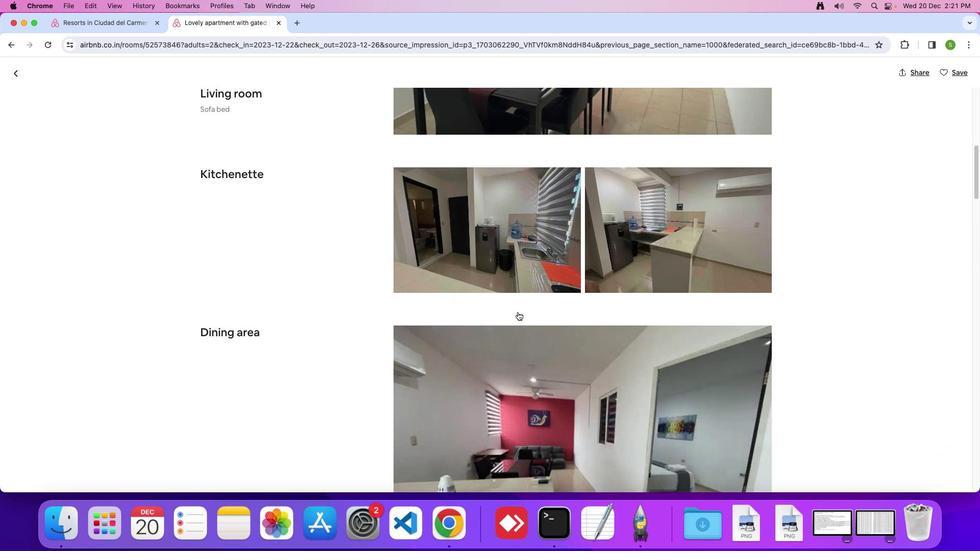 
Action: Mouse scrolled (517, 312) with delta (0, 0)
Screenshot: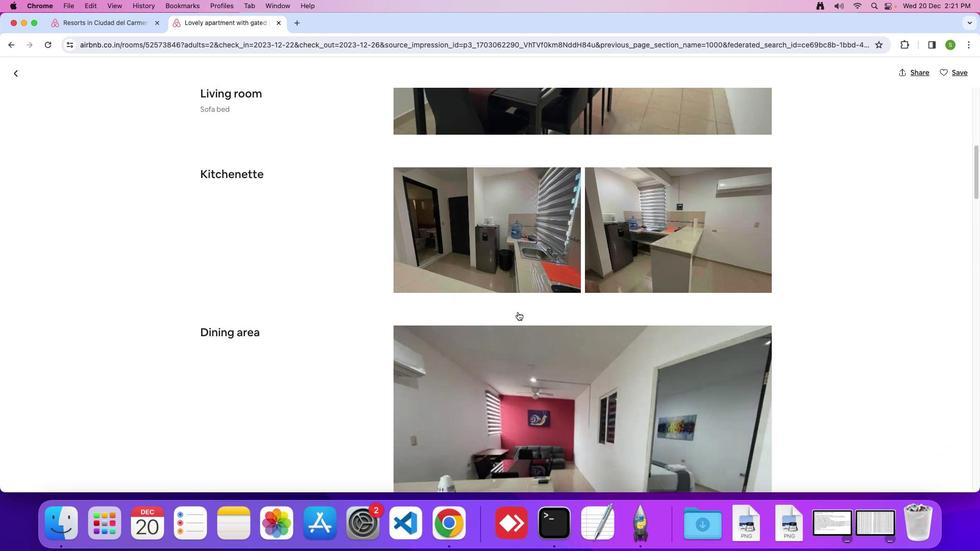 
Action: Mouse scrolled (517, 312) with delta (0, -1)
Screenshot: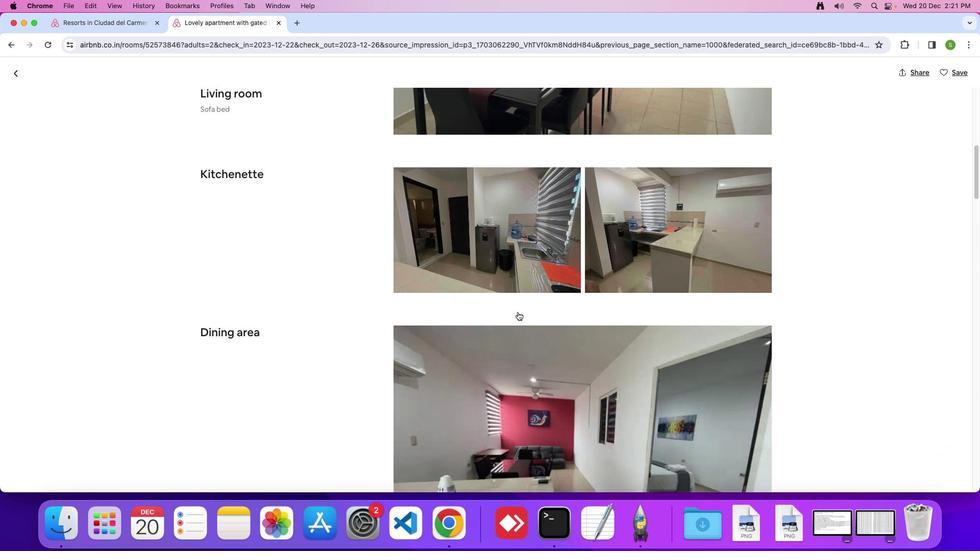 
Action: Mouse scrolled (517, 312) with delta (0, 0)
Screenshot: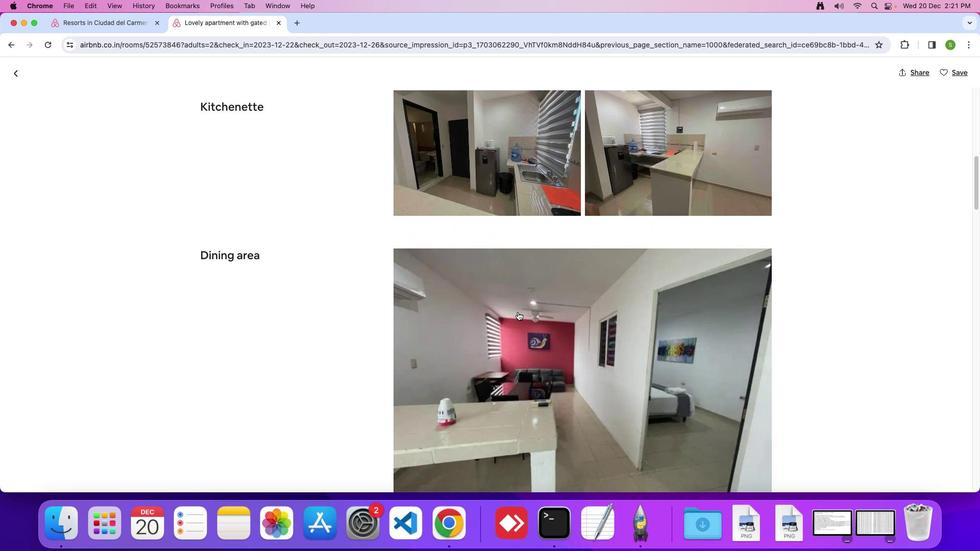 
Action: Mouse scrolled (517, 312) with delta (0, 0)
Screenshot: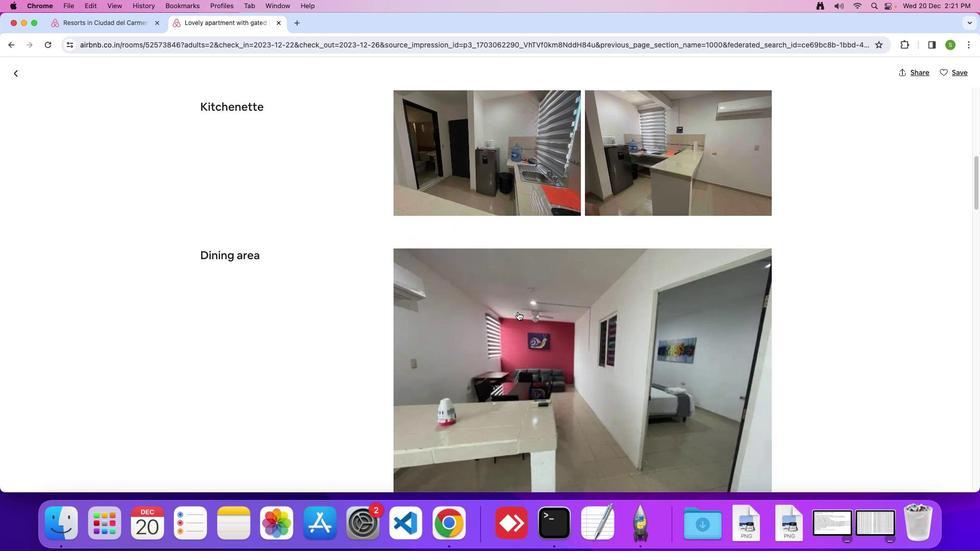 
Action: Mouse scrolled (517, 312) with delta (0, -1)
Screenshot: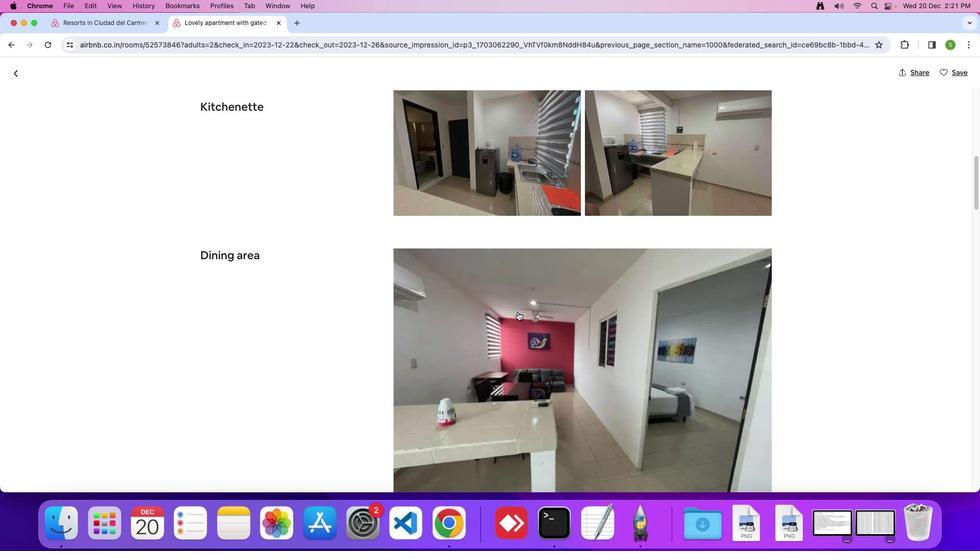 
Action: Mouse scrolled (517, 312) with delta (0, 0)
Screenshot: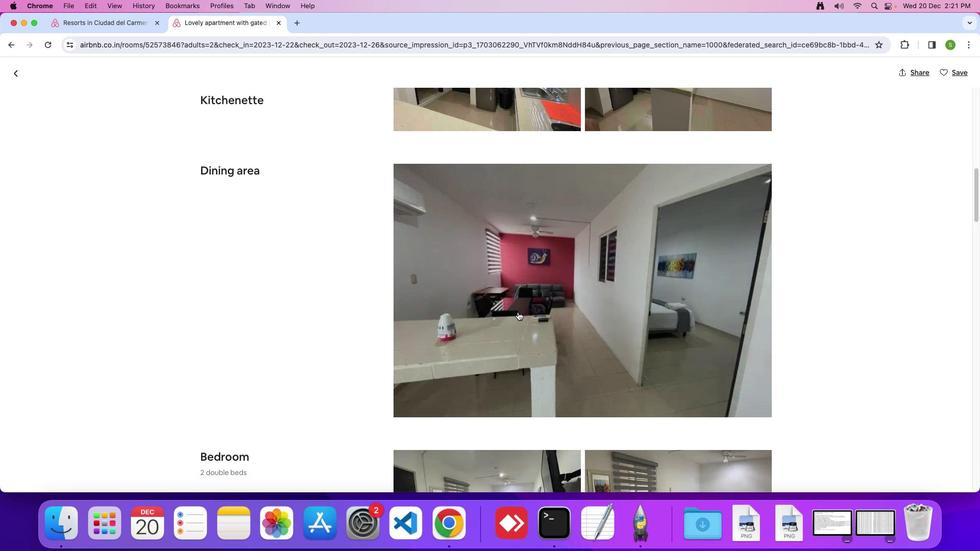 
Action: Mouse scrolled (517, 312) with delta (0, 0)
Screenshot: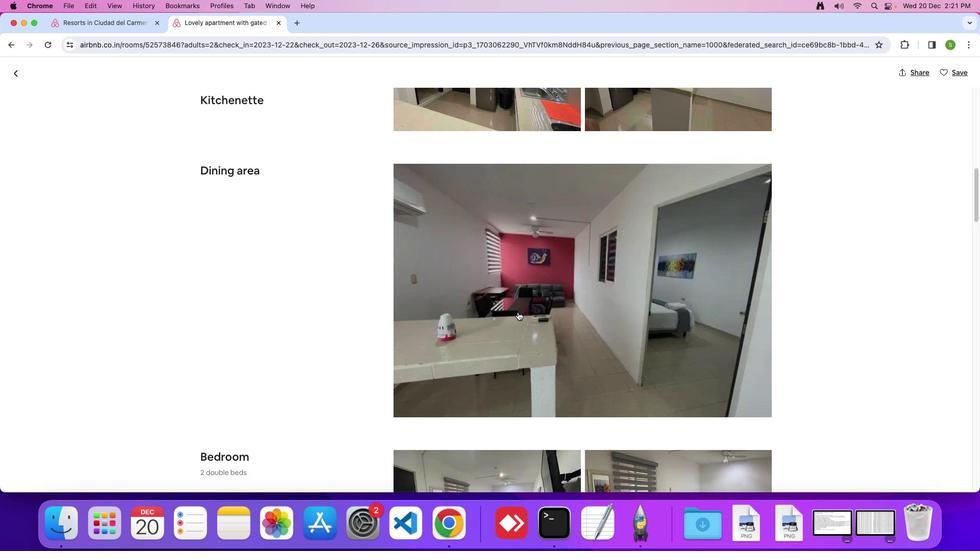 
Action: Mouse scrolled (517, 312) with delta (0, -1)
Screenshot: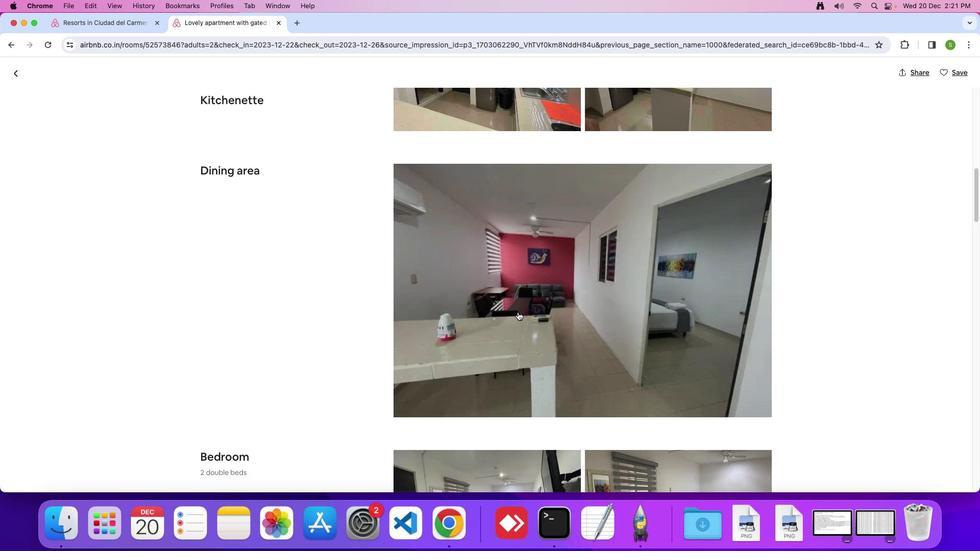 
Action: Mouse scrolled (517, 312) with delta (0, 0)
Screenshot: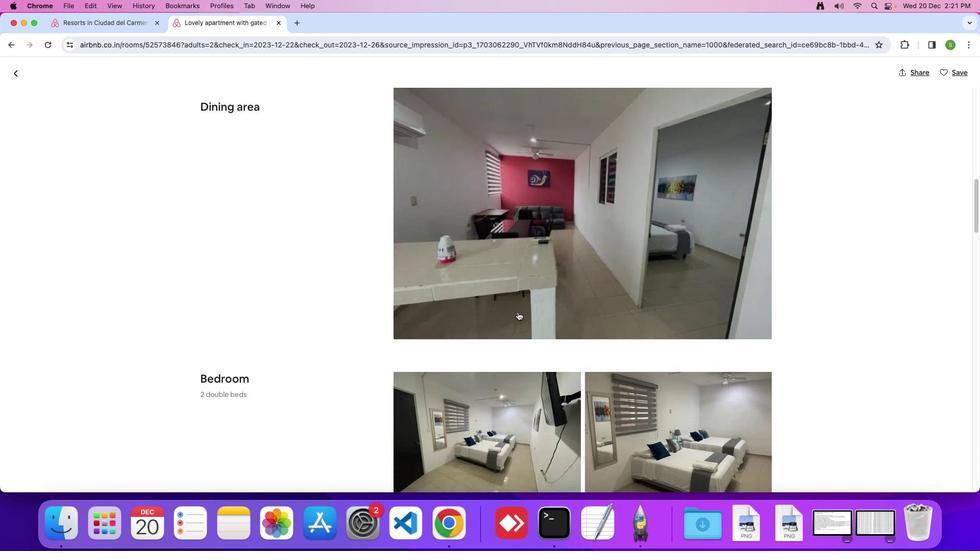 
Action: Mouse scrolled (517, 312) with delta (0, 0)
Screenshot: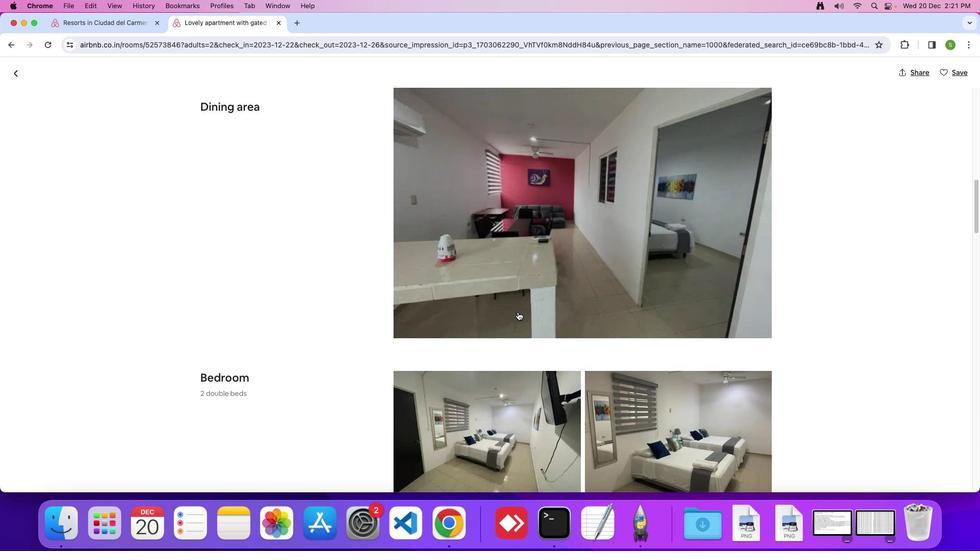 
Action: Mouse scrolled (517, 312) with delta (0, -1)
Screenshot: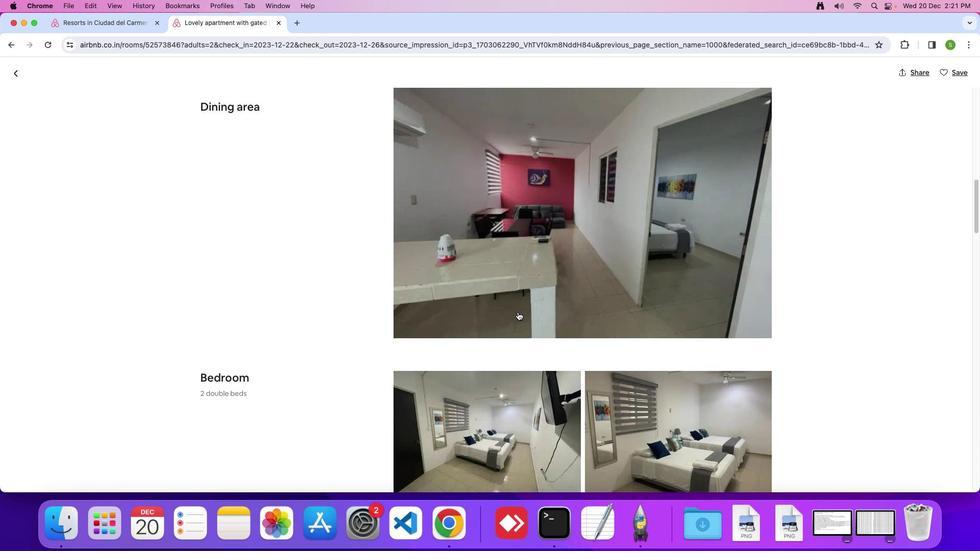 
Action: Mouse scrolled (517, 312) with delta (0, 0)
Screenshot: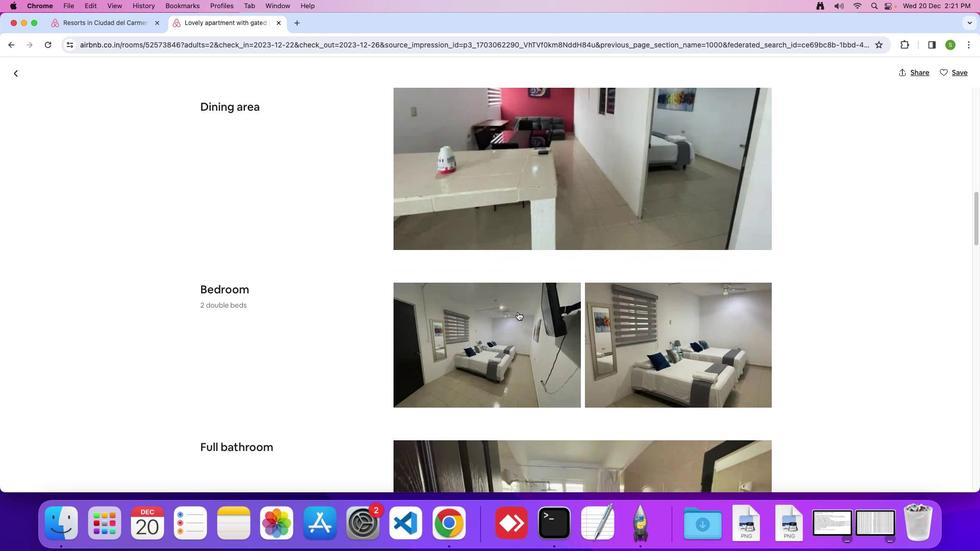 
Action: Mouse scrolled (517, 312) with delta (0, 0)
Screenshot: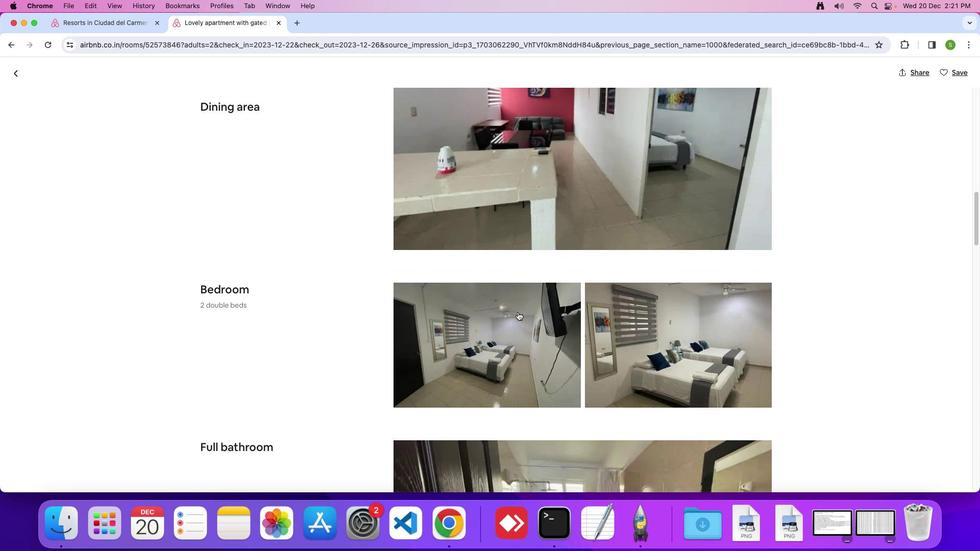 
Action: Mouse scrolled (517, 312) with delta (0, -1)
Screenshot: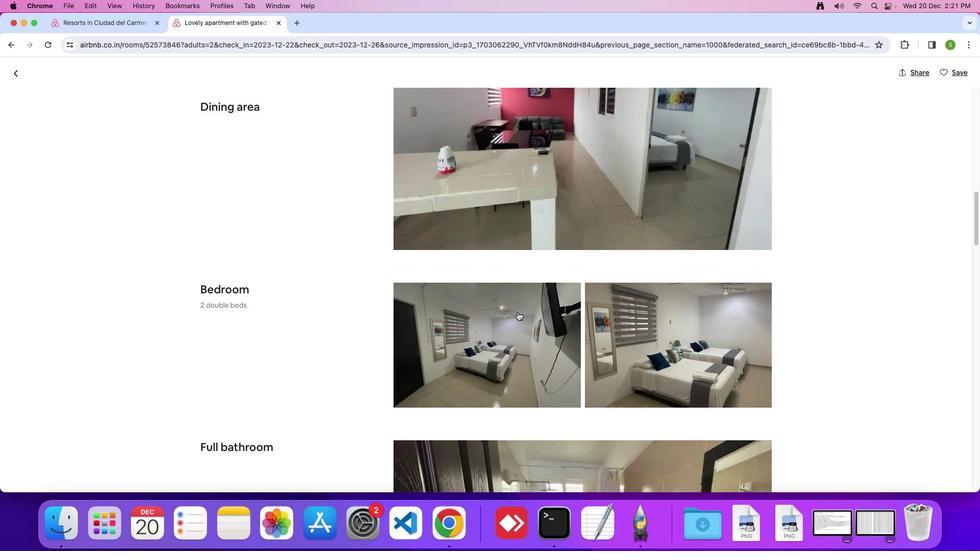 
Action: Mouse scrolled (517, 312) with delta (0, 0)
Screenshot: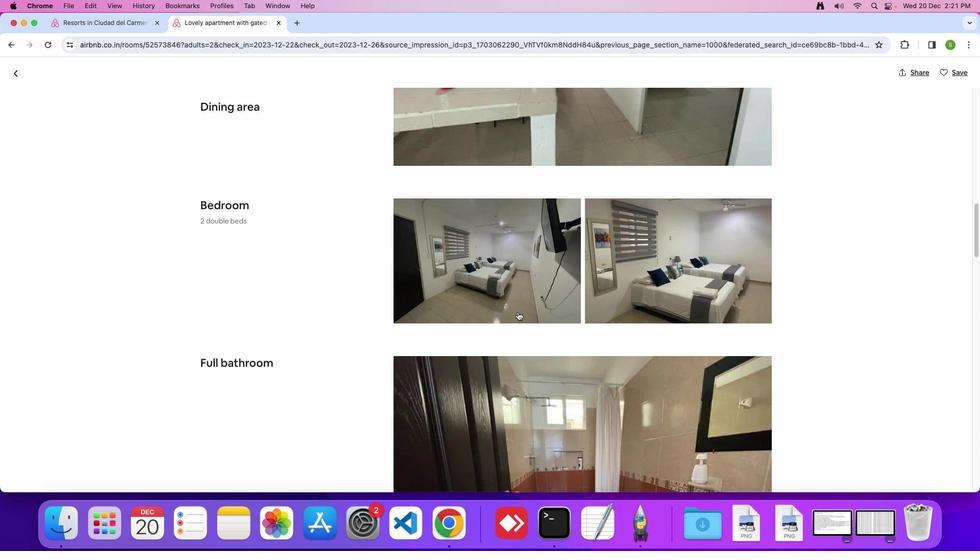 
Action: Mouse scrolled (517, 312) with delta (0, 0)
Screenshot: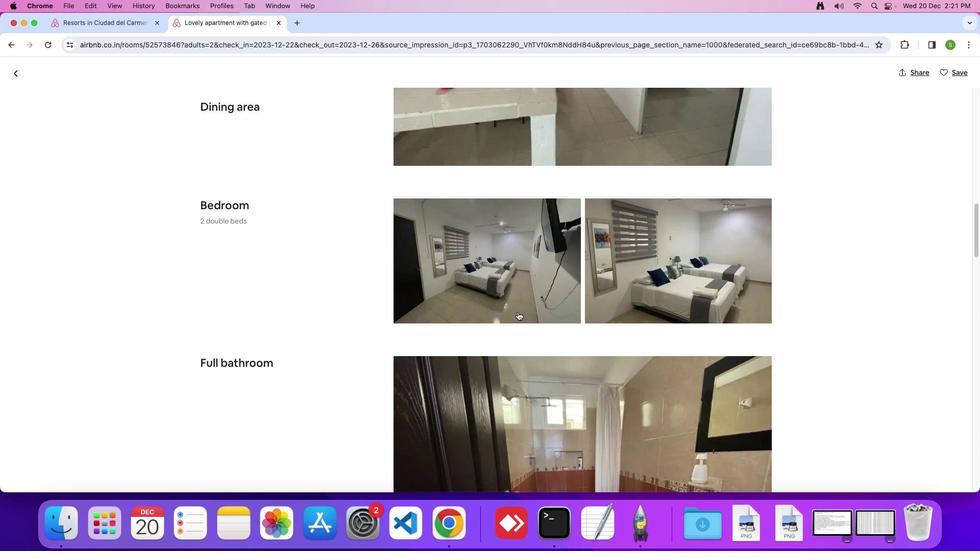 
Action: Mouse scrolled (517, 312) with delta (0, -1)
Screenshot: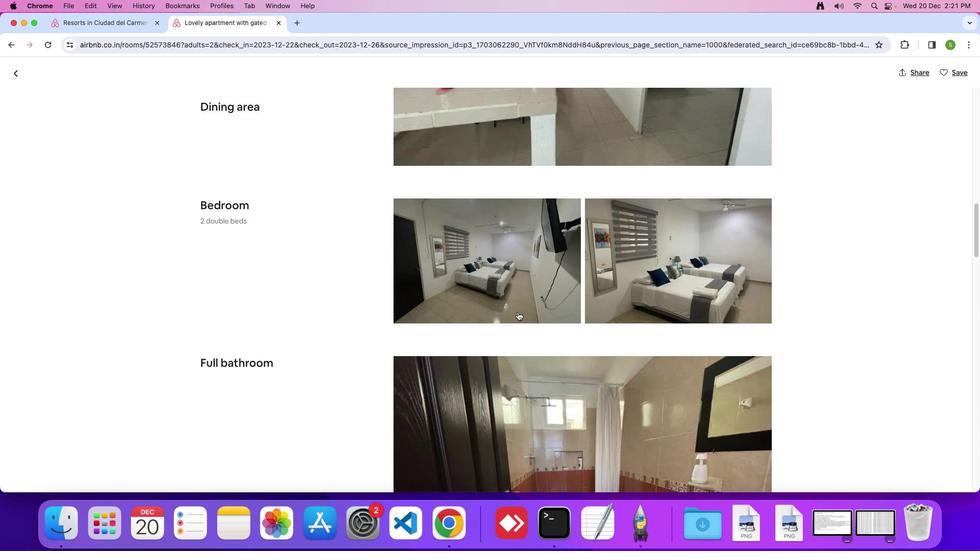 
Action: Mouse scrolled (517, 312) with delta (0, 0)
Screenshot: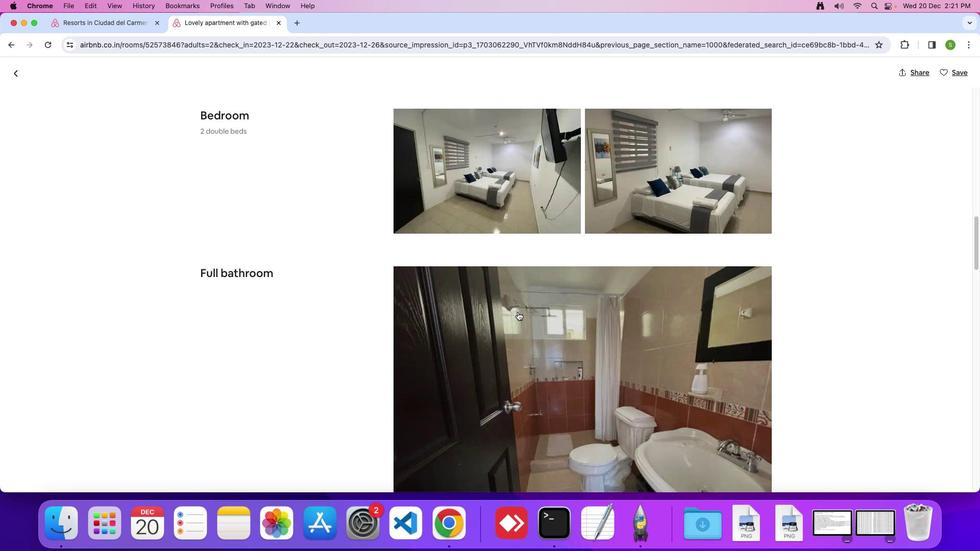 
Action: Mouse scrolled (517, 312) with delta (0, 0)
Screenshot: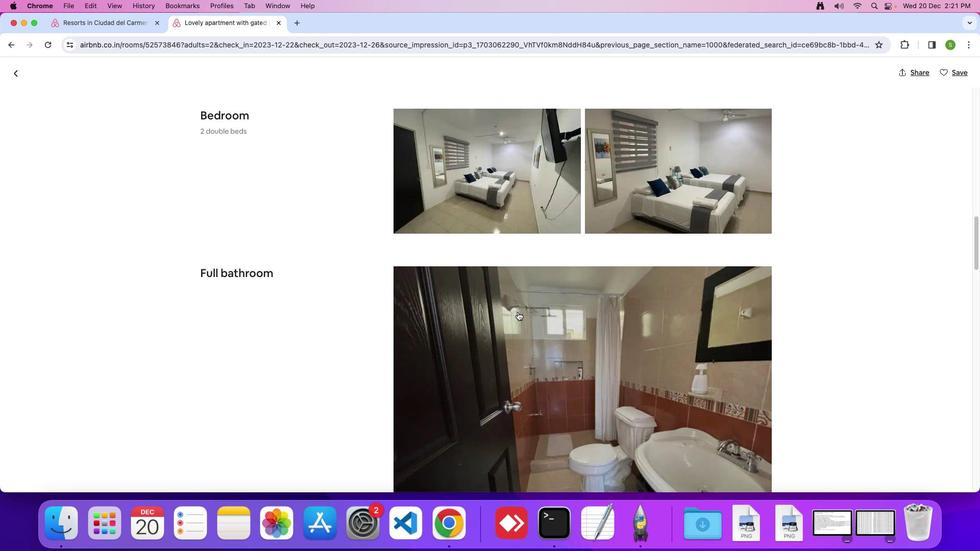 
Action: Mouse scrolled (517, 312) with delta (0, -1)
Screenshot: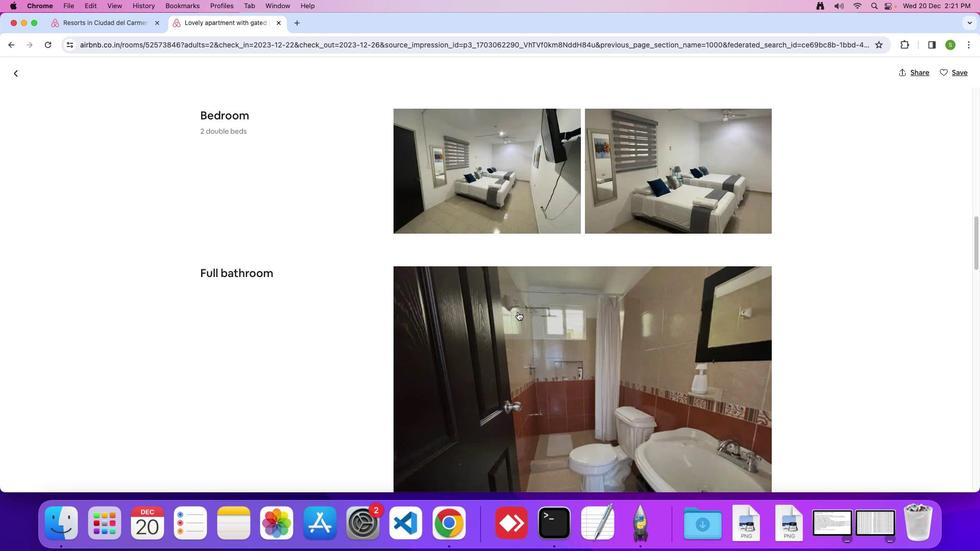 
Action: Mouse scrolled (517, 312) with delta (0, 0)
Screenshot: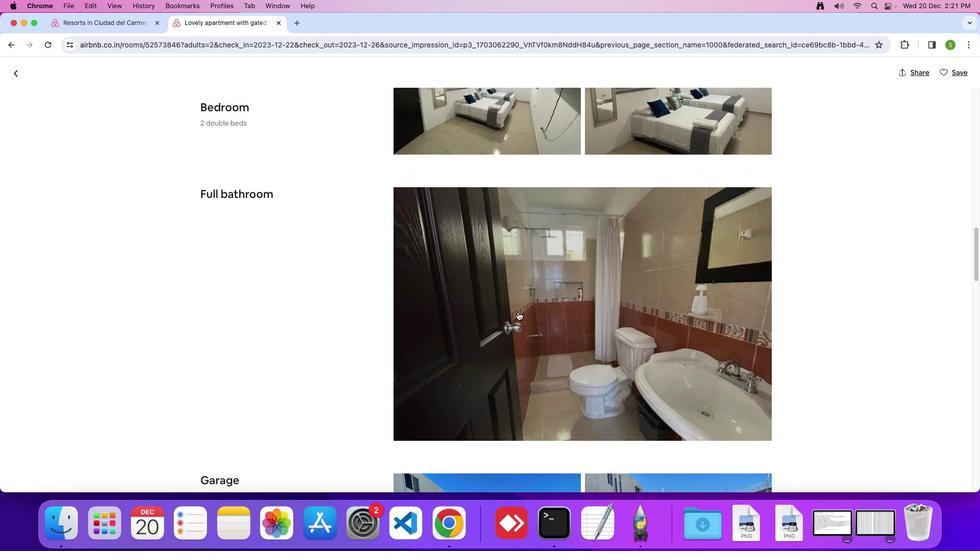 
Action: Mouse scrolled (517, 312) with delta (0, 0)
Screenshot: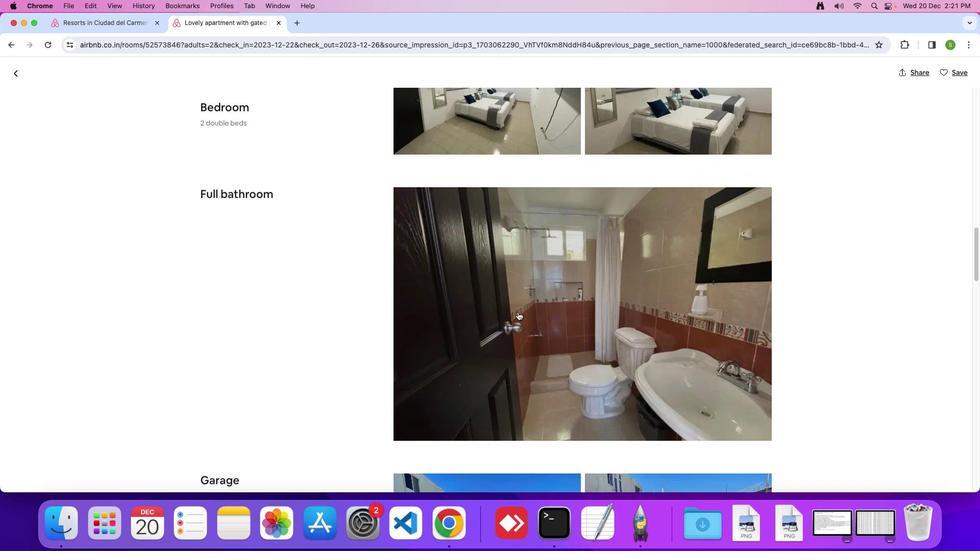 
Action: Mouse scrolled (517, 312) with delta (0, -1)
Screenshot: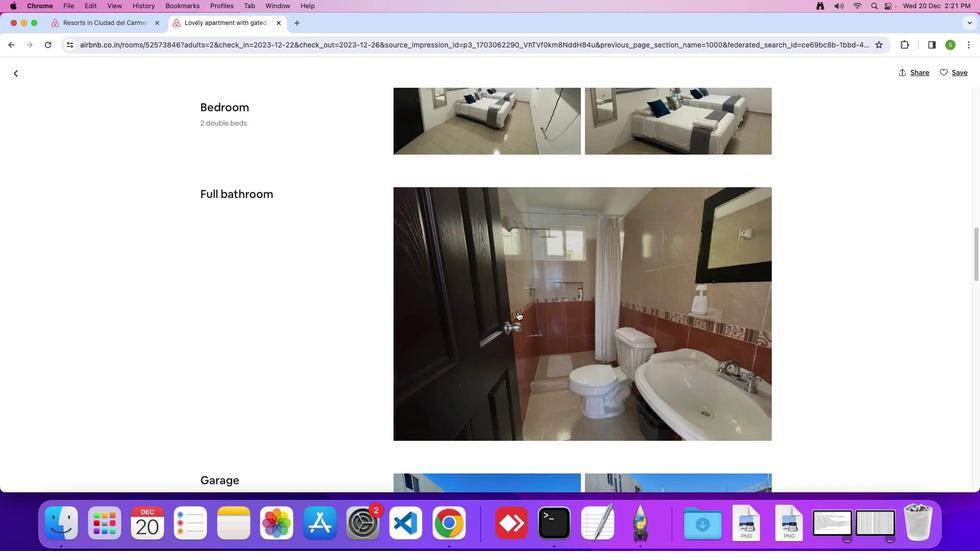 
Action: Mouse scrolled (517, 312) with delta (0, 0)
Screenshot: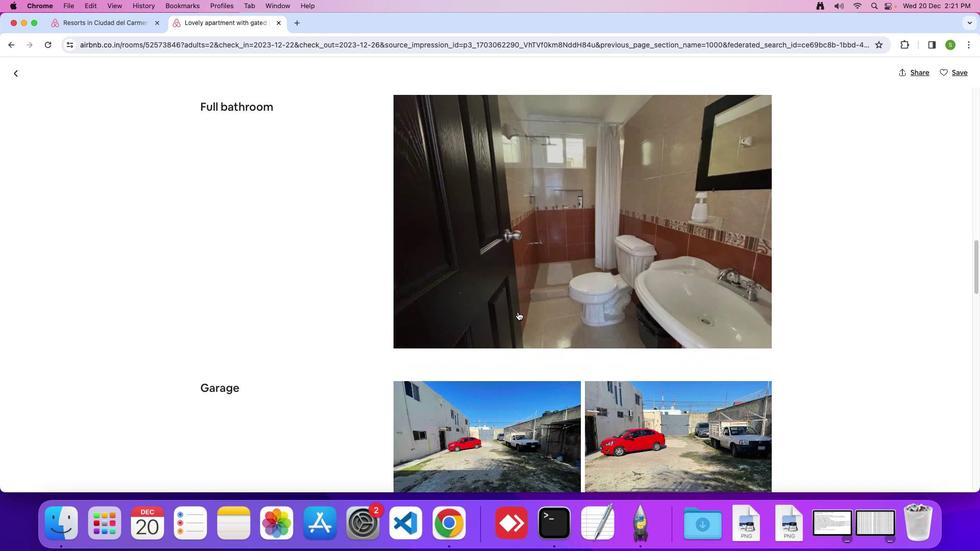 
Action: Mouse scrolled (517, 312) with delta (0, 0)
Screenshot: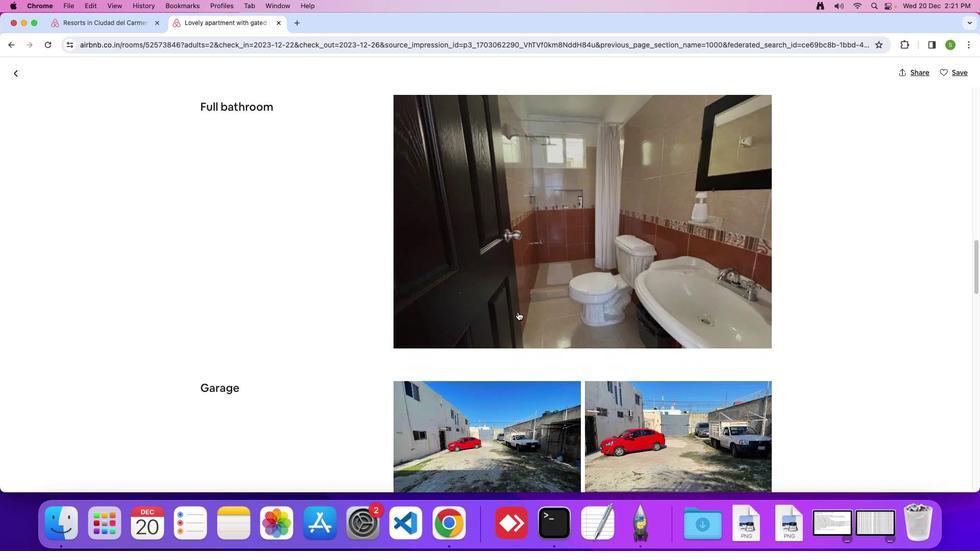 
Action: Mouse scrolled (517, 312) with delta (0, -1)
Screenshot: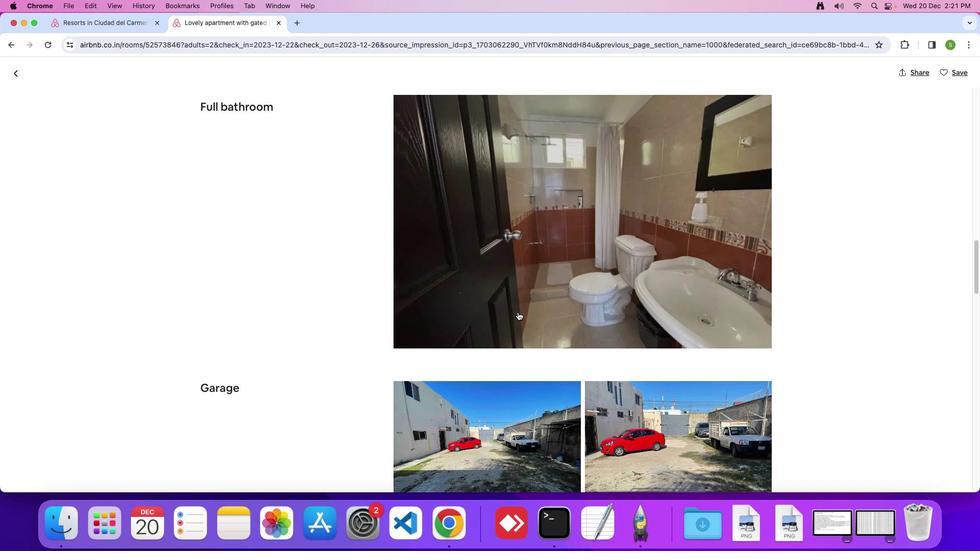 
Action: Mouse scrolled (517, 312) with delta (0, 0)
Screenshot: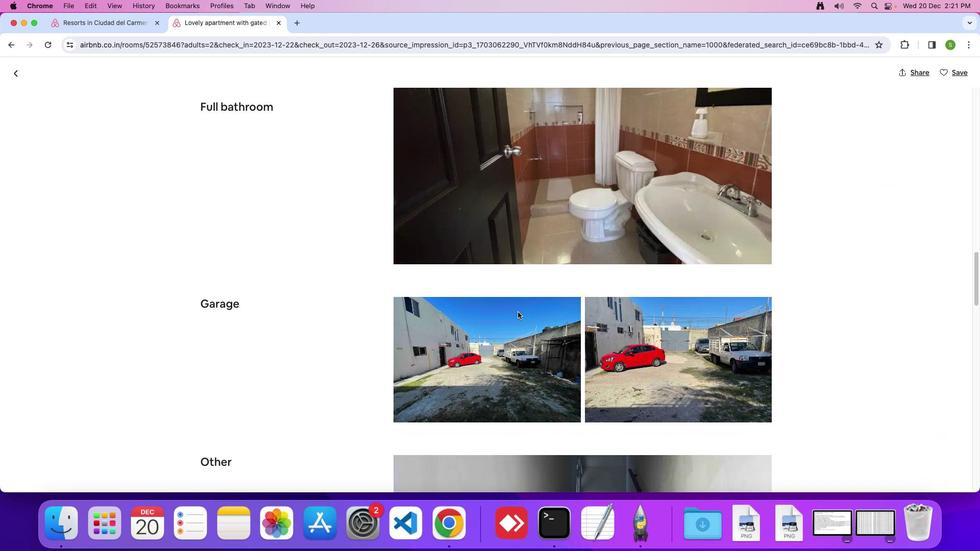 
Action: Mouse scrolled (517, 312) with delta (0, 0)
Screenshot: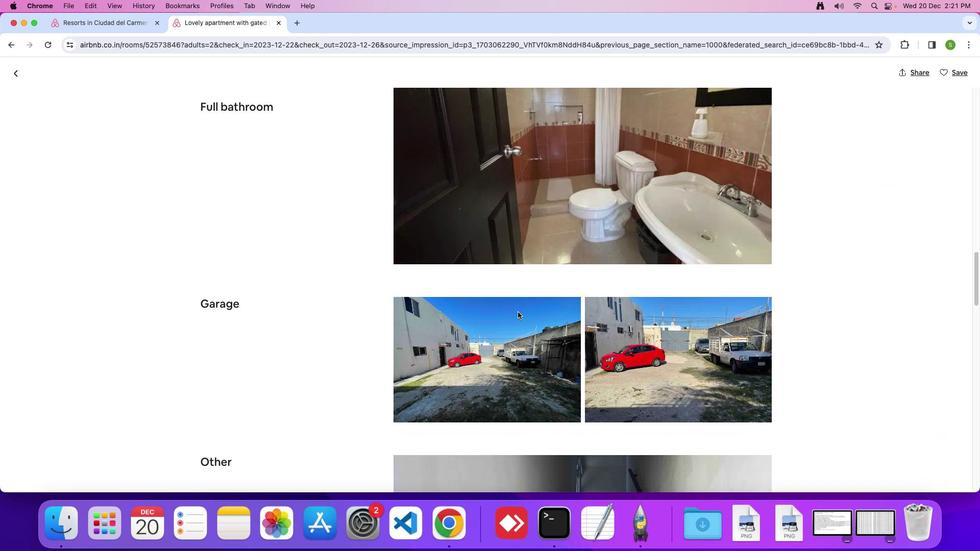 
Action: Mouse scrolled (517, 312) with delta (0, -1)
Screenshot: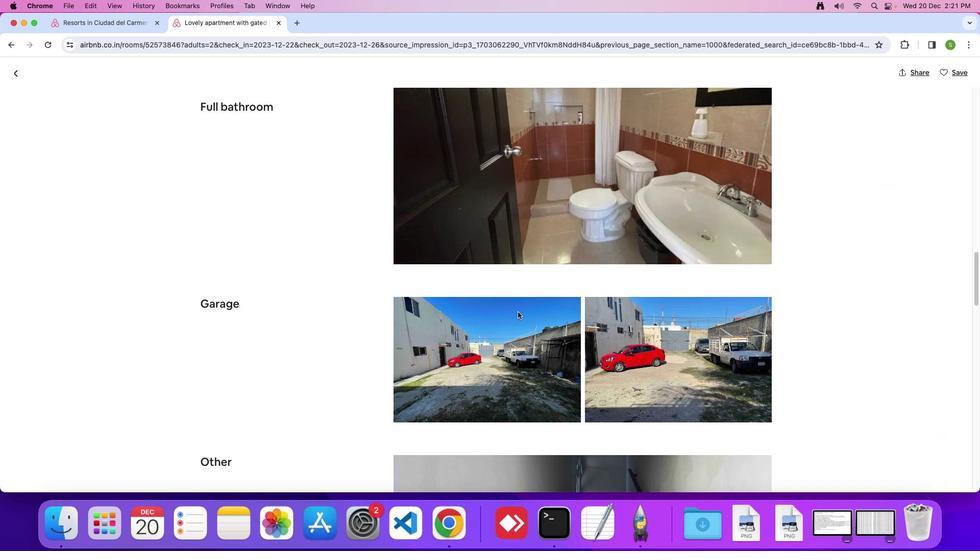 
Action: Mouse scrolled (517, 312) with delta (0, 0)
Screenshot: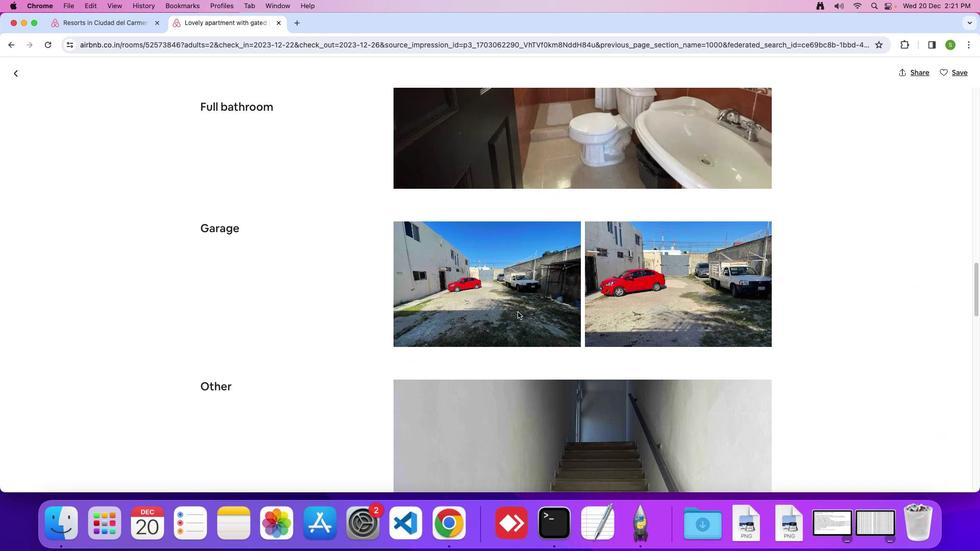 
Action: Mouse scrolled (517, 312) with delta (0, 0)
Screenshot: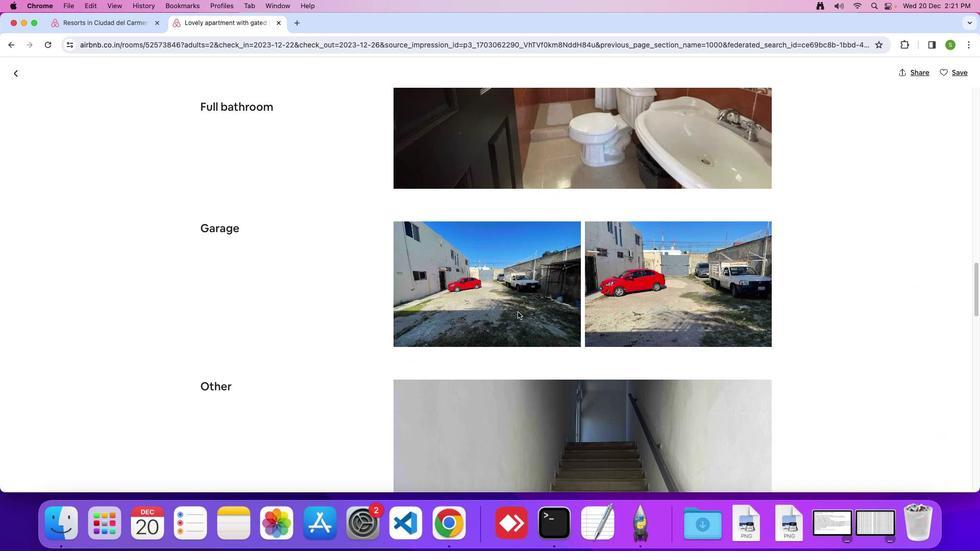 
Action: Mouse scrolled (517, 312) with delta (0, -1)
Screenshot: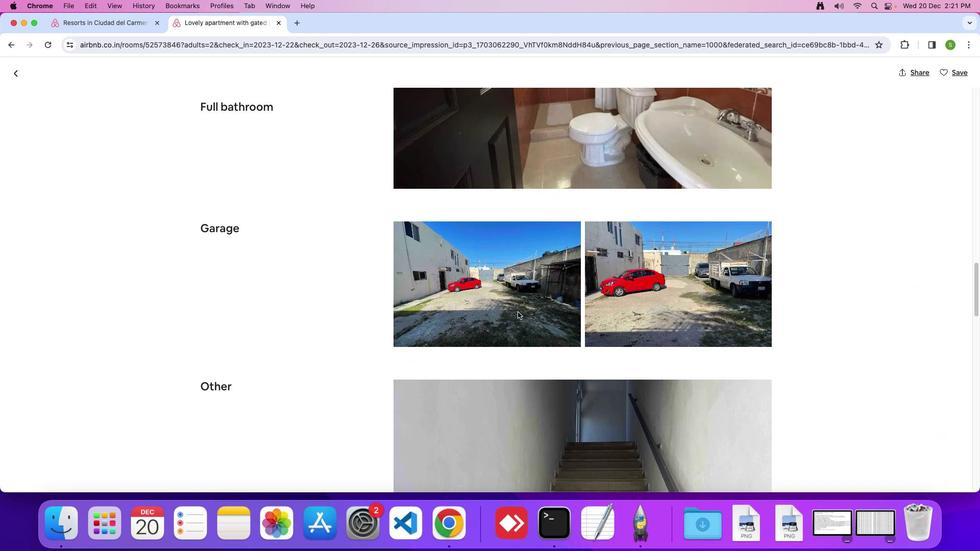 
Action: Mouse scrolled (517, 312) with delta (0, 0)
Screenshot: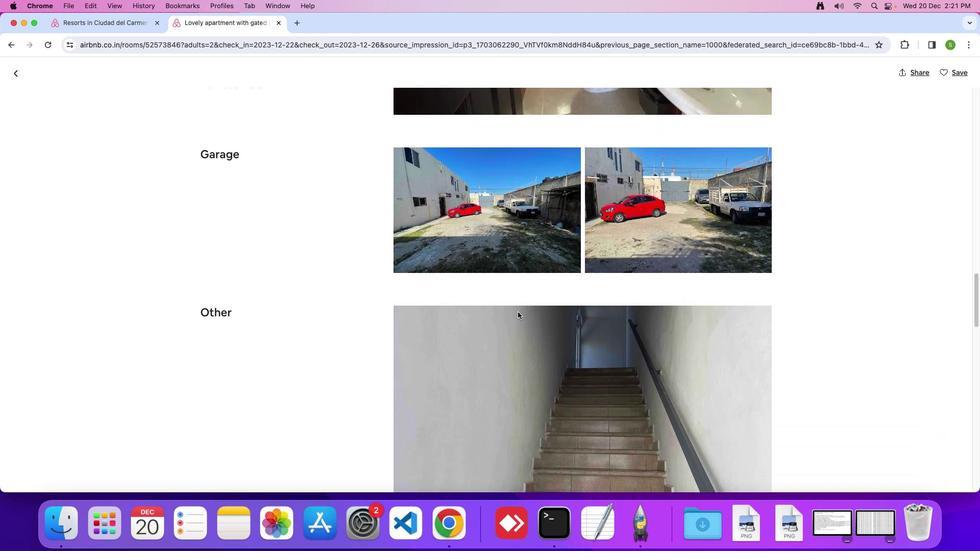 
Action: Mouse scrolled (517, 312) with delta (0, 0)
Screenshot: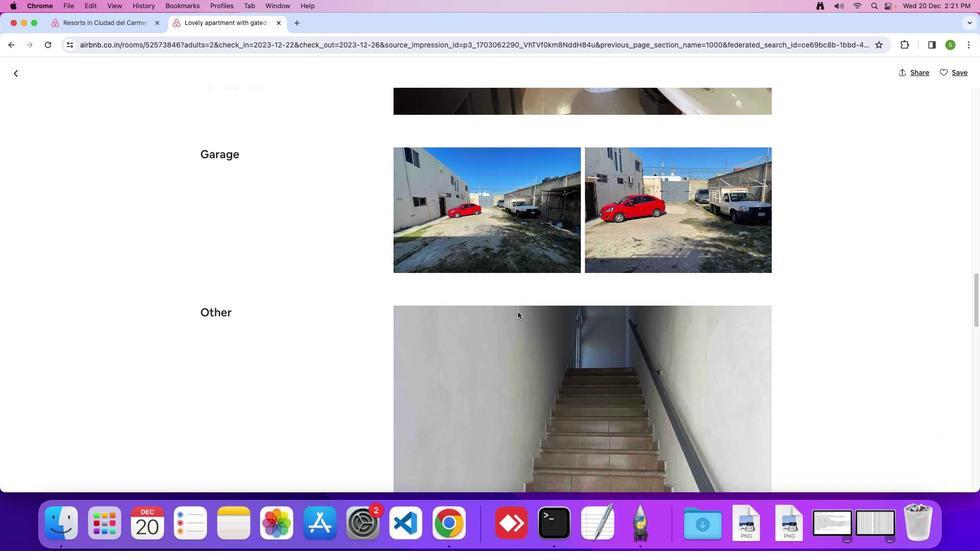 
Action: Mouse scrolled (517, 312) with delta (0, -1)
Screenshot: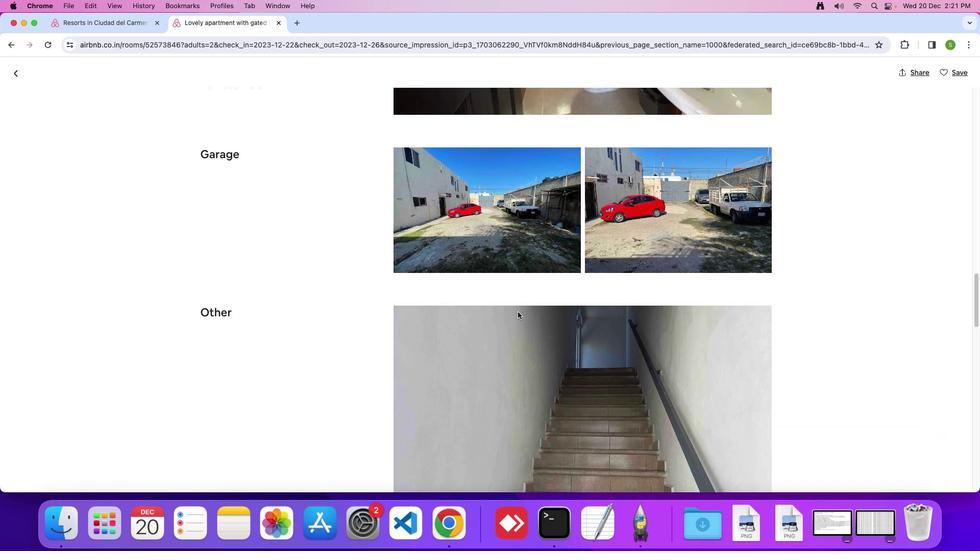 
Action: Mouse scrolled (517, 312) with delta (0, 0)
Screenshot: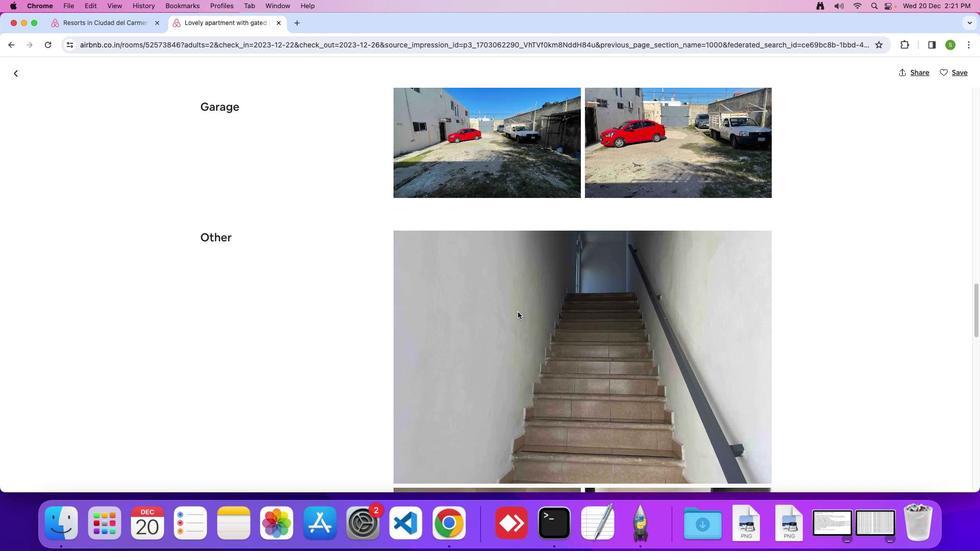 
Action: Mouse scrolled (517, 312) with delta (0, 0)
Screenshot: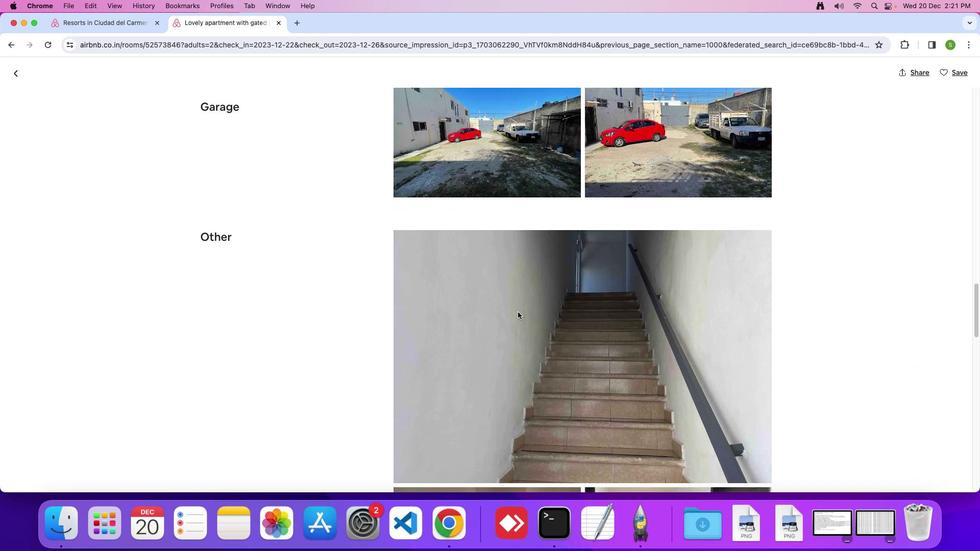 
Action: Mouse scrolled (517, 312) with delta (0, -1)
Screenshot: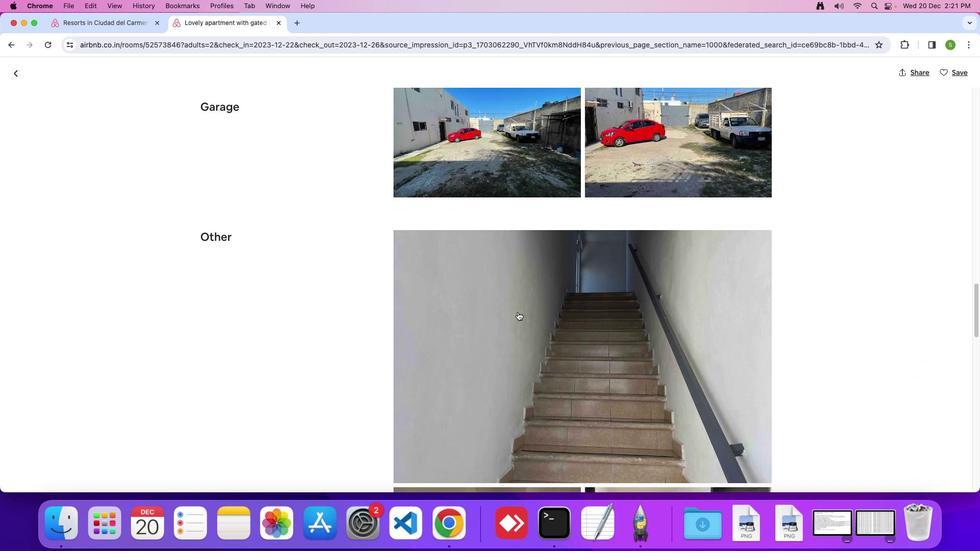 
Action: Mouse scrolled (517, 312) with delta (0, 0)
Screenshot: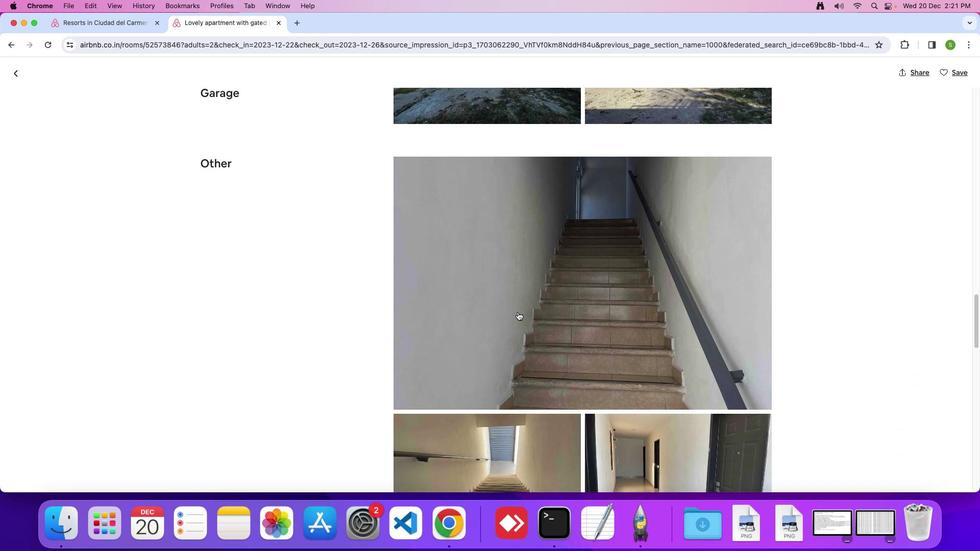 
Action: Mouse scrolled (517, 312) with delta (0, 0)
Screenshot: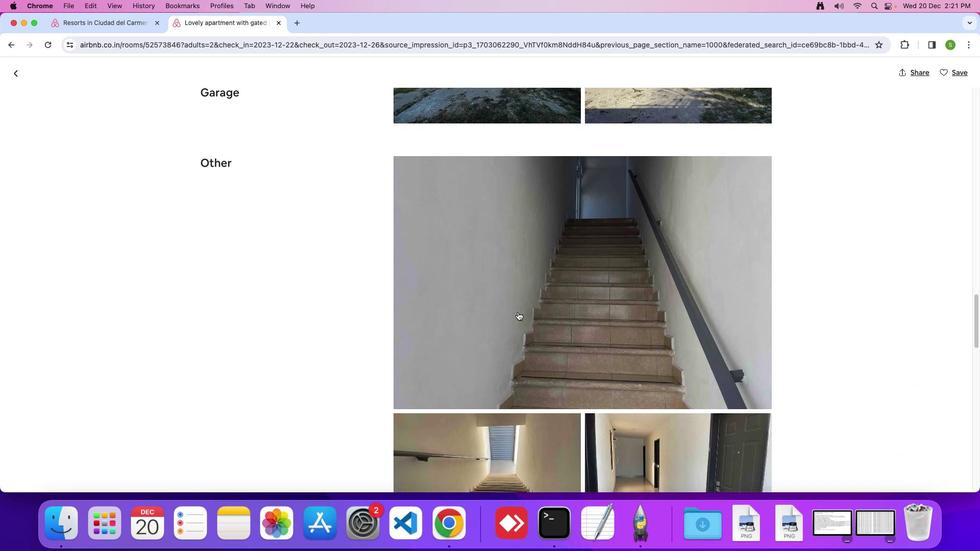 
Action: Mouse scrolled (517, 312) with delta (0, -1)
Screenshot: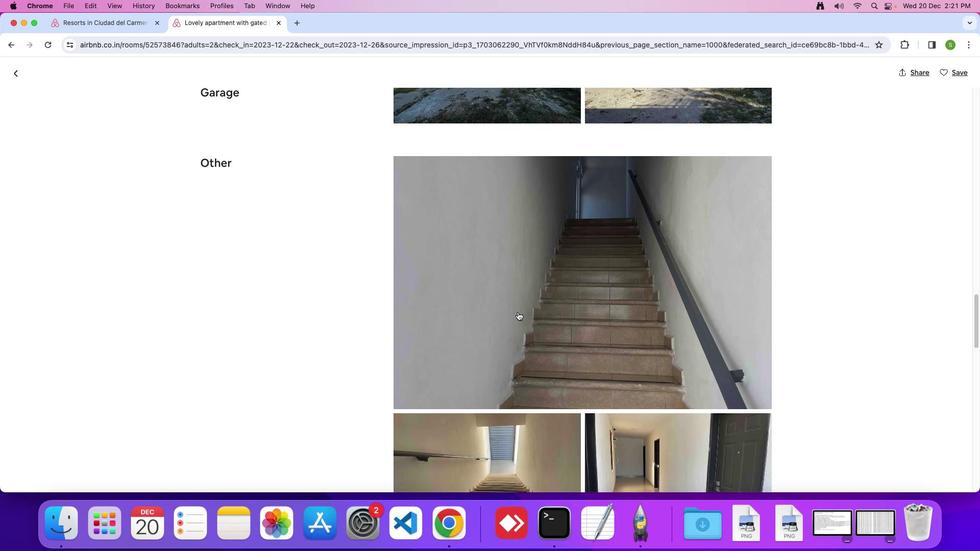 
Action: Mouse scrolled (517, 312) with delta (0, 0)
Screenshot: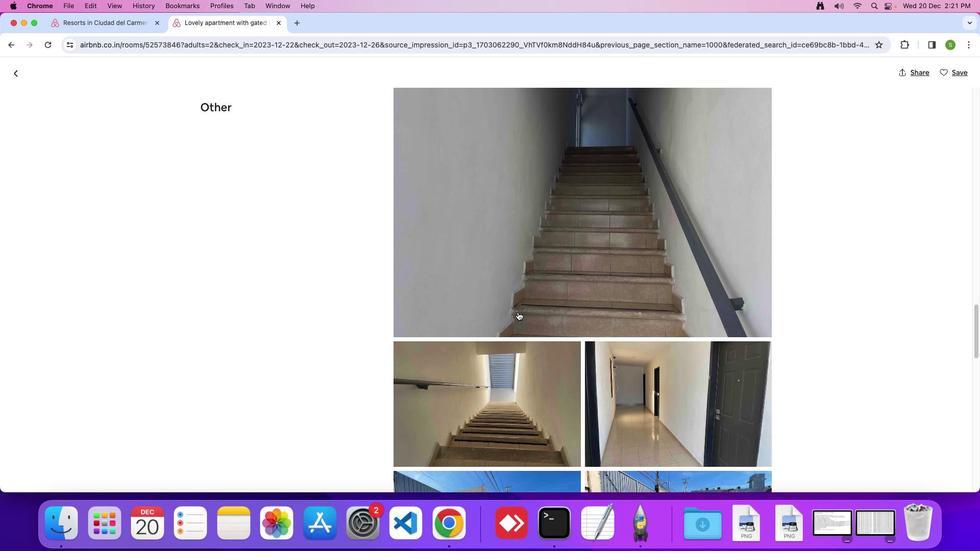 
Action: Mouse scrolled (517, 312) with delta (0, 0)
Screenshot: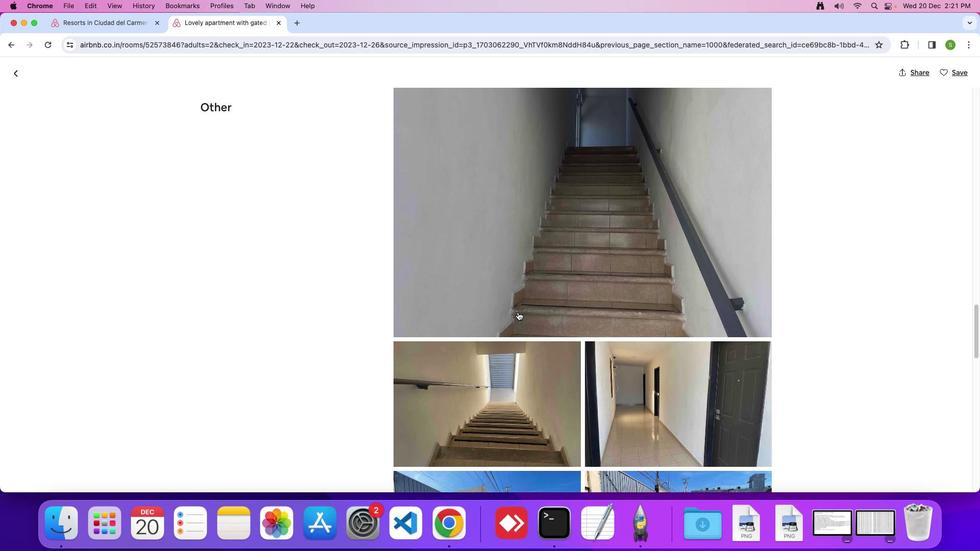 
Action: Mouse scrolled (517, 312) with delta (0, -1)
Screenshot: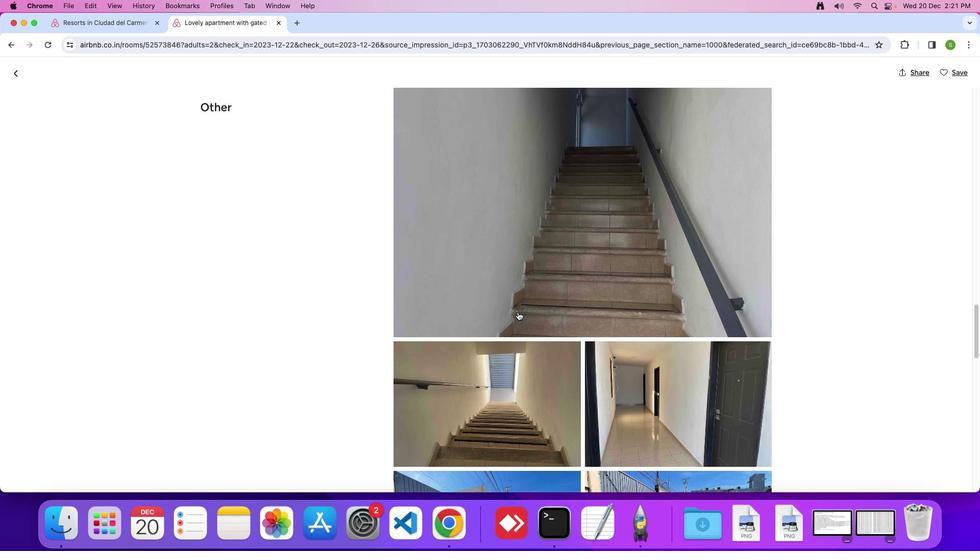 
Action: Mouse scrolled (517, 312) with delta (0, 0)
Screenshot: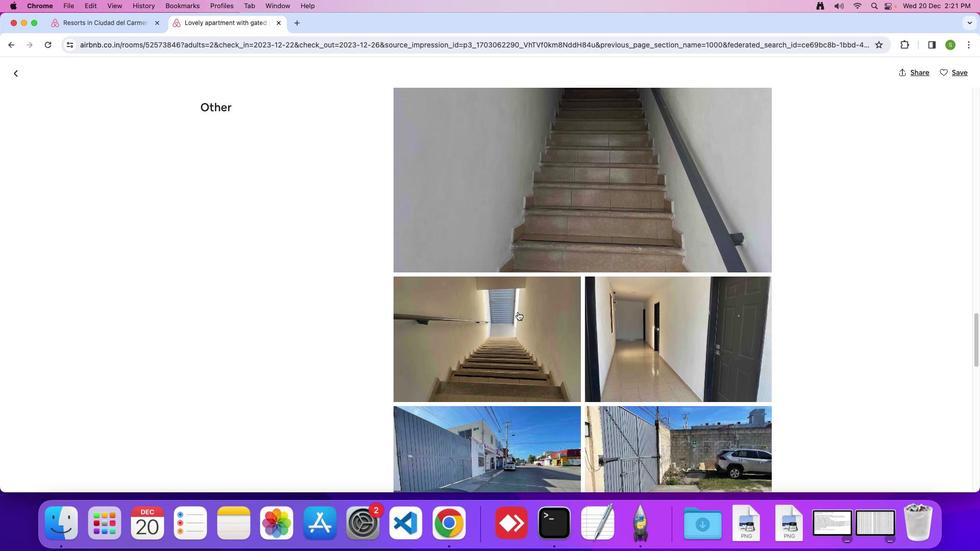
Action: Mouse scrolled (517, 312) with delta (0, 0)
Screenshot: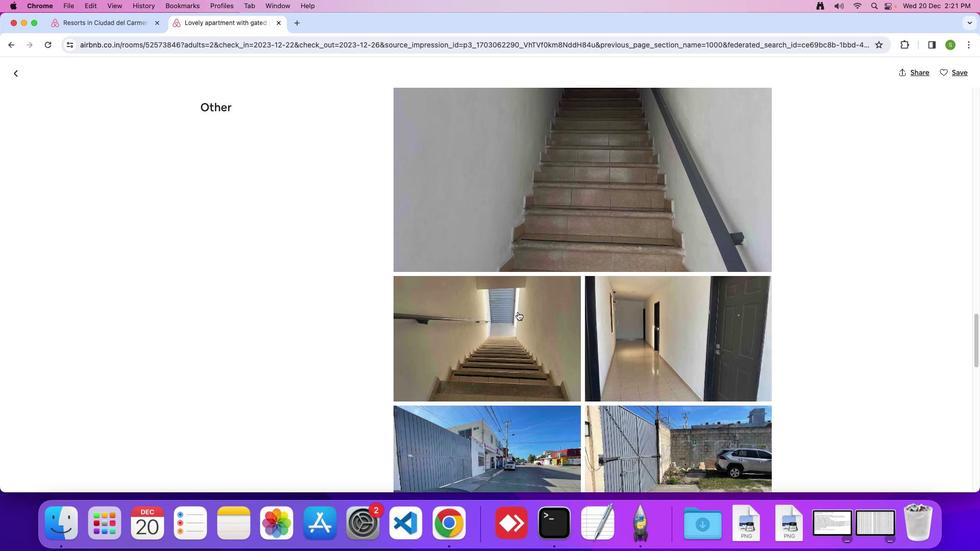 
Action: Mouse scrolled (517, 312) with delta (0, -1)
Screenshot: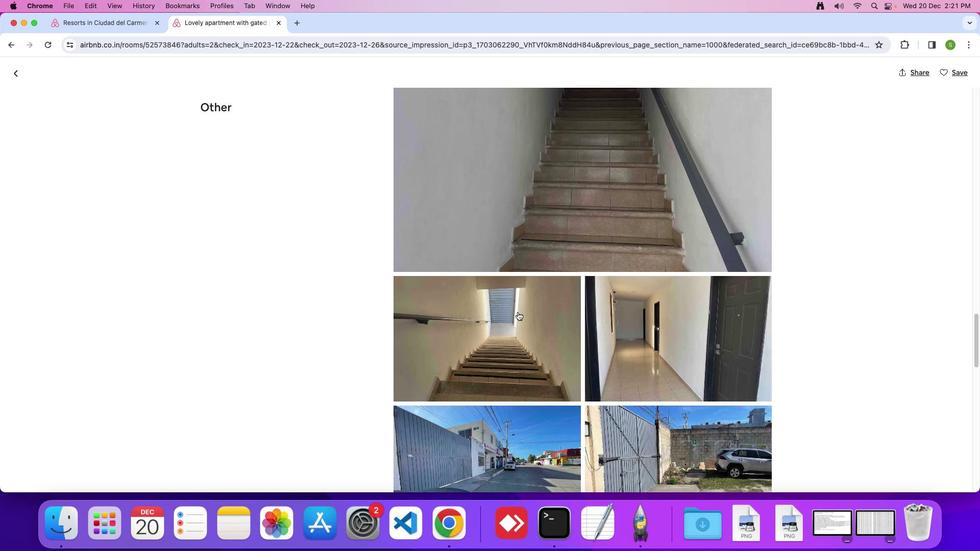 
Action: Mouse scrolled (517, 312) with delta (0, 0)
Screenshot: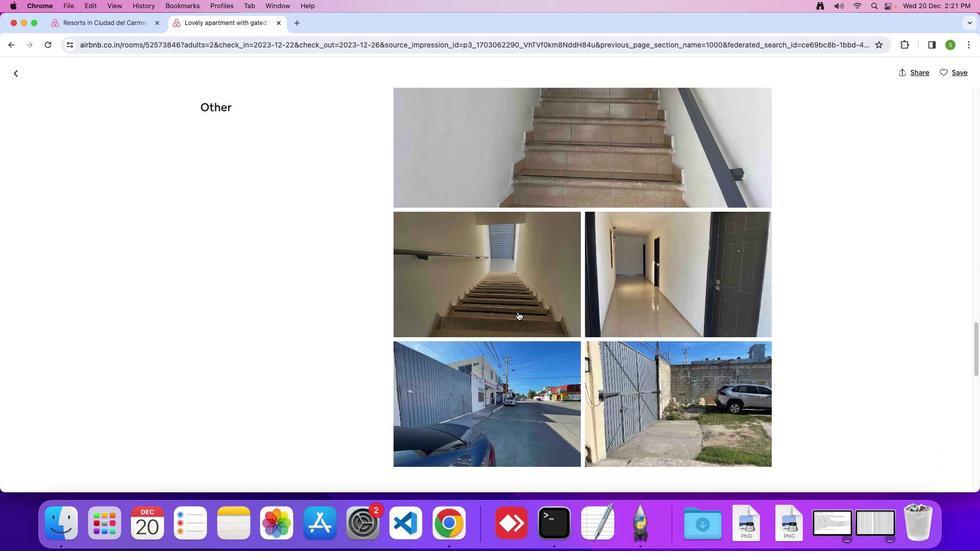 
Action: Mouse scrolled (517, 312) with delta (0, 0)
Screenshot: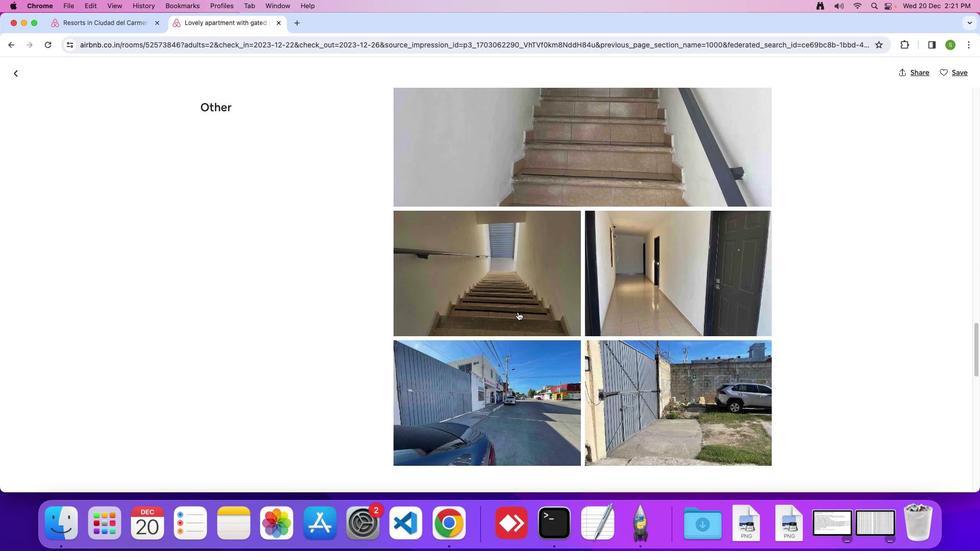
Action: Mouse scrolled (517, 312) with delta (0, -1)
Screenshot: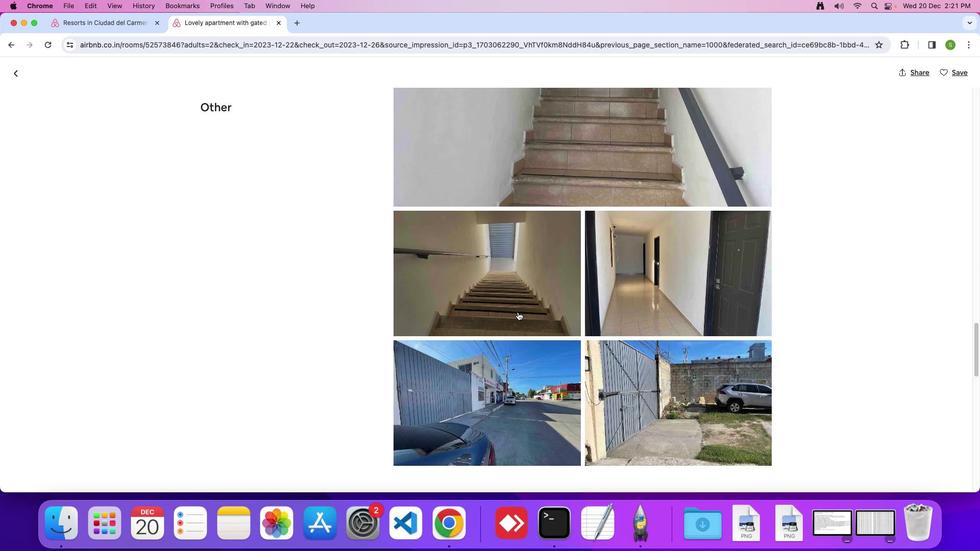 
Action: Mouse scrolled (517, 312) with delta (0, 0)
Screenshot: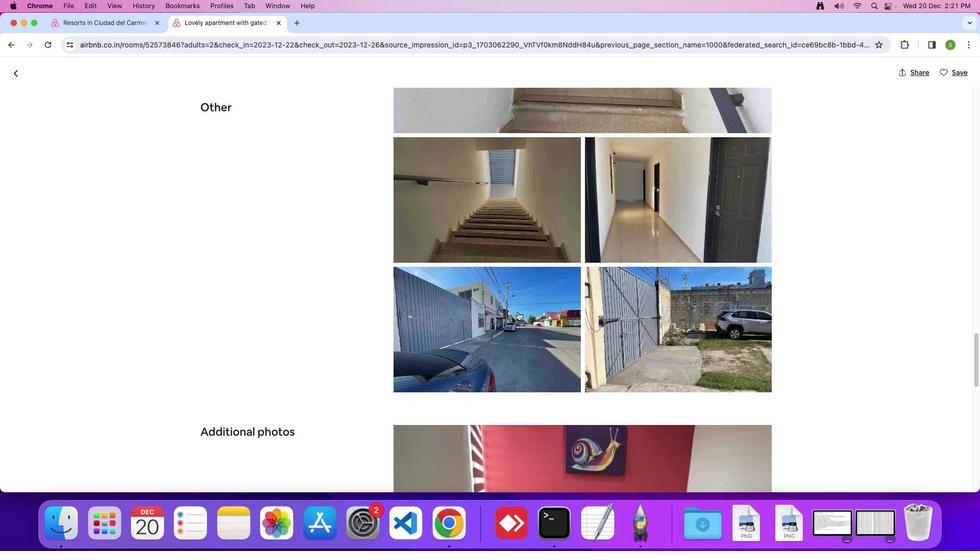 
Action: Mouse scrolled (517, 312) with delta (0, 0)
Screenshot: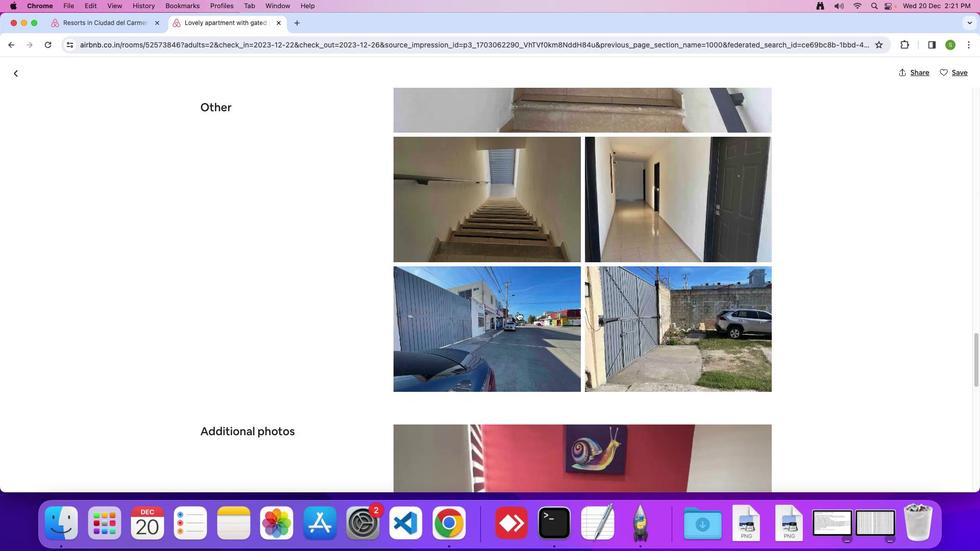 
Action: Mouse scrolled (517, 312) with delta (0, -1)
Screenshot: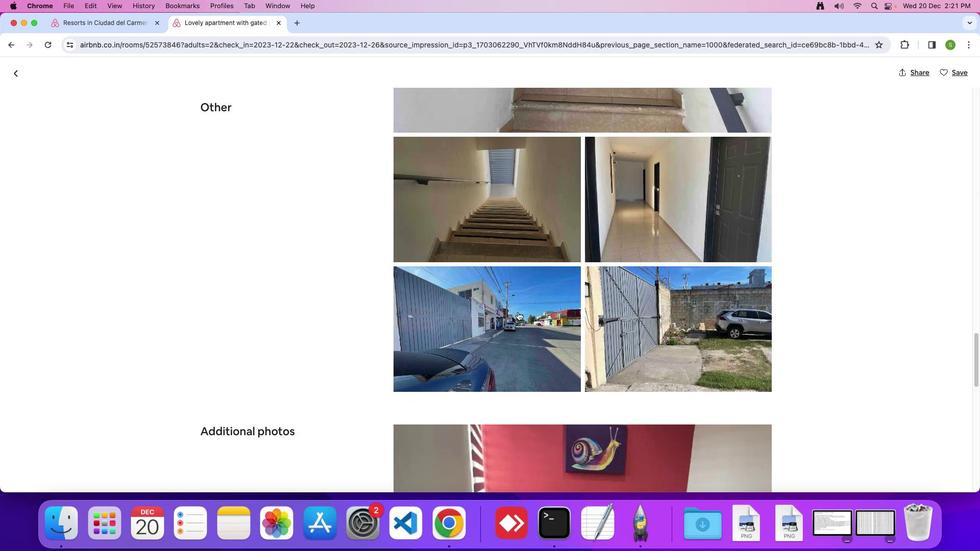 
Action: Mouse scrolled (517, 312) with delta (0, 0)
Screenshot: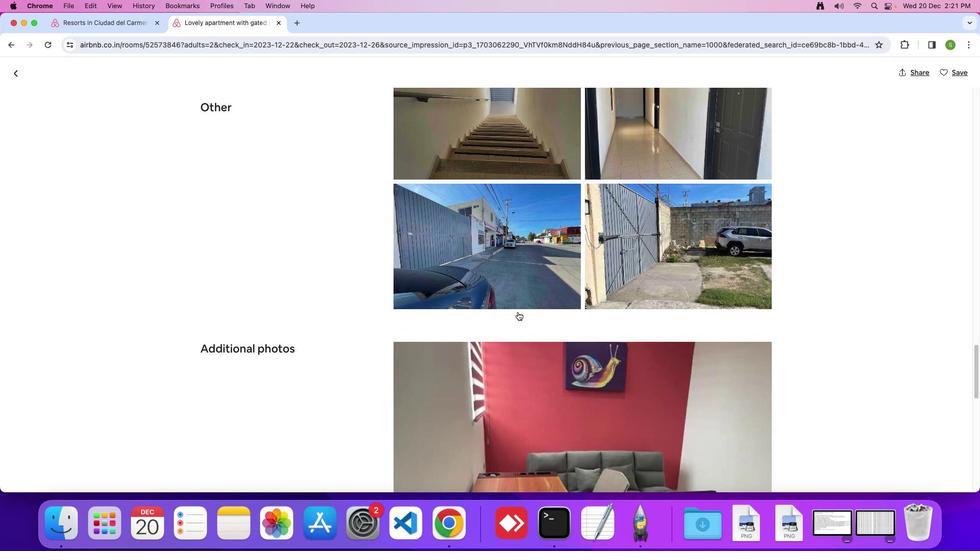 
Action: Mouse scrolled (517, 312) with delta (0, 0)
Screenshot: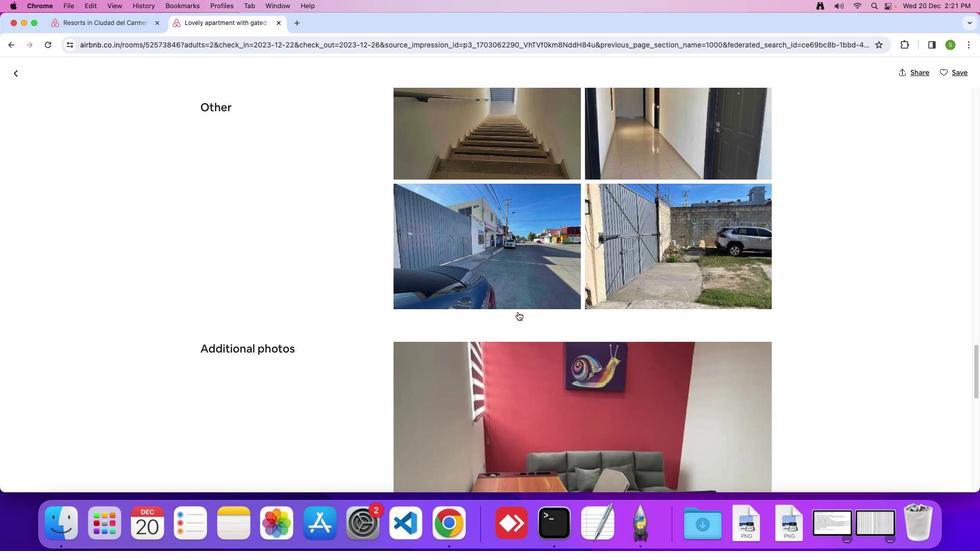 
Action: Mouse scrolled (517, 312) with delta (0, -1)
Screenshot: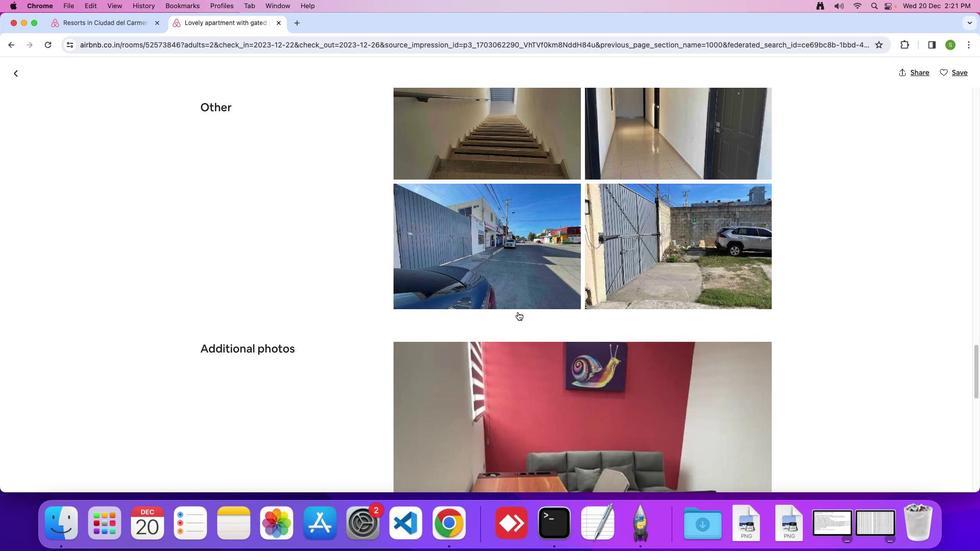 
Action: Mouse scrolled (517, 312) with delta (0, 0)
Screenshot: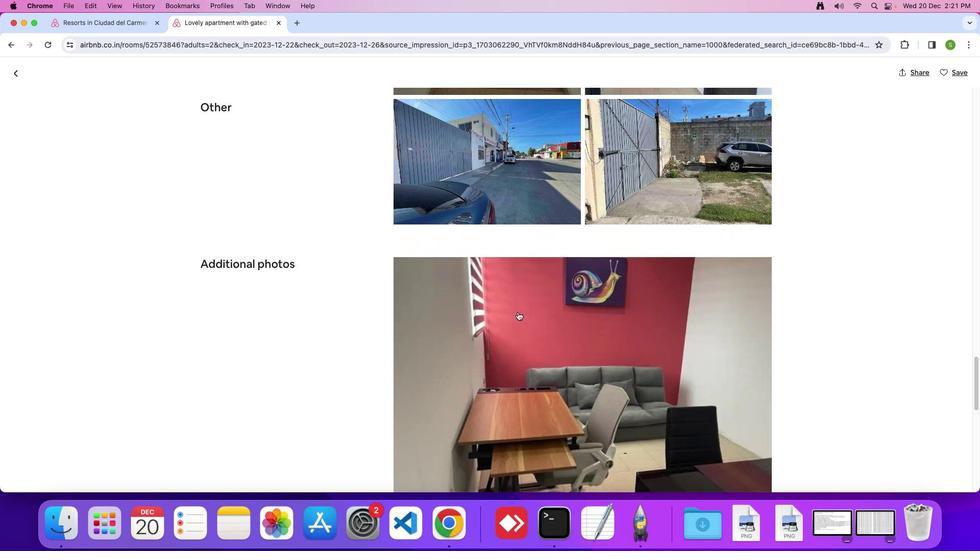 
Action: Mouse scrolled (517, 312) with delta (0, 0)
Screenshot: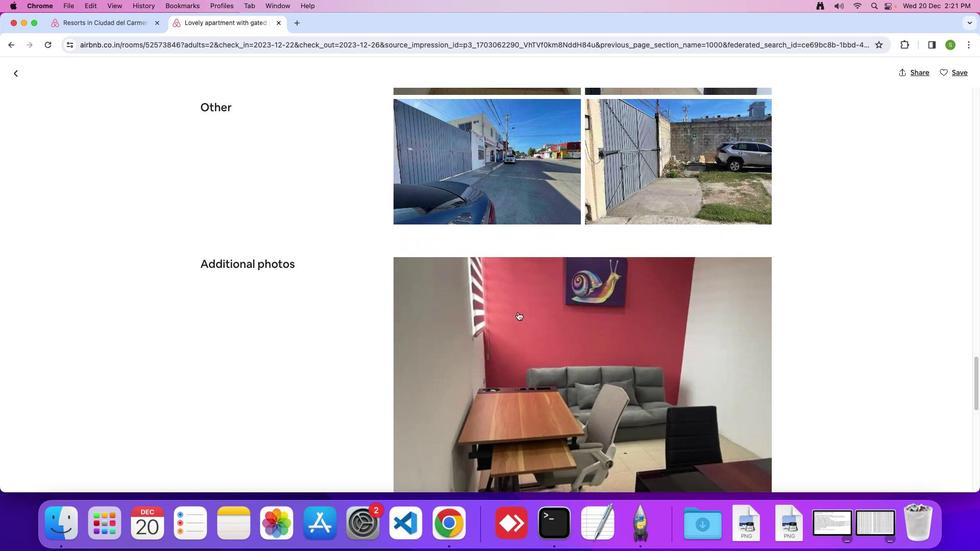 
Action: Mouse scrolled (517, 312) with delta (0, -1)
Screenshot: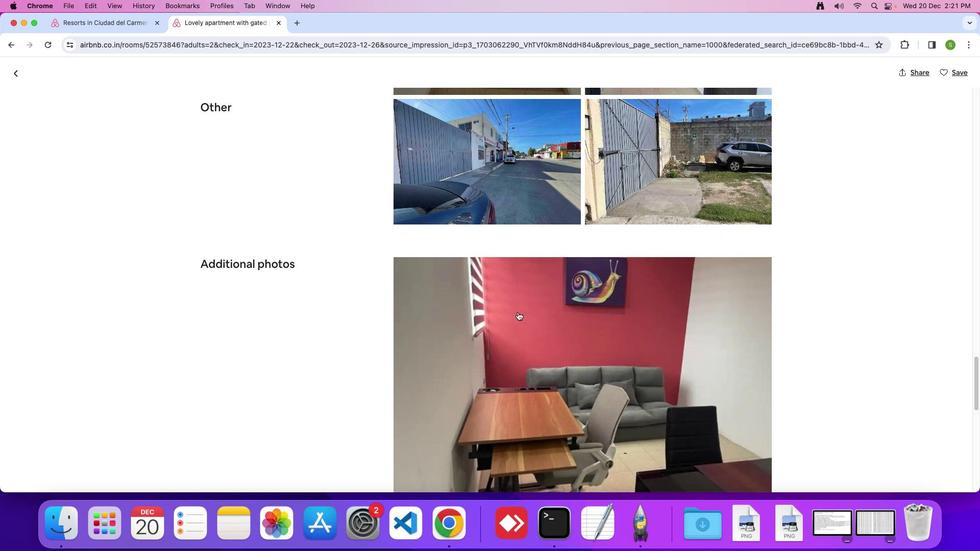 
Action: Mouse scrolled (517, 312) with delta (0, 0)
Screenshot: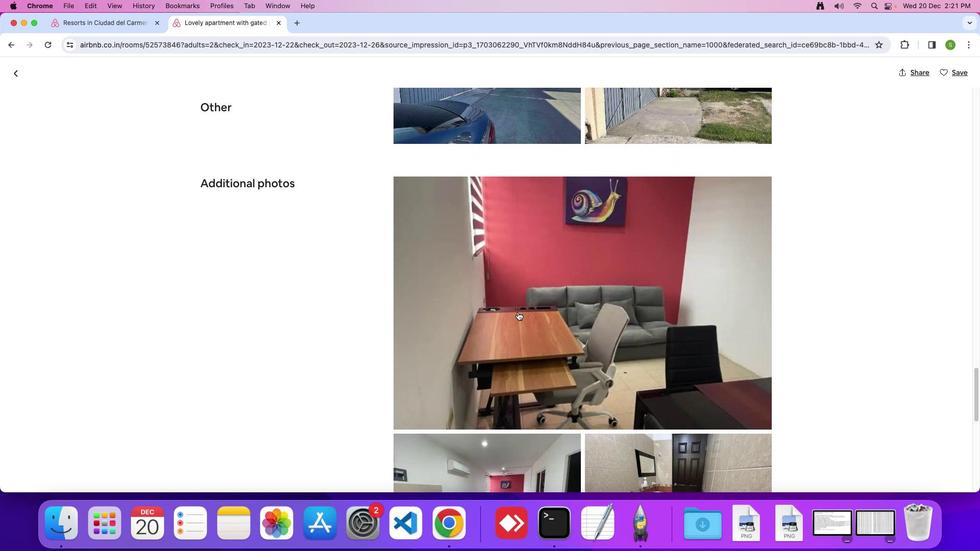
Action: Mouse scrolled (517, 312) with delta (0, 0)
Screenshot: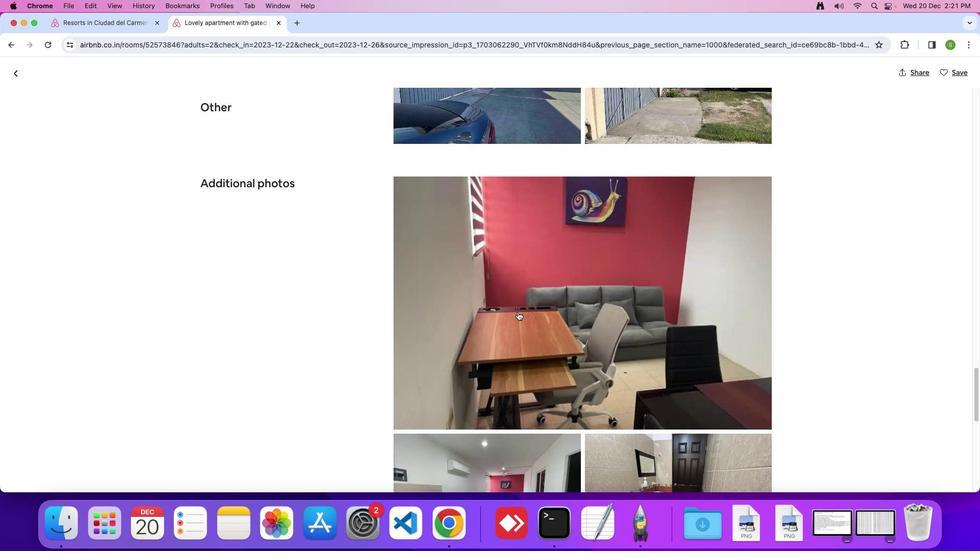 
Action: Mouse scrolled (517, 312) with delta (0, -1)
Screenshot: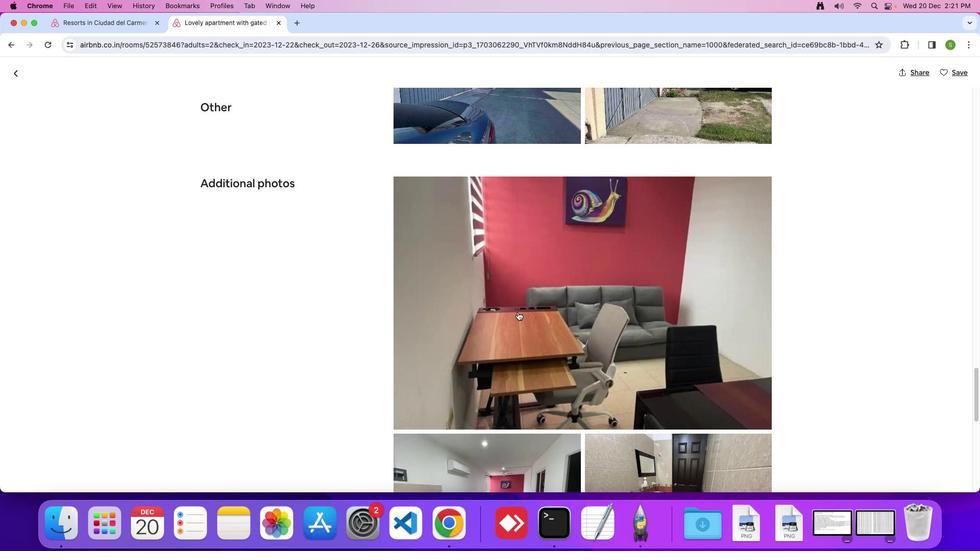 
Action: Mouse scrolled (517, 312) with delta (0, 0)
Screenshot: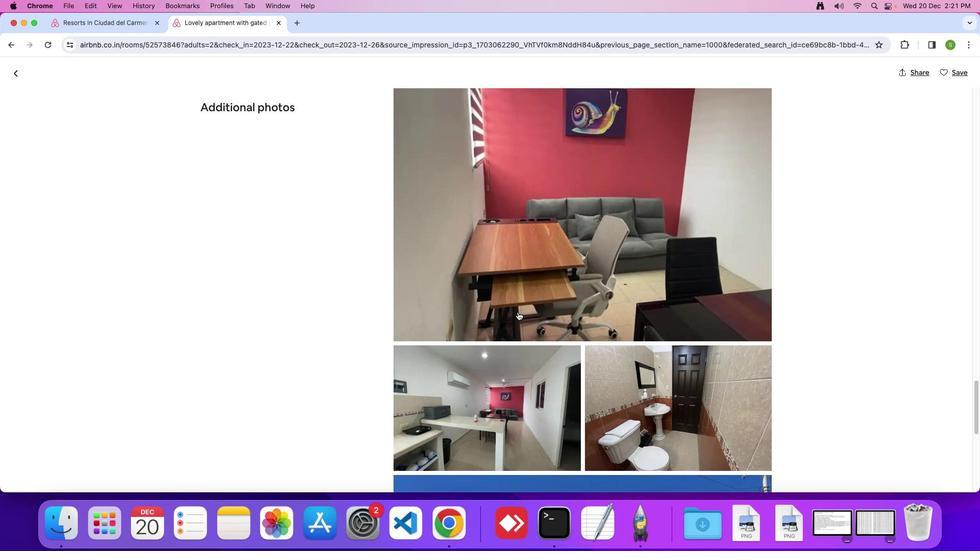 
Action: Mouse scrolled (517, 312) with delta (0, 0)
Screenshot: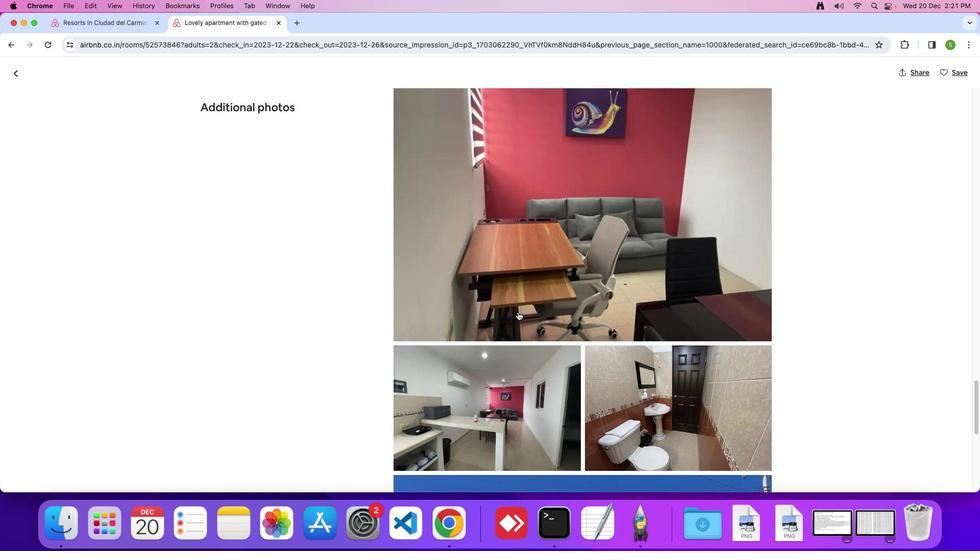 
Action: Mouse scrolled (517, 312) with delta (0, -1)
Screenshot: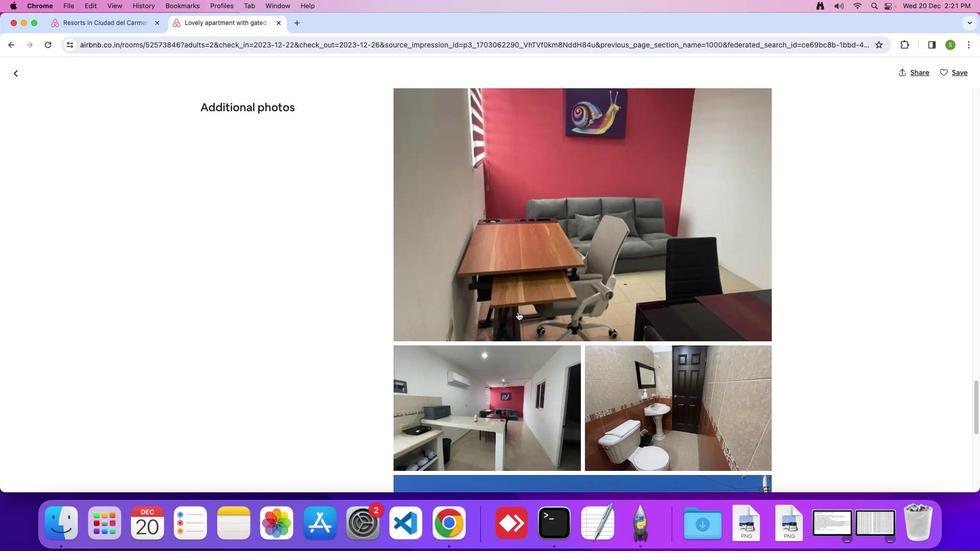 
Action: Mouse scrolled (517, 312) with delta (0, 0)
Screenshot: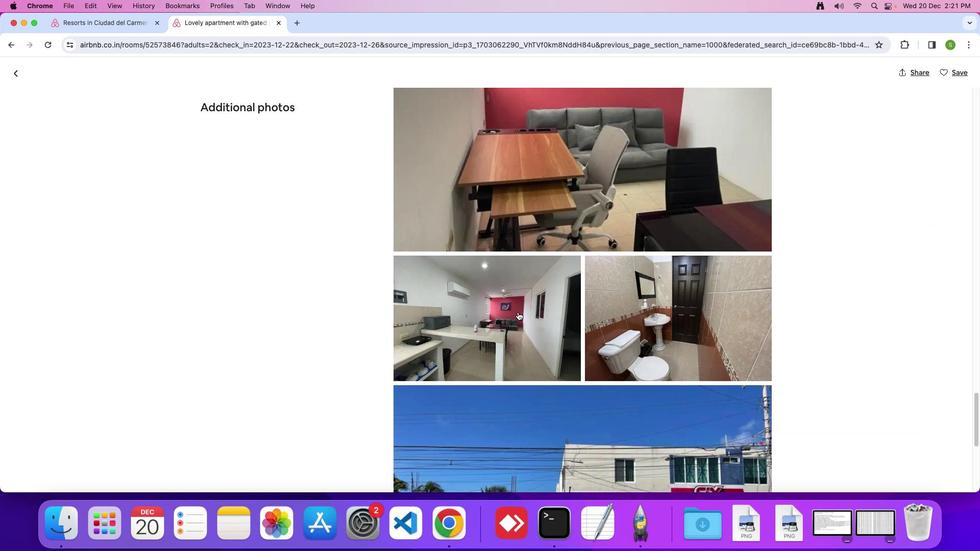 
Action: Mouse scrolled (517, 312) with delta (0, 0)
Screenshot: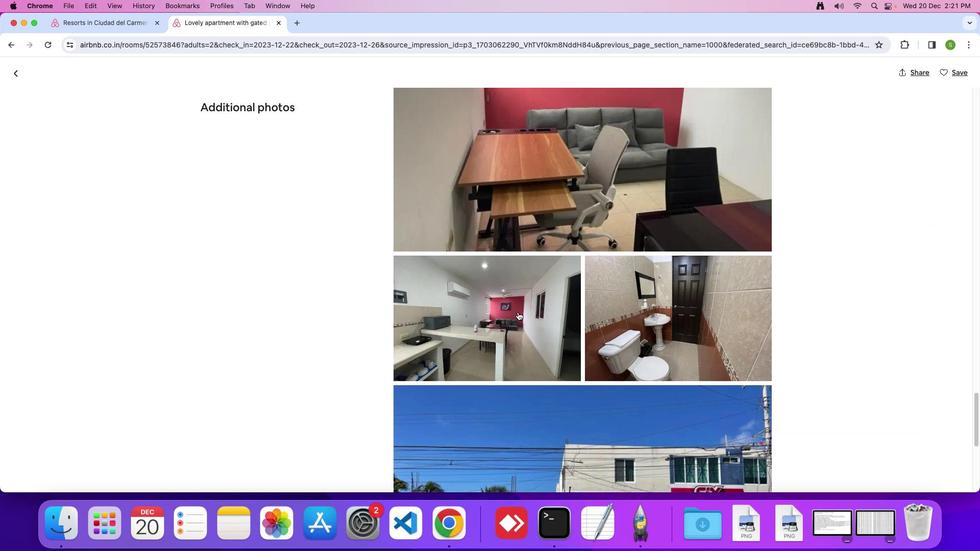 
Action: Mouse scrolled (517, 312) with delta (0, -1)
Screenshot: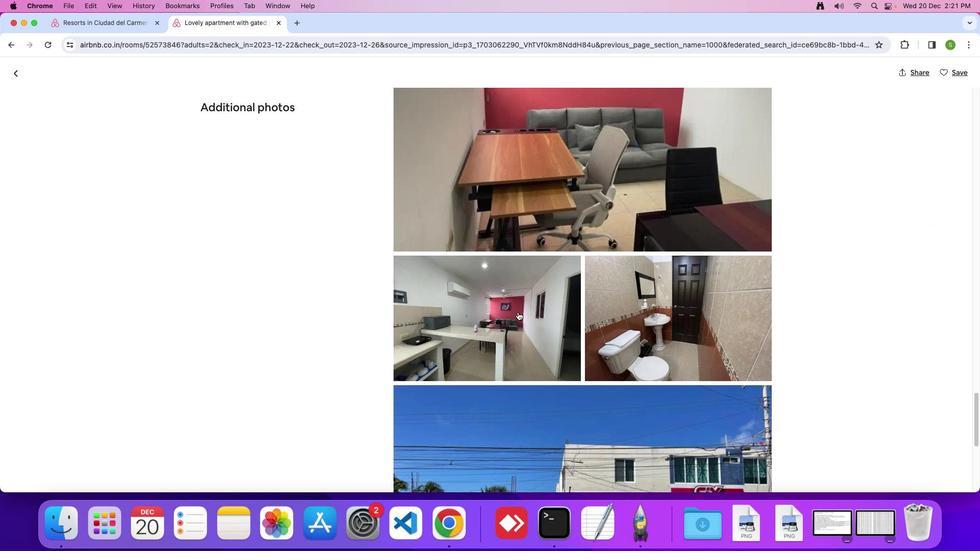 
Action: Mouse scrolled (517, 312) with delta (0, 0)
Screenshot: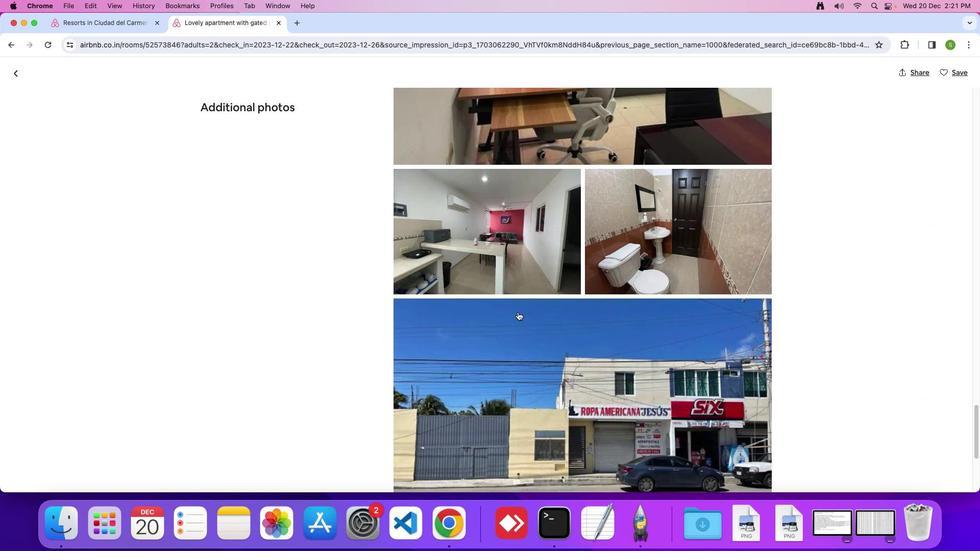 
Action: Mouse scrolled (517, 312) with delta (0, 0)
Screenshot: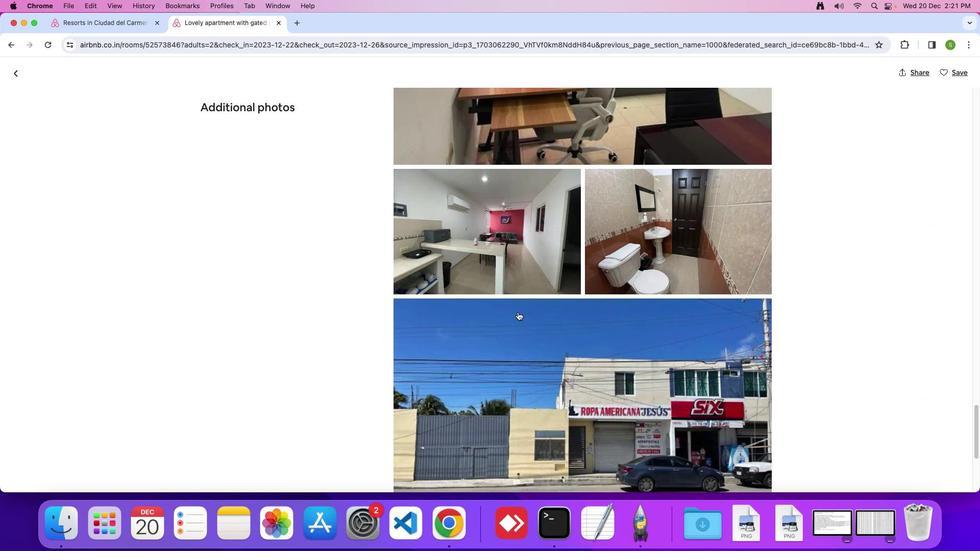 
Action: Mouse scrolled (517, 312) with delta (0, -1)
Screenshot: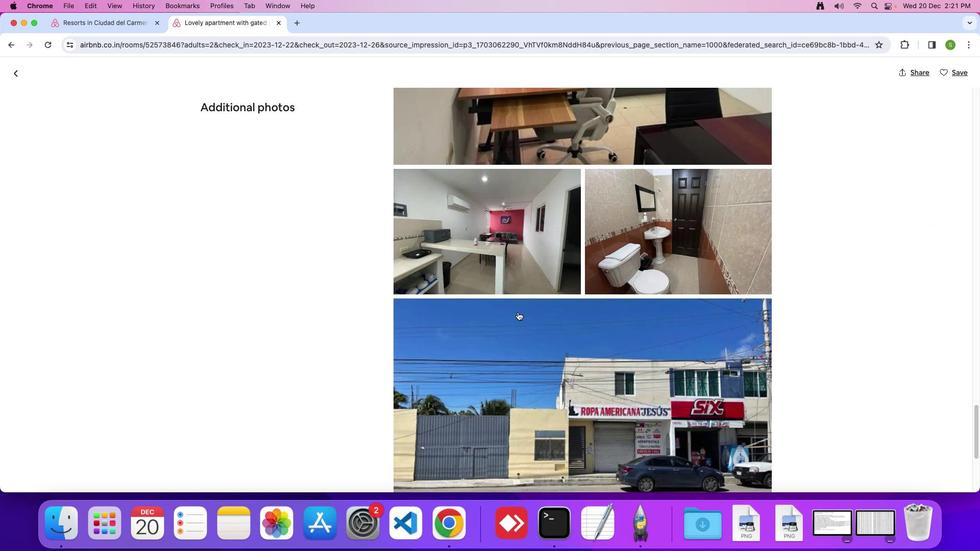 
Action: Mouse scrolled (517, 312) with delta (0, 0)
Screenshot: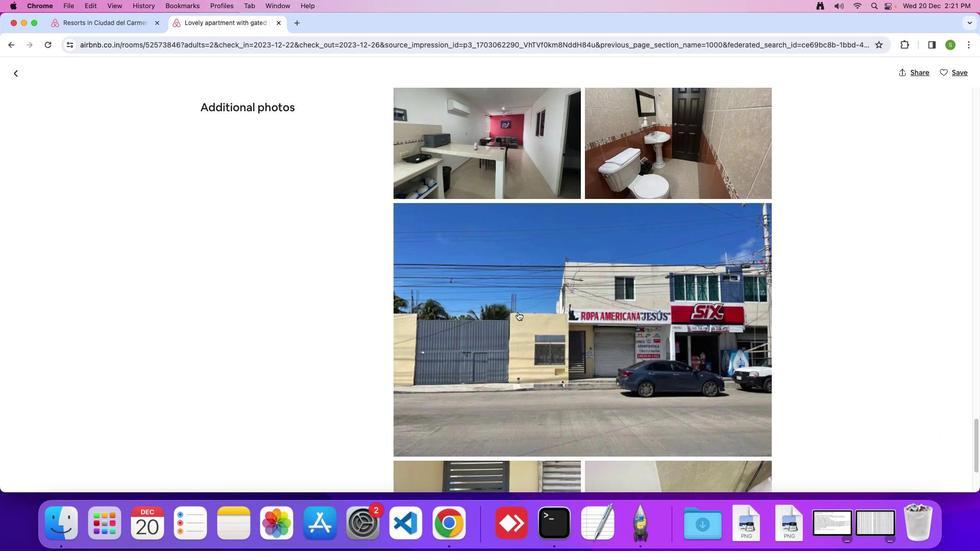 
Action: Mouse scrolled (517, 312) with delta (0, 0)
Screenshot: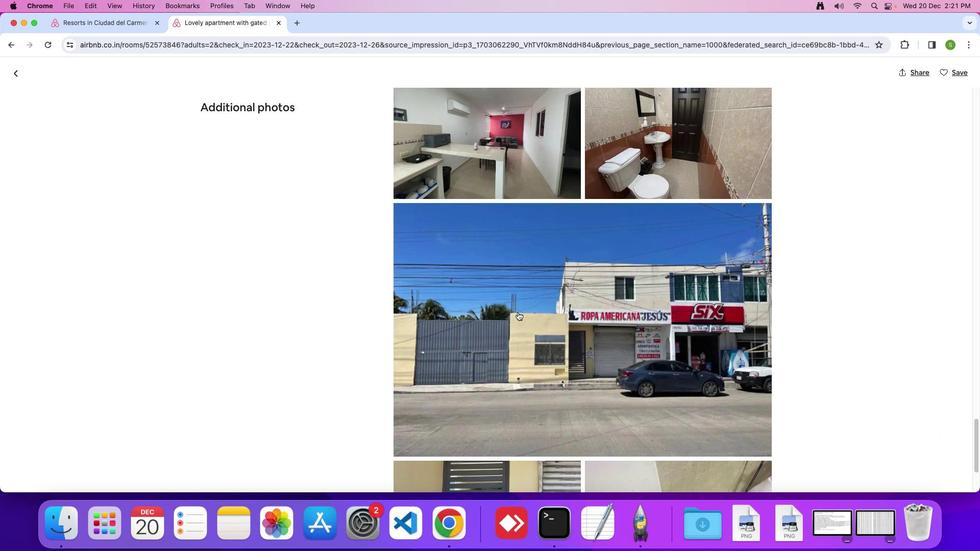
Action: Mouse scrolled (517, 312) with delta (0, -1)
Screenshot: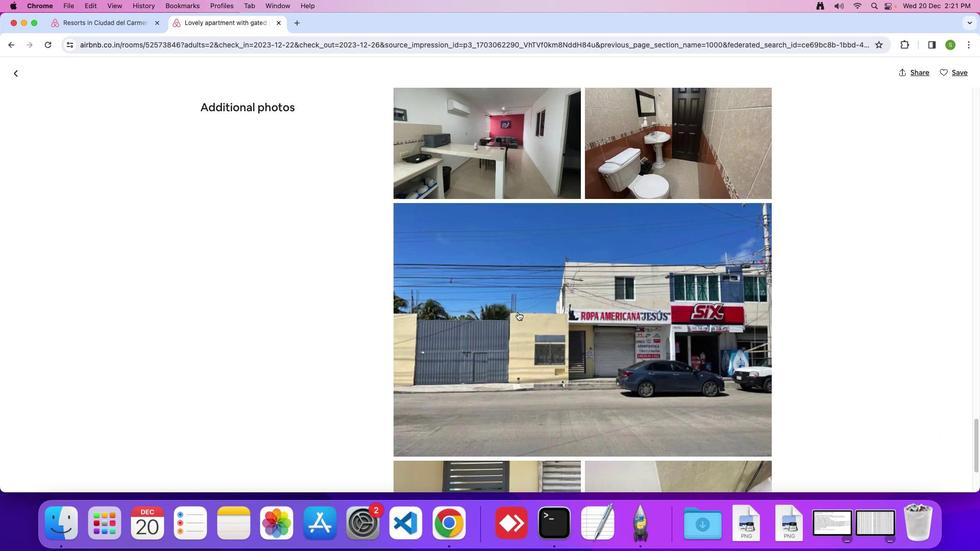 
Action: Mouse scrolled (517, 312) with delta (0, 0)
Screenshot: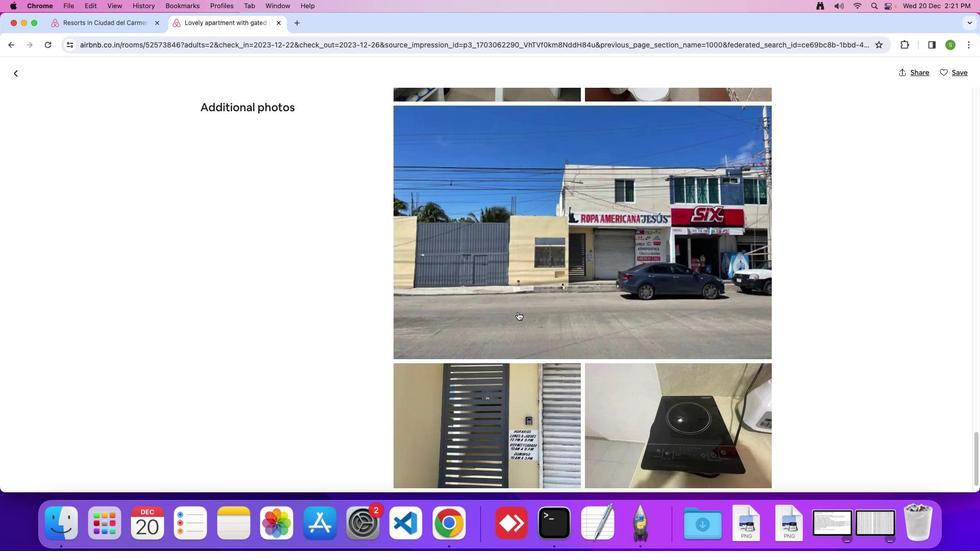 
Action: Mouse scrolled (517, 312) with delta (0, 0)
Screenshot: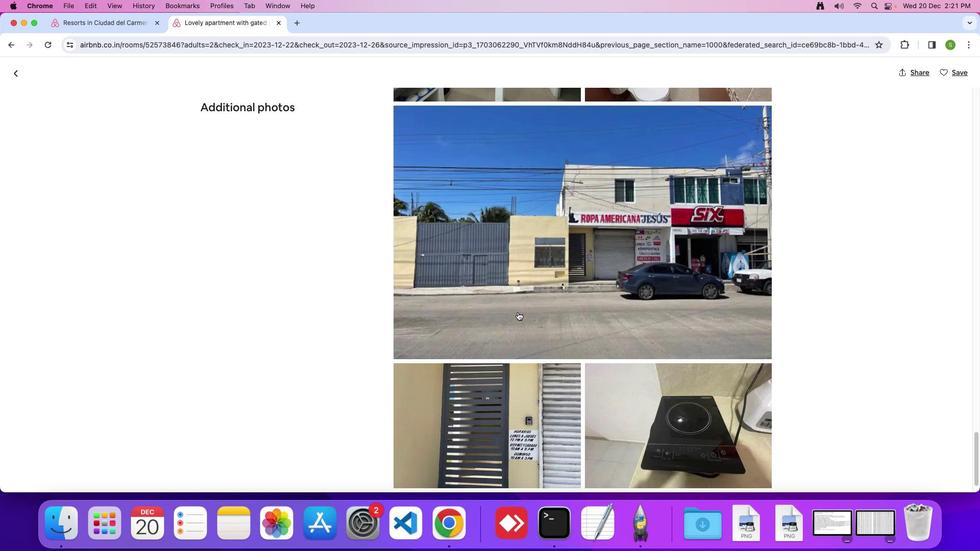 
Action: Mouse scrolled (517, 312) with delta (0, -1)
Screenshot: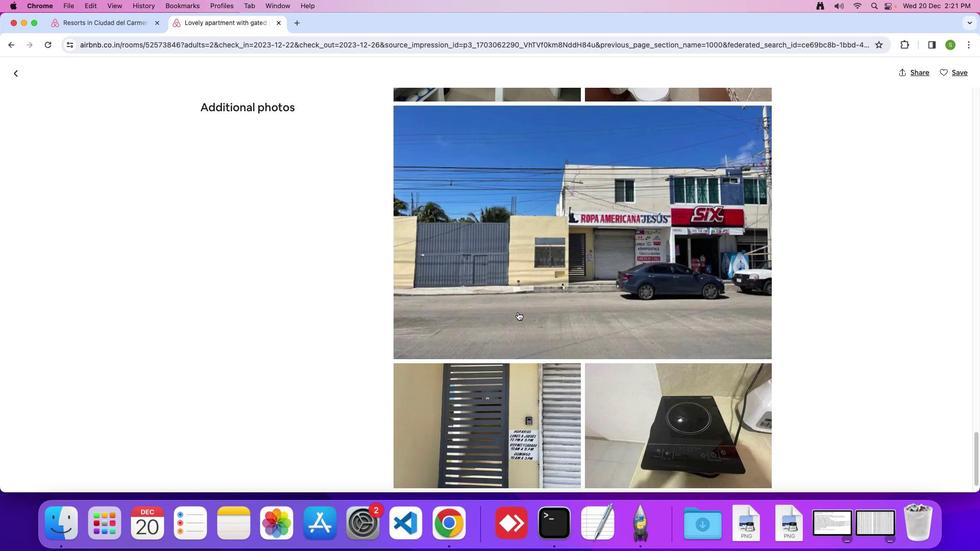 
Action: Mouse scrolled (517, 312) with delta (0, 0)
Screenshot: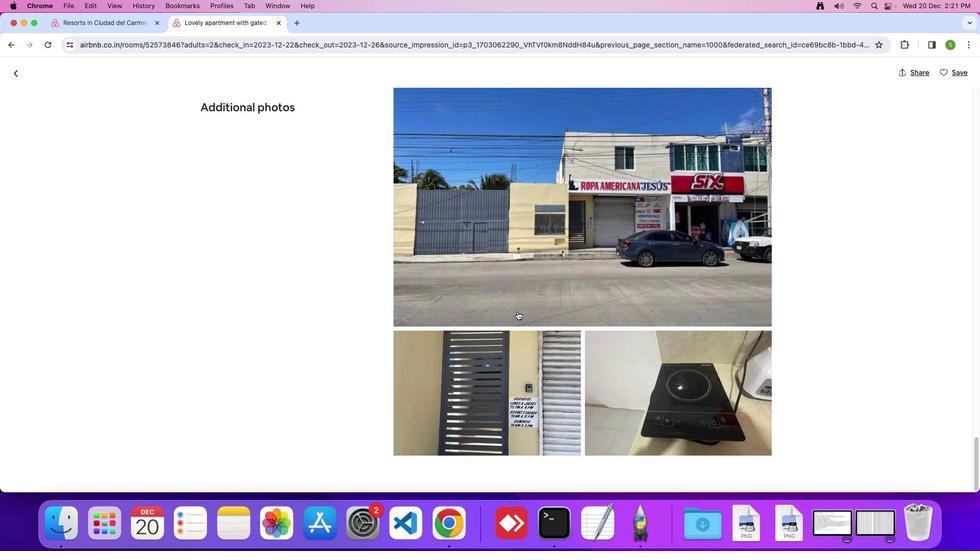
Action: Mouse scrolled (517, 312) with delta (0, 0)
Screenshot: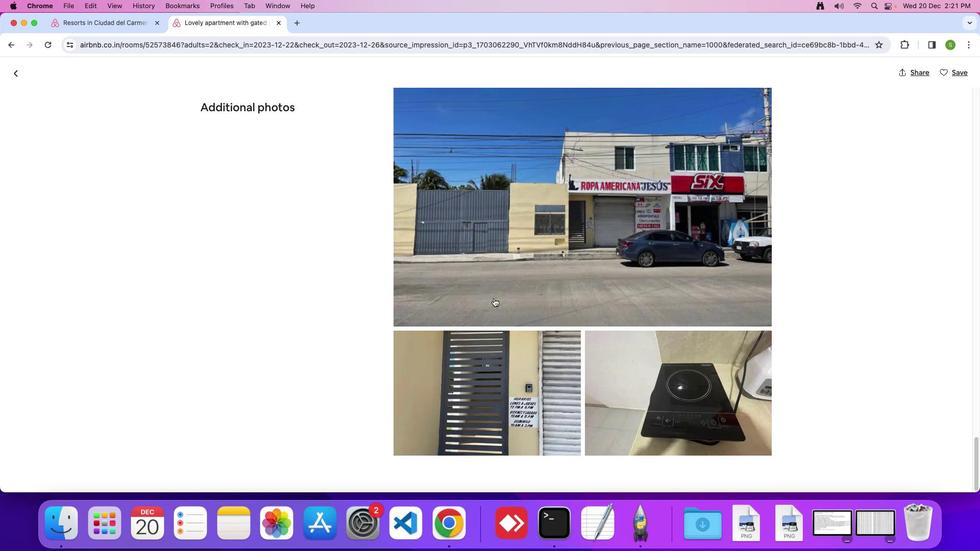 
Action: Mouse scrolled (517, 312) with delta (0, -2)
Screenshot: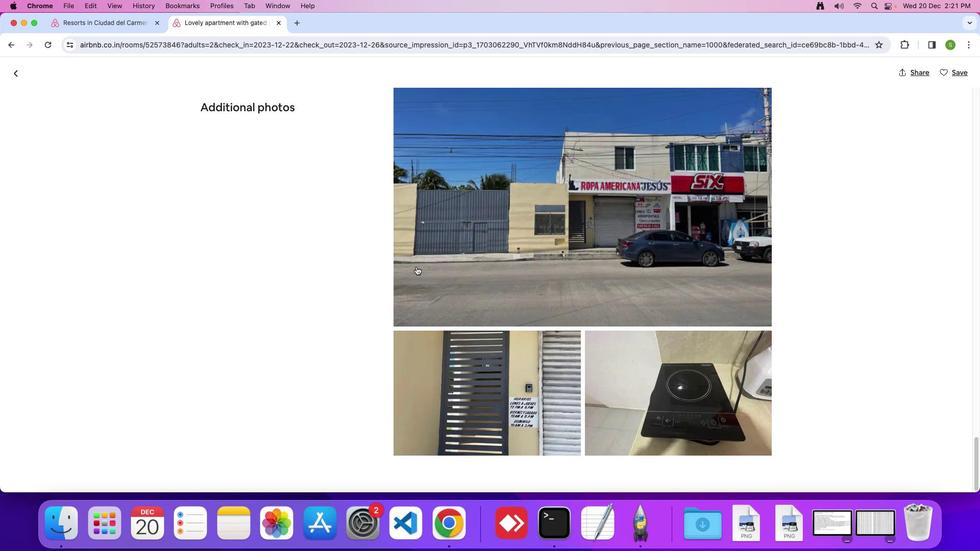 
Action: Mouse moved to (18, 77)
Screenshot: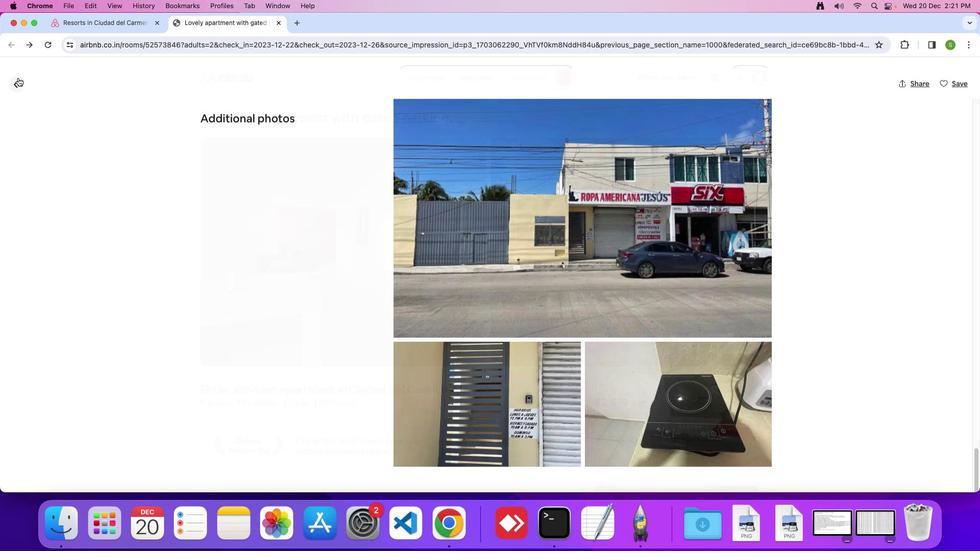
Action: Mouse pressed left at (18, 77)
Screenshot: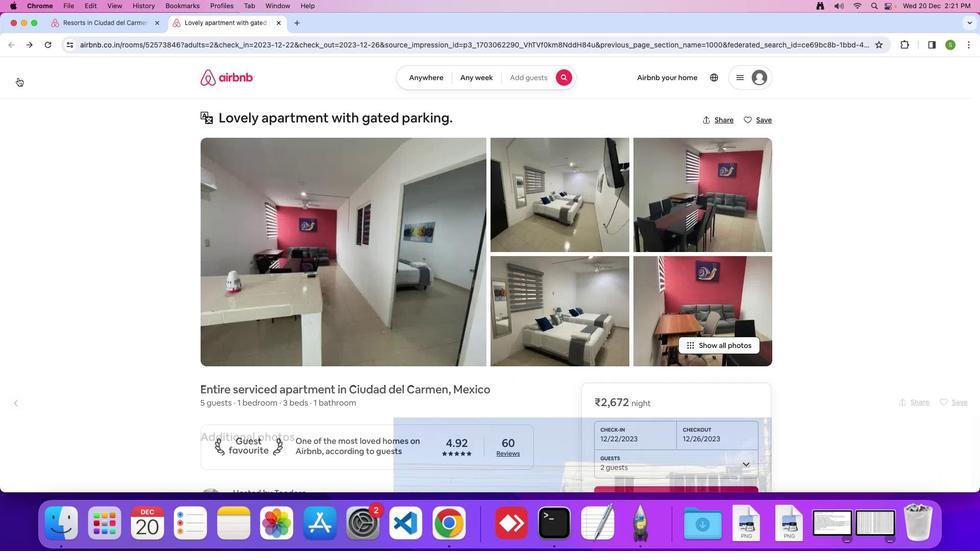 
Action: Mouse moved to (351, 241)
Screenshot: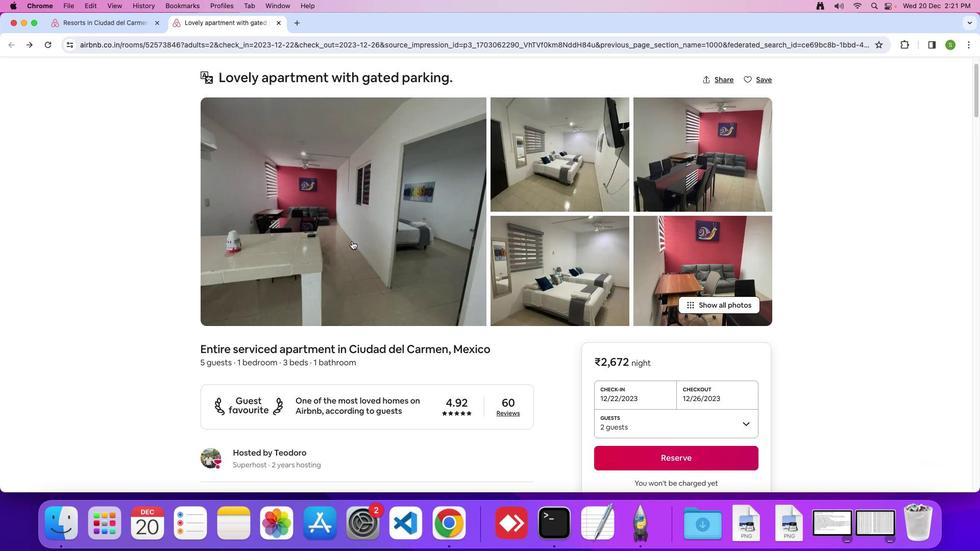 
Action: Mouse scrolled (351, 241) with delta (0, 0)
Screenshot: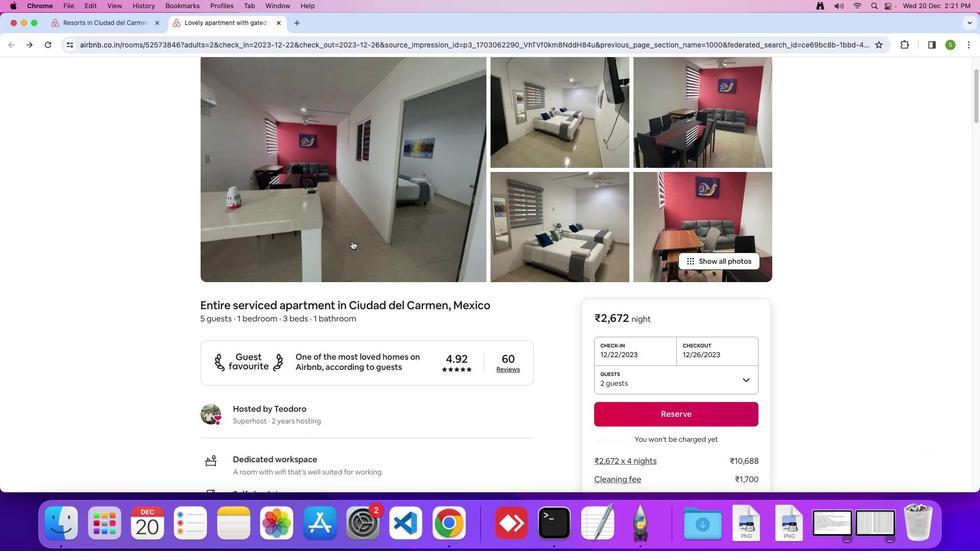 
Action: Mouse scrolled (351, 241) with delta (0, 0)
Screenshot: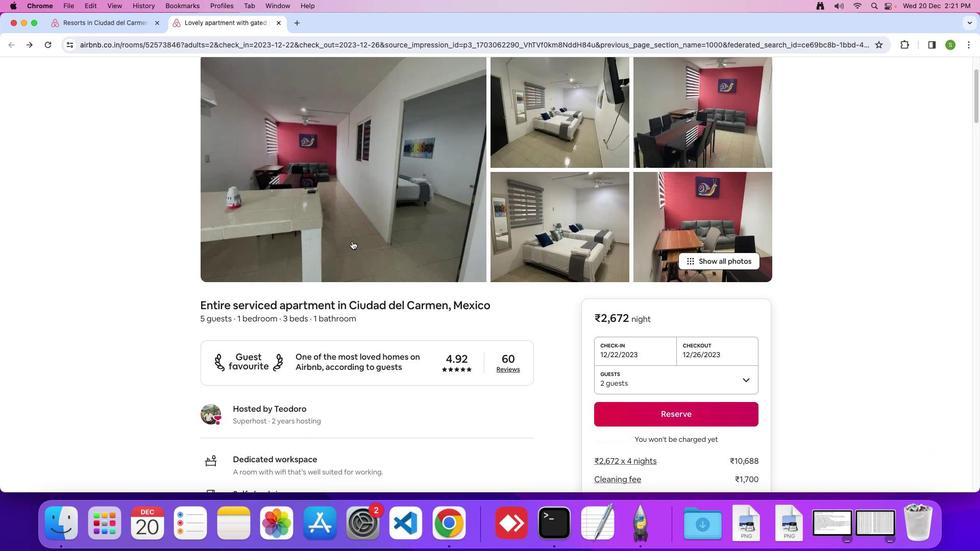 
Action: Mouse moved to (352, 241)
Screenshot: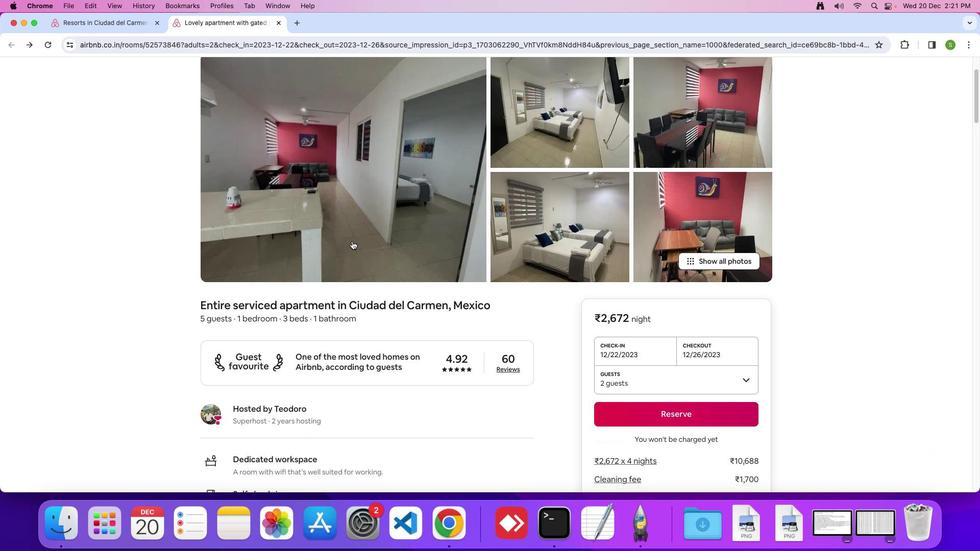 
Action: Mouse scrolled (352, 241) with delta (0, -1)
Screenshot: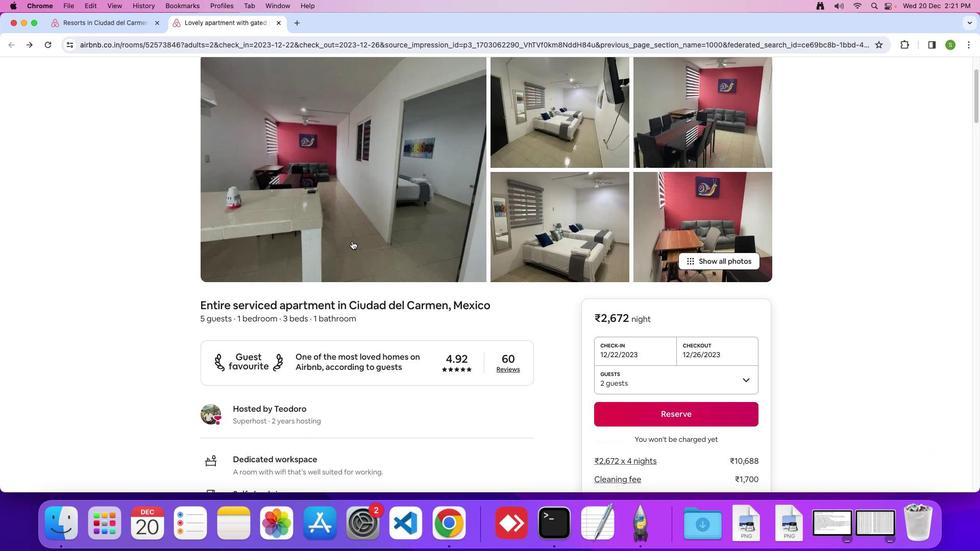 
Action: Mouse scrolled (352, 241) with delta (0, 0)
Screenshot: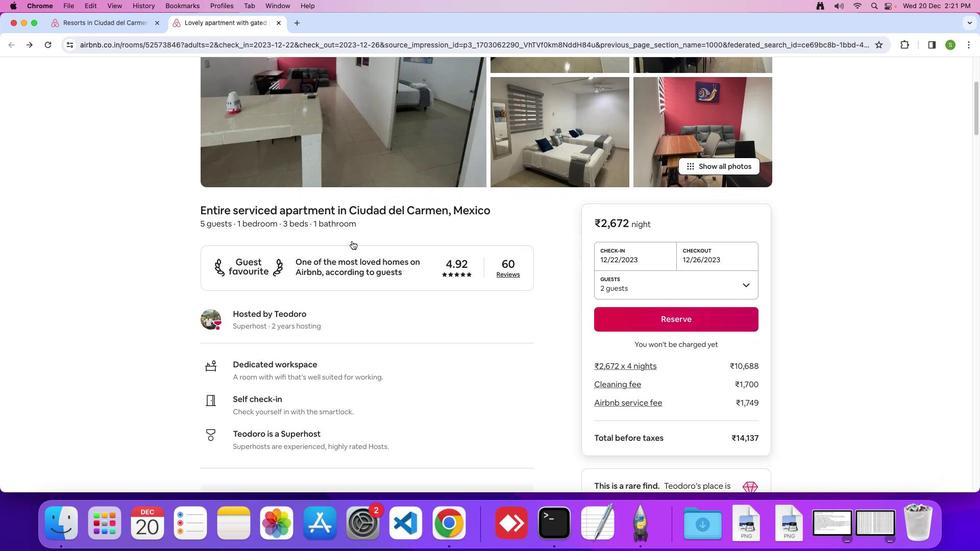 
Action: Mouse scrolled (352, 241) with delta (0, 0)
Screenshot: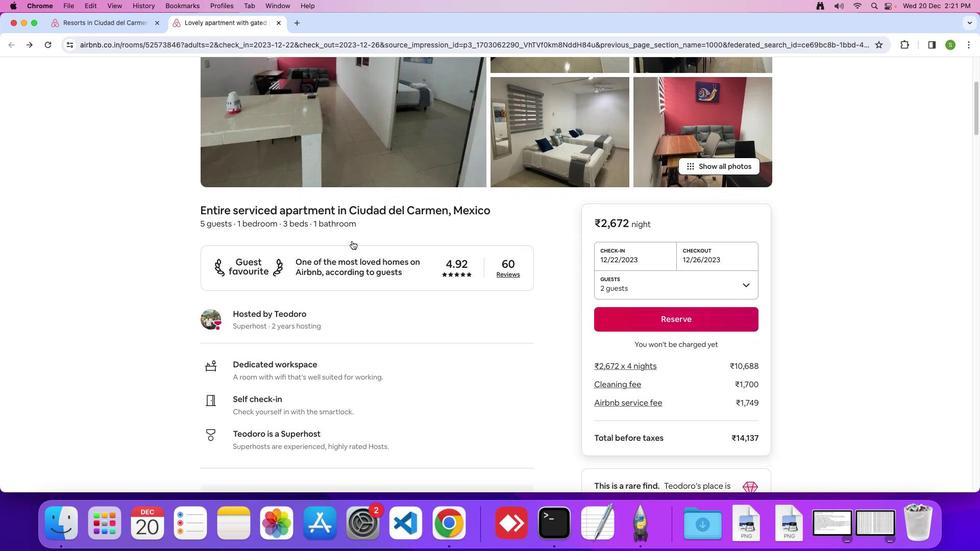 
Action: Mouse scrolled (352, 241) with delta (0, -1)
Screenshot: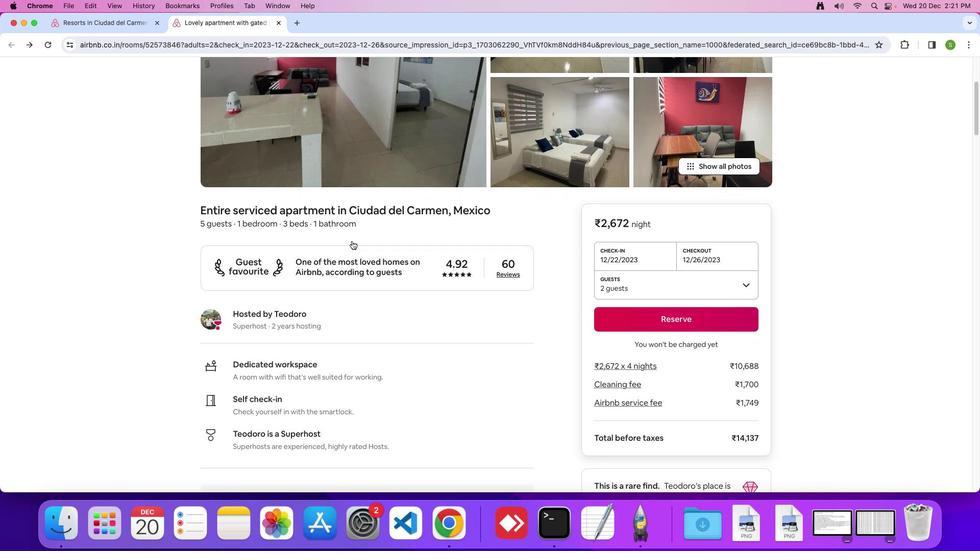 
Action: Mouse scrolled (352, 241) with delta (0, 0)
Screenshot: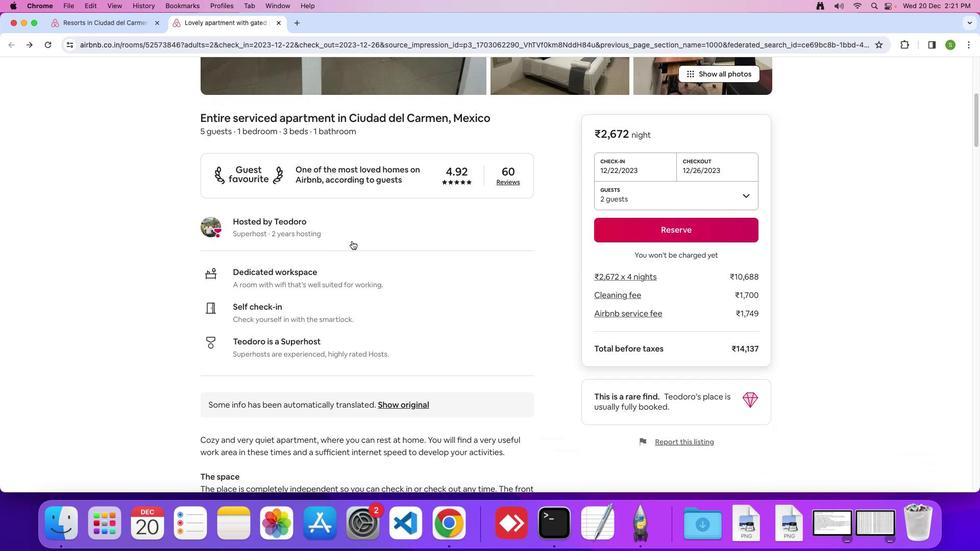 
Action: Mouse scrolled (352, 241) with delta (0, 0)
Screenshot: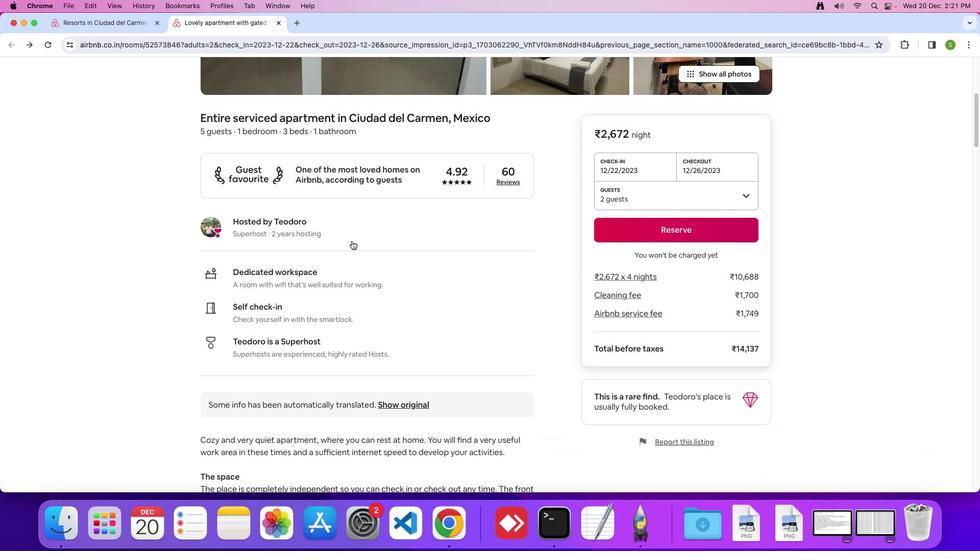 
Action: Mouse scrolled (352, 241) with delta (0, -1)
Screenshot: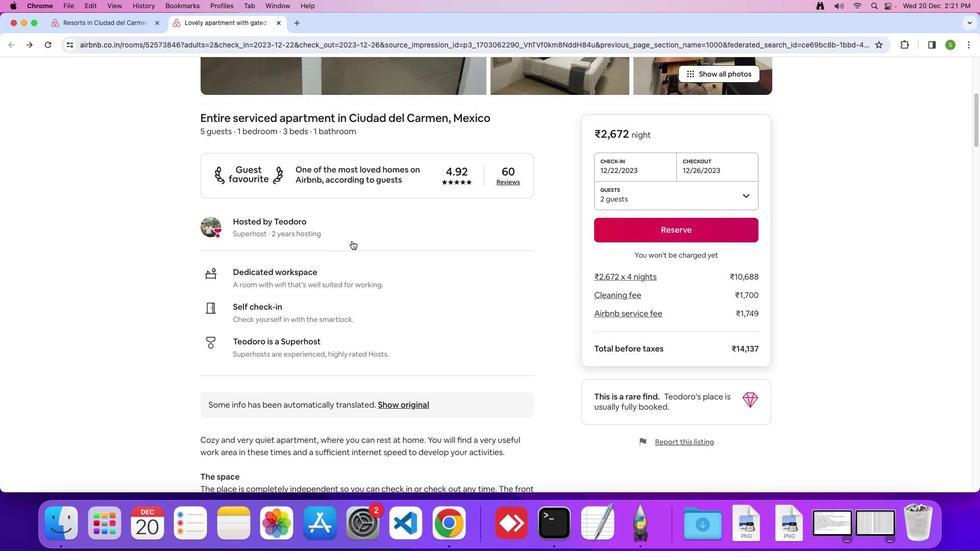 
Action: Mouse scrolled (352, 241) with delta (0, 0)
Screenshot: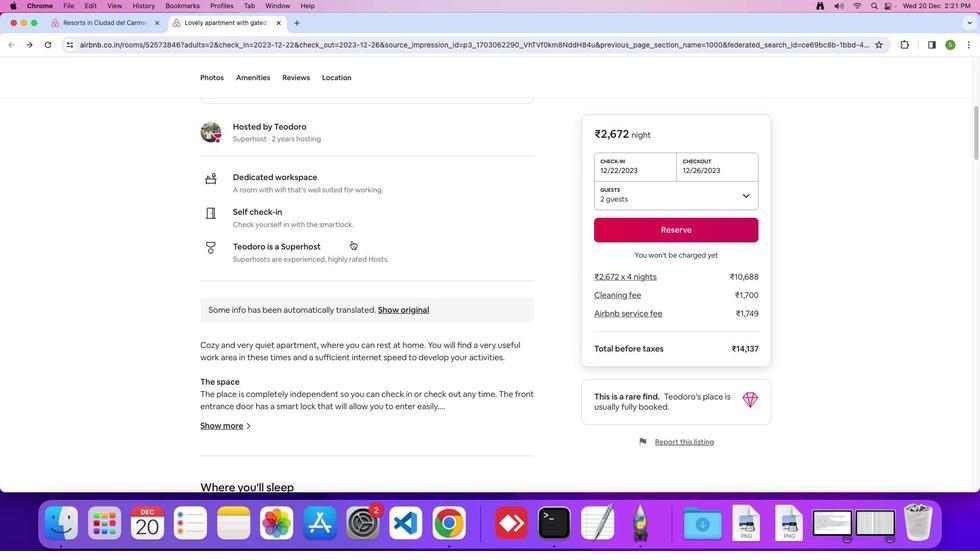 
Action: Mouse scrolled (352, 241) with delta (0, 0)
Screenshot: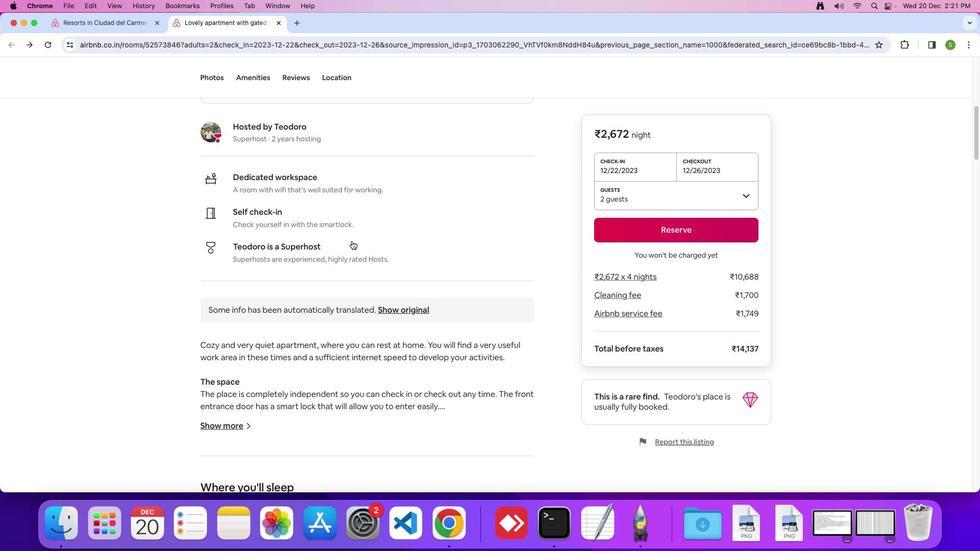 
Action: Mouse scrolled (352, 241) with delta (0, -1)
Screenshot: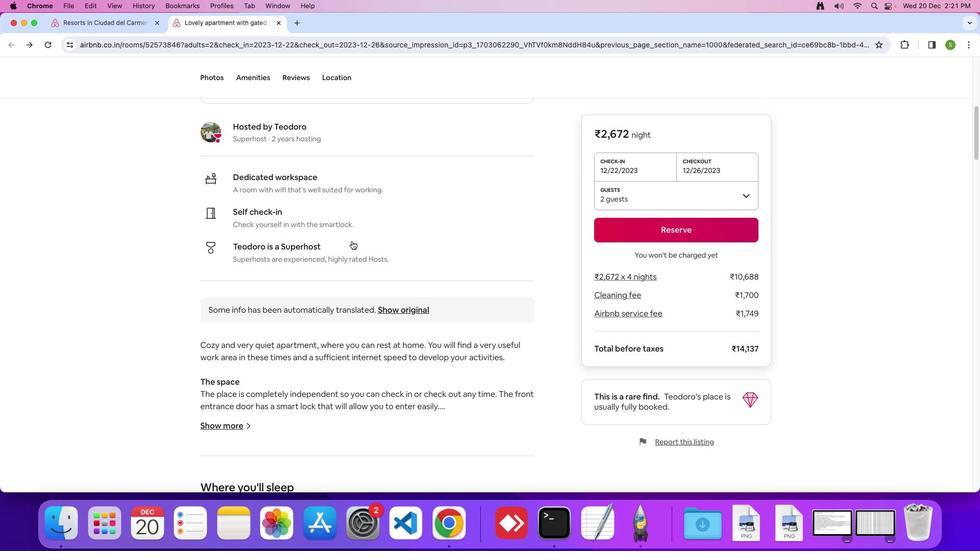 
Action: Mouse scrolled (352, 241) with delta (0, 0)
Screenshot: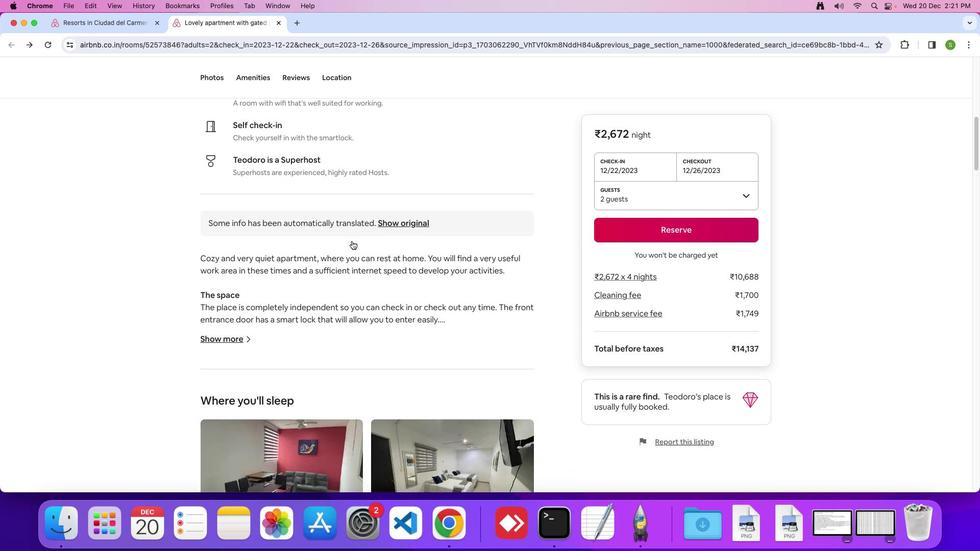 
Action: Mouse scrolled (352, 241) with delta (0, 0)
Screenshot: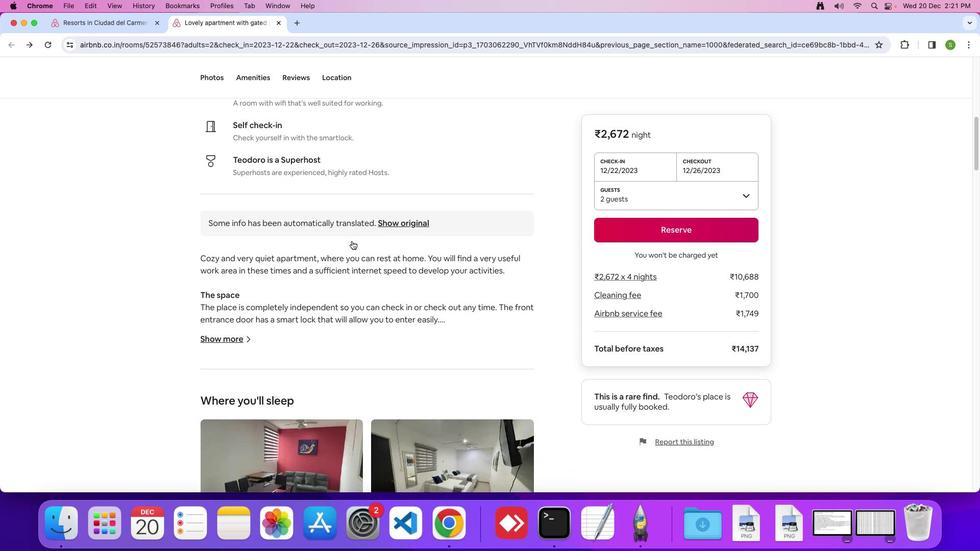 
Action: Mouse scrolled (352, 241) with delta (0, -1)
Screenshot: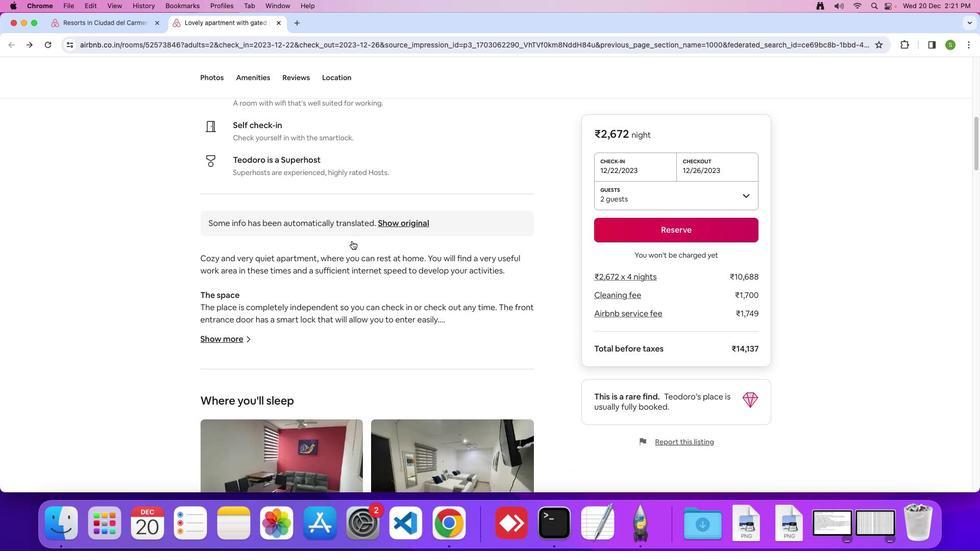 
Action: Mouse scrolled (352, 241) with delta (0, 0)
Screenshot: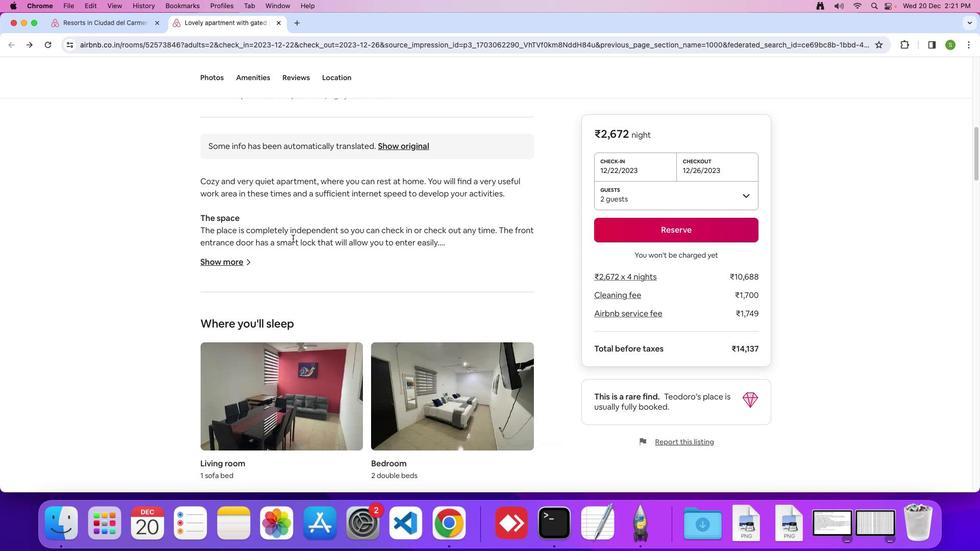 
Action: Mouse scrolled (352, 241) with delta (0, 0)
Screenshot: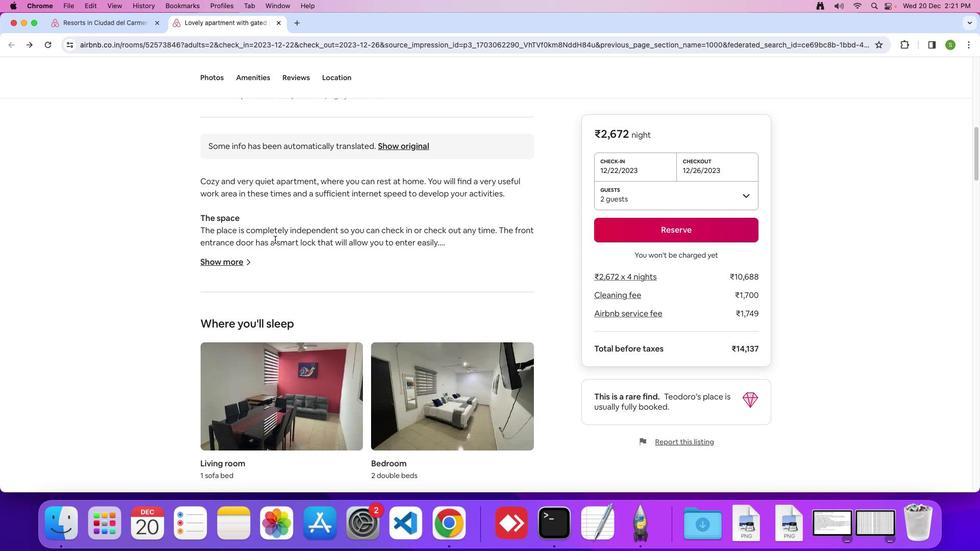 
Action: Mouse scrolled (352, 241) with delta (0, -1)
Screenshot: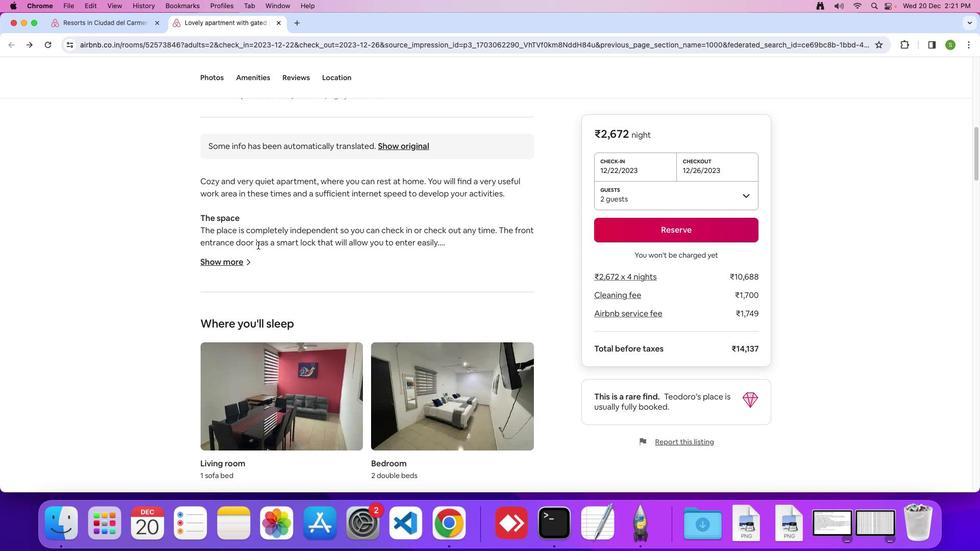 
Action: Mouse moved to (207, 263)
Screenshot: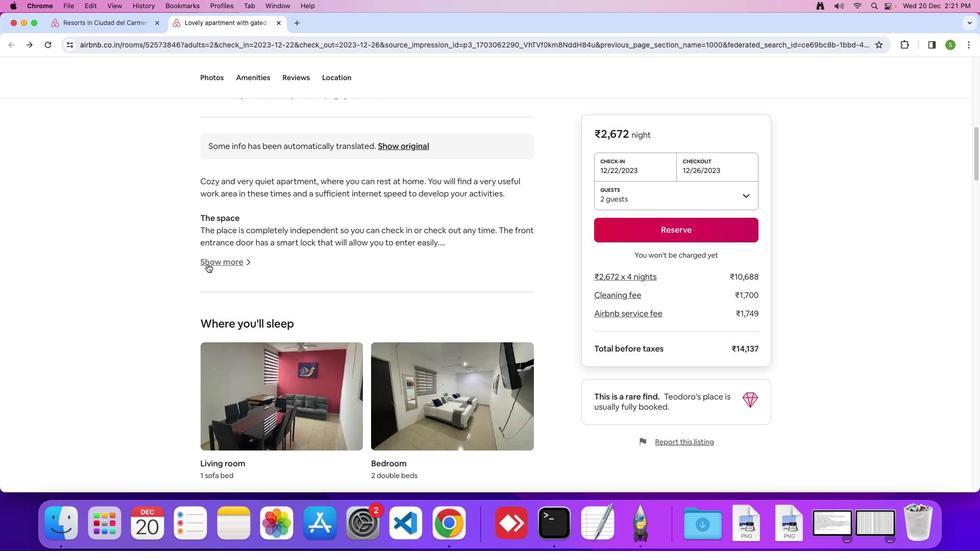 
Action: Mouse pressed left at (207, 263)
Screenshot: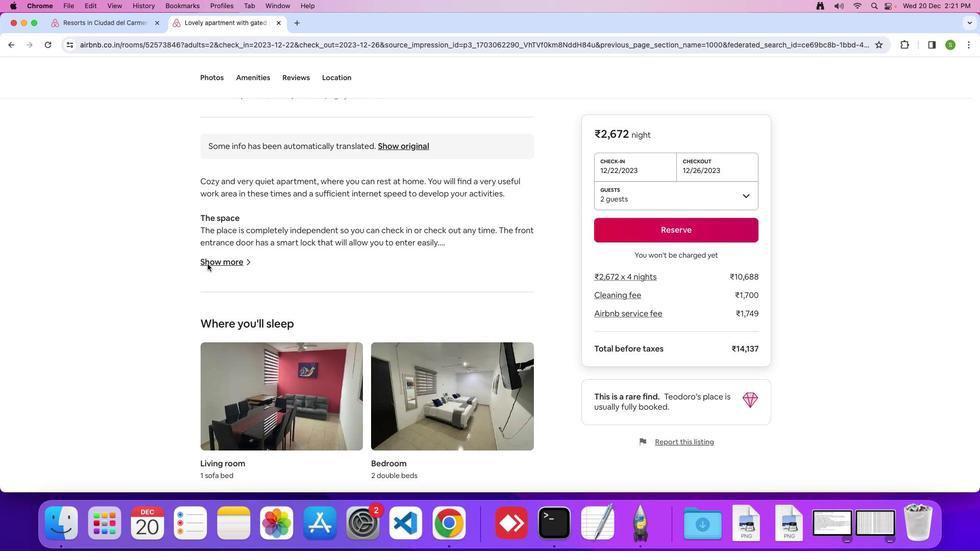 
Action: Mouse moved to (427, 232)
Screenshot: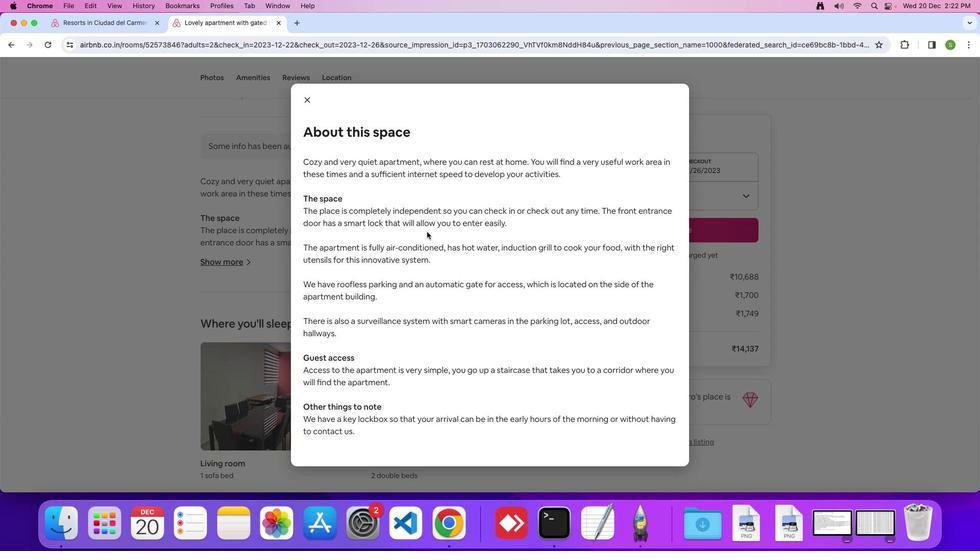 
Action: Mouse scrolled (427, 232) with delta (0, 0)
Screenshot: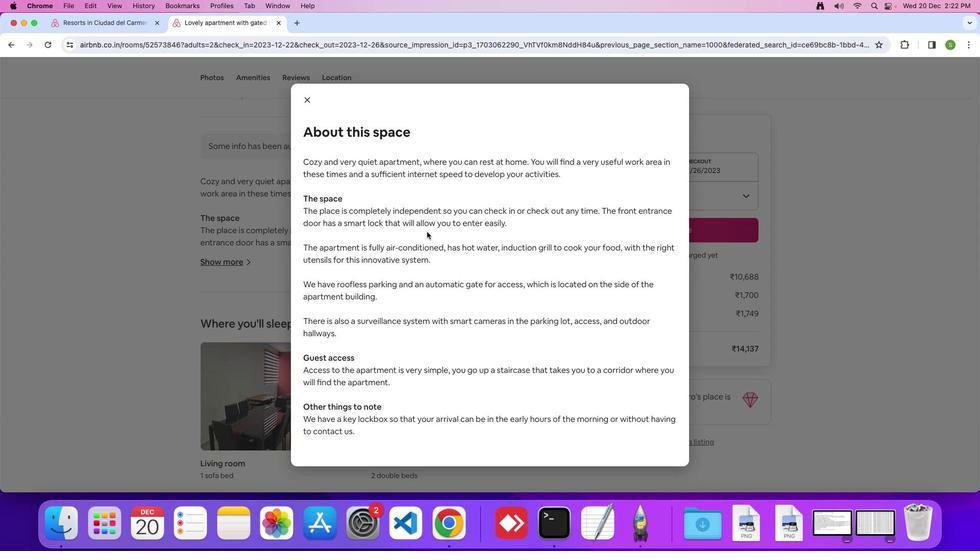 
Action: Mouse scrolled (427, 232) with delta (0, 0)
Screenshot: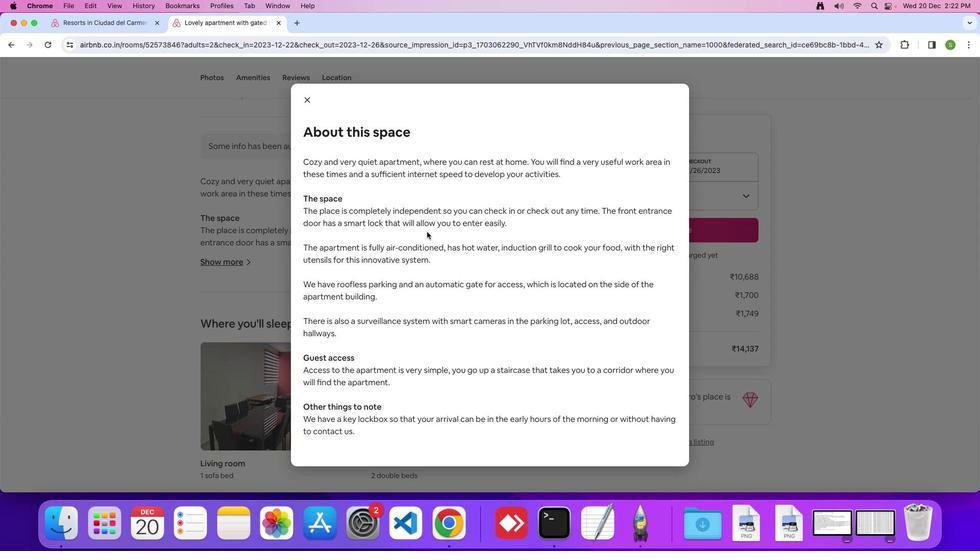 
Action: Mouse scrolled (427, 232) with delta (0, -1)
Screenshot: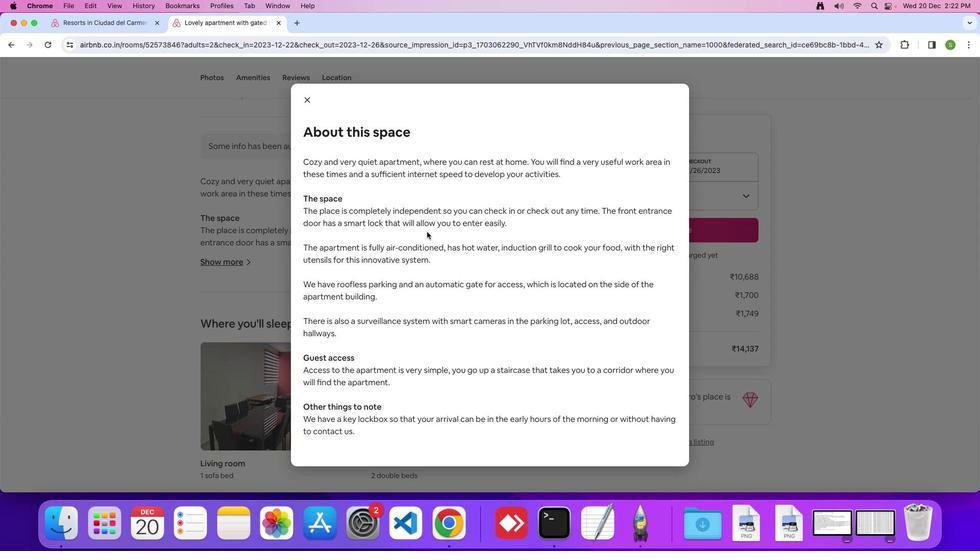 
Action: Mouse moved to (305, 98)
Screenshot: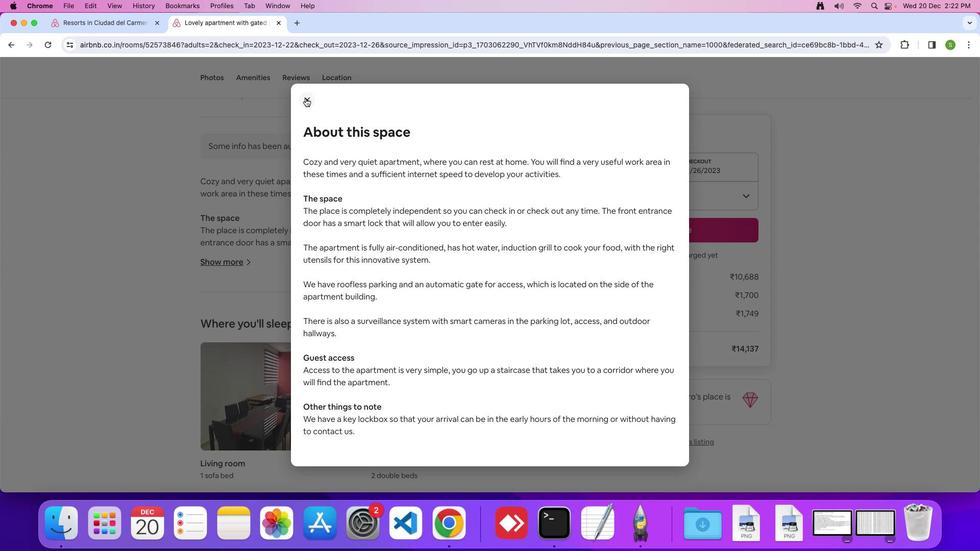 
Action: Mouse pressed left at (305, 98)
Screenshot: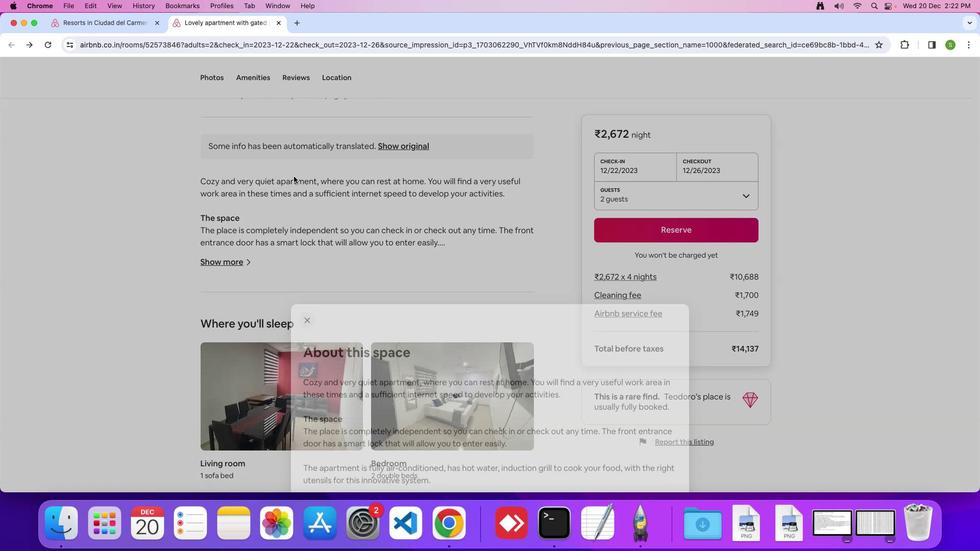 
Action: Mouse moved to (336, 268)
Screenshot: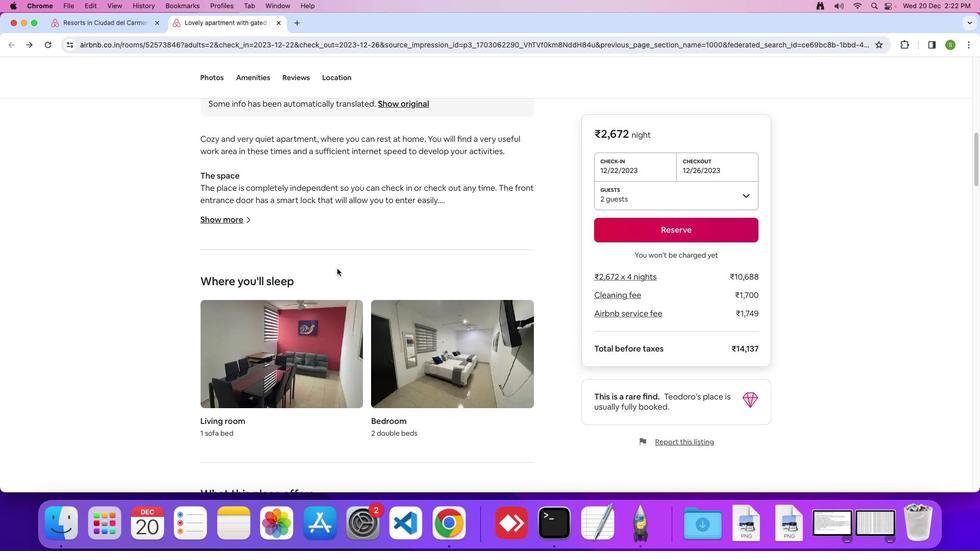 
Action: Mouse scrolled (336, 268) with delta (0, 0)
Screenshot: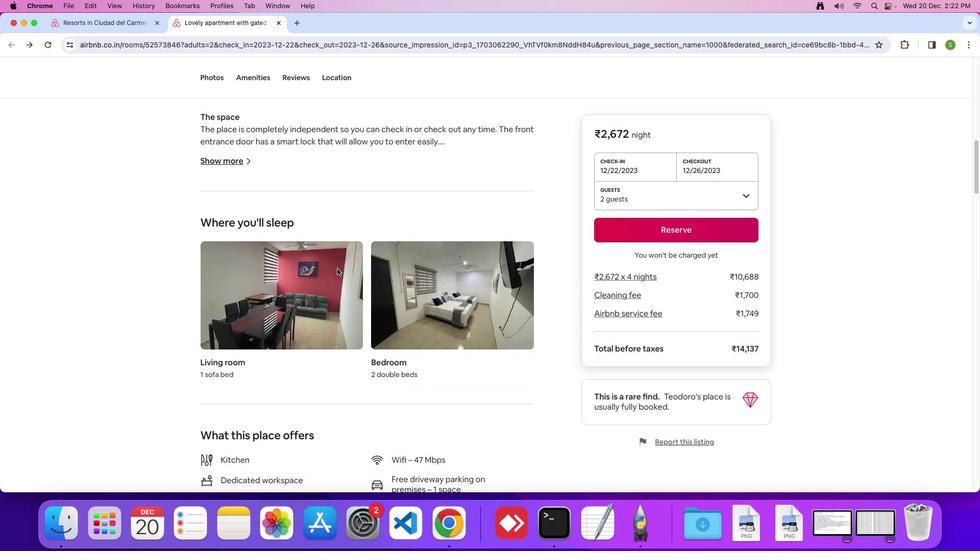 
Action: Mouse scrolled (336, 268) with delta (0, 0)
Screenshot: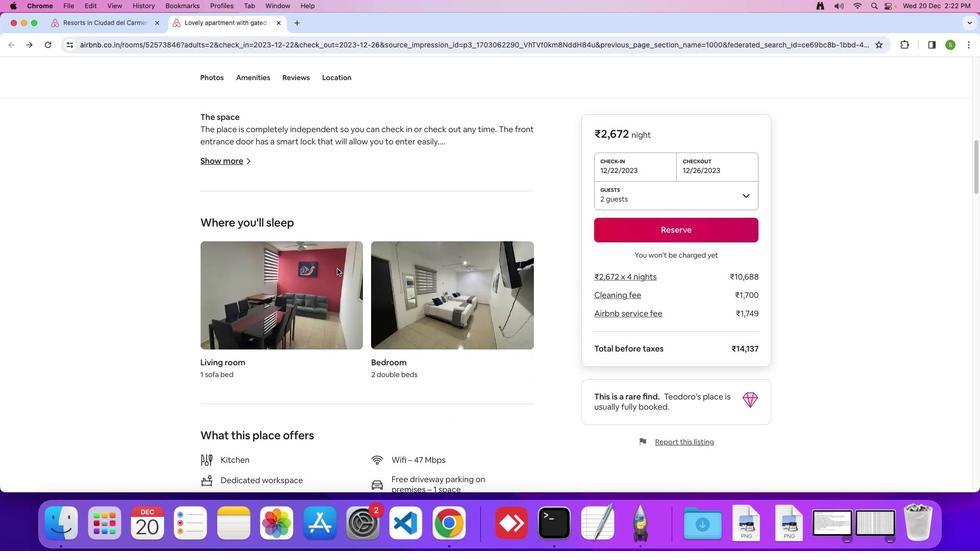 
Action: Mouse scrolled (336, 268) with delta (0, -1)
Screenshot: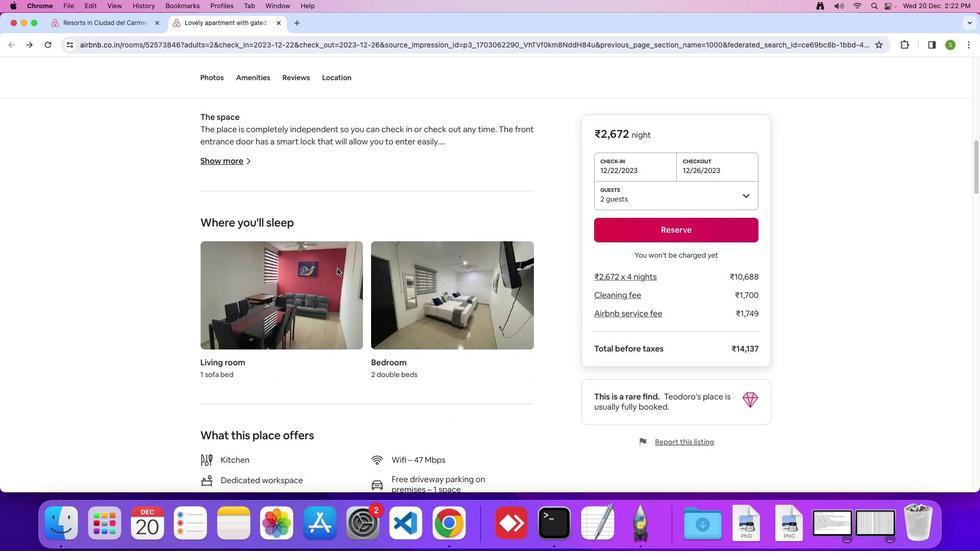 
Action: Mouse scrolled (336, 268) with delta (0, 0)
Screenshot: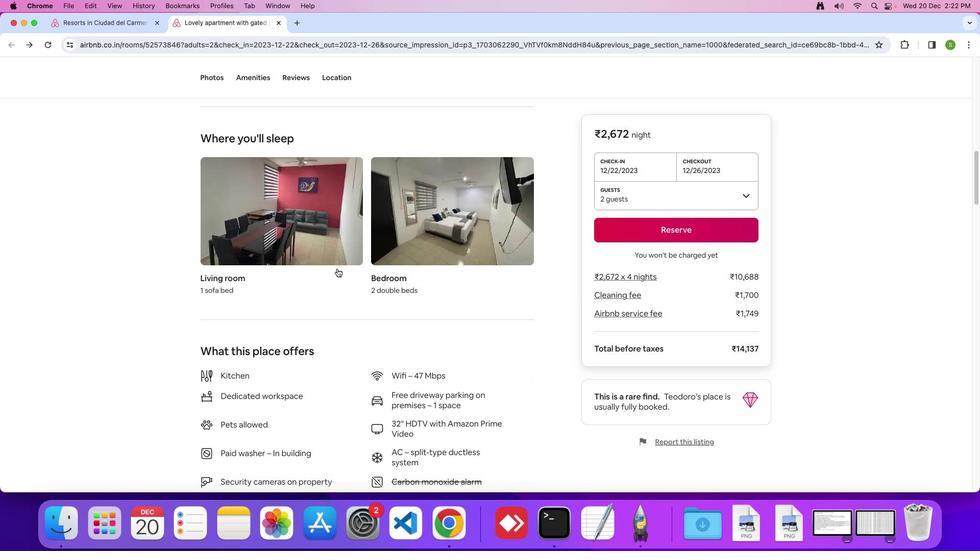 
Action: Mouse scrolled (336, 268) with delta (0, 0)
Screenshot: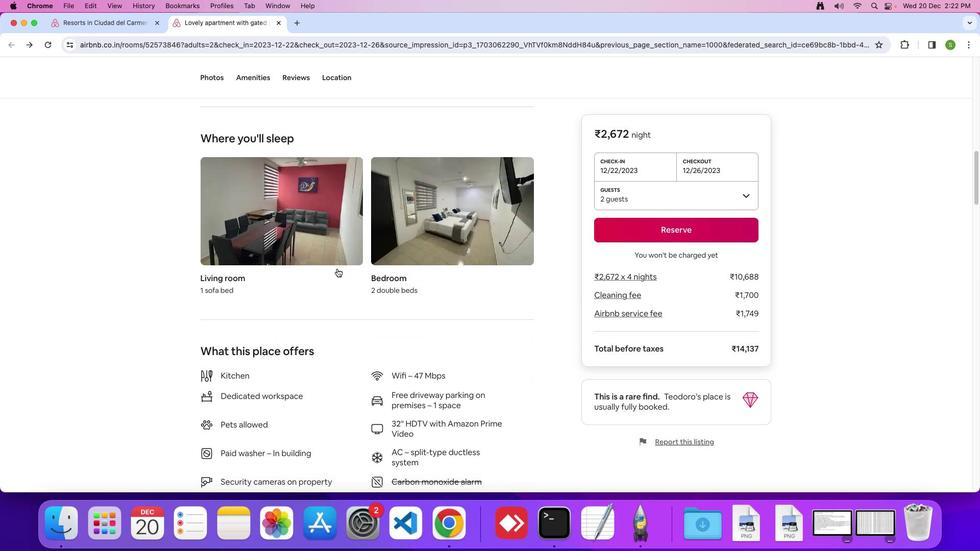 
Action: Mouse scrolled (336, 268) with delta (0, -1)
Screenshot: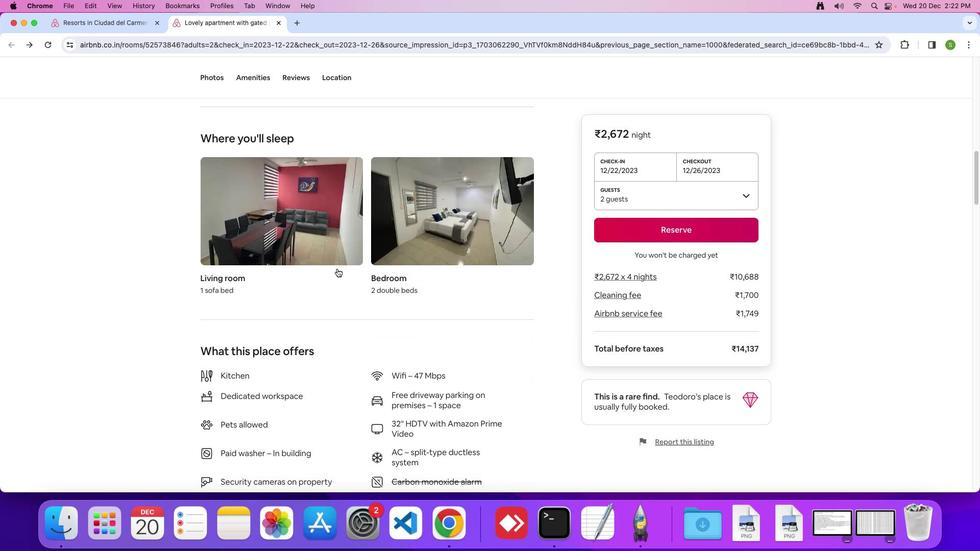 
Action: Mouse scrolled (336, 268) with delta (0, 0)
Screenshot: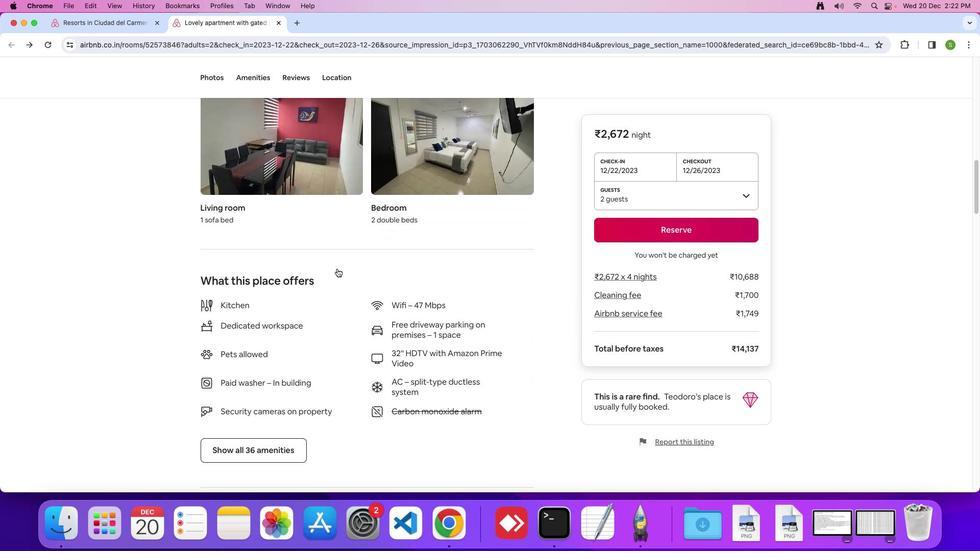 
Action: Mouse scrolled (336, 268) with delta (0, 0)
Screenshot: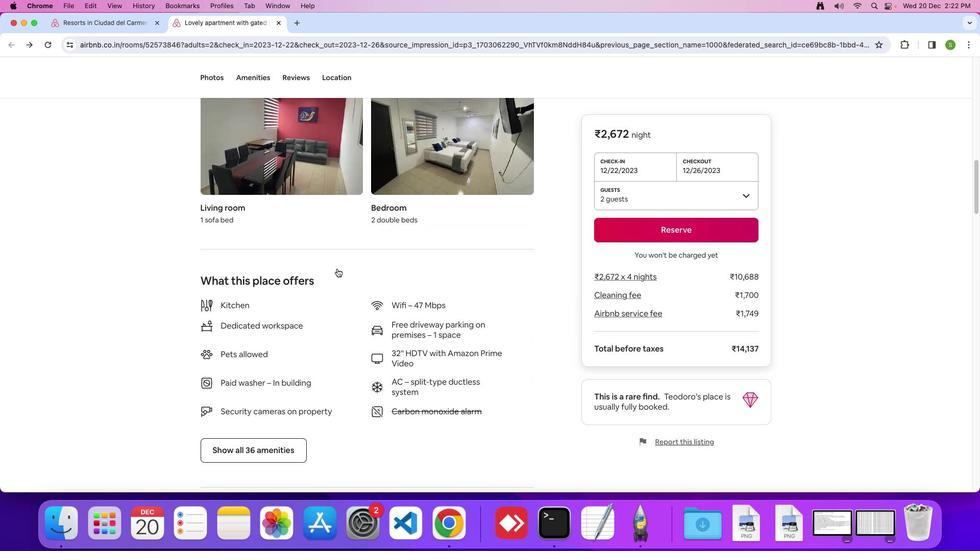 
Action: Mouse scrolled (336, 268) with delta (0, -1)
Screenshot: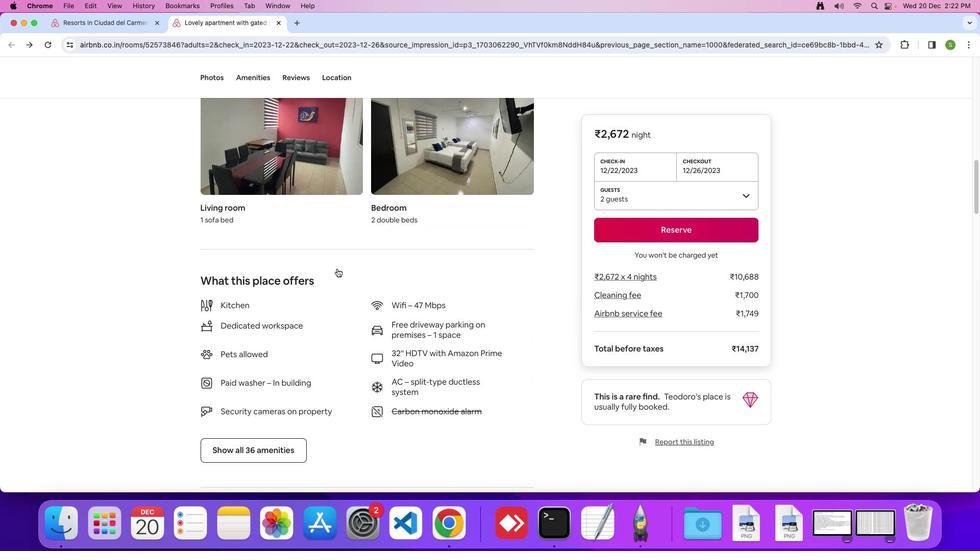
Action: Mouse scrolled (336, 268) with delta (0, 0)
Screenshot: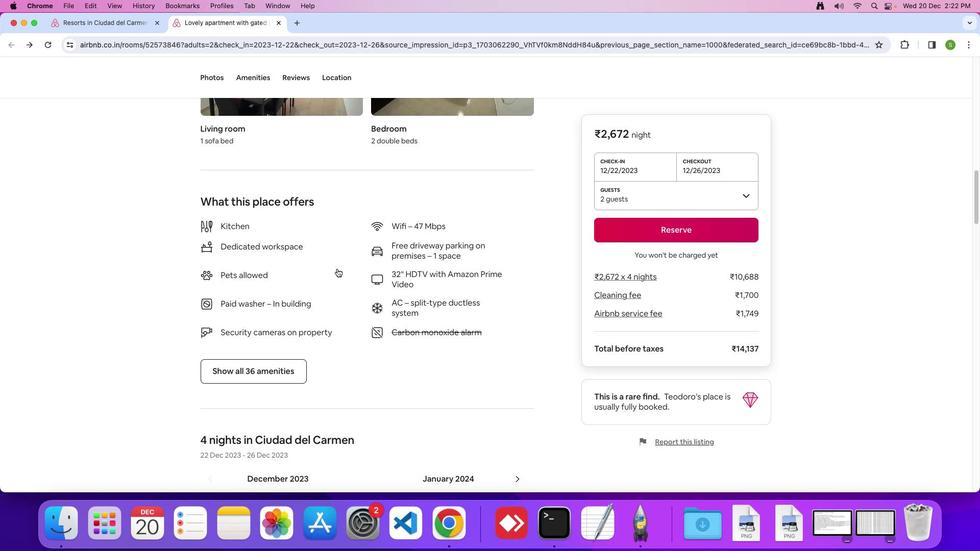 
Action: Mouse scrolled (336, 268) with delta (0, 0)
Screenshot: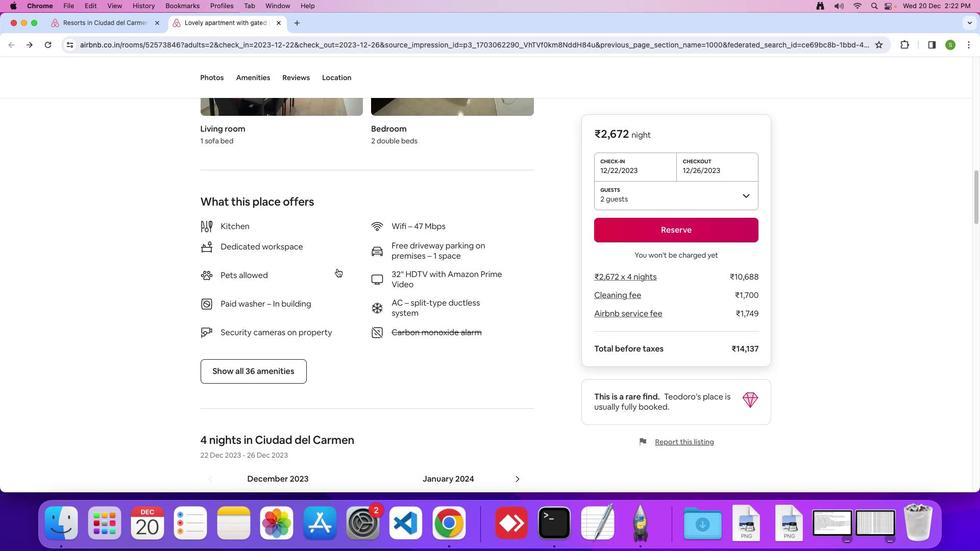 
Action: Mouse scrolled (336, 268) with delta (0, -1)
Screenshot: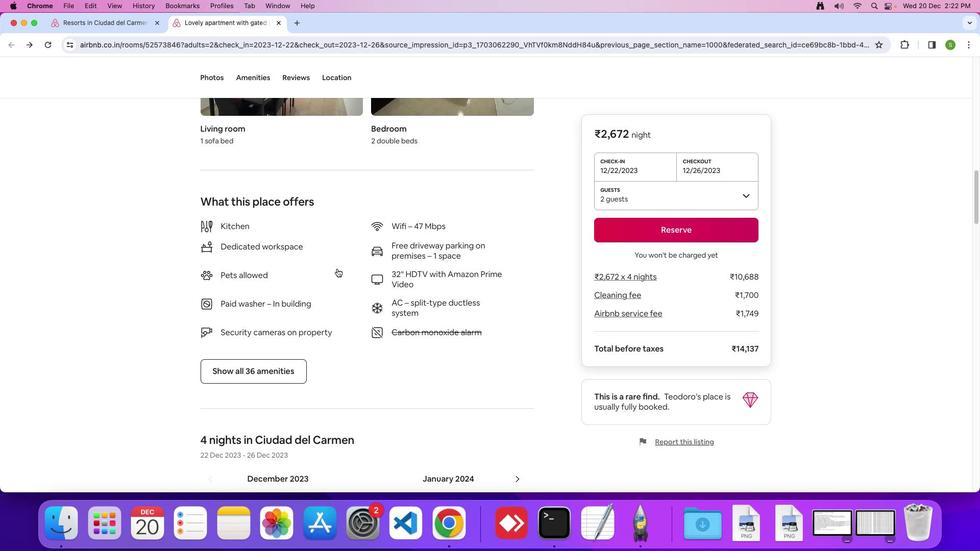 
Action: Mouse scrolled (336, 268) with delta (0, 0)
Screenshot: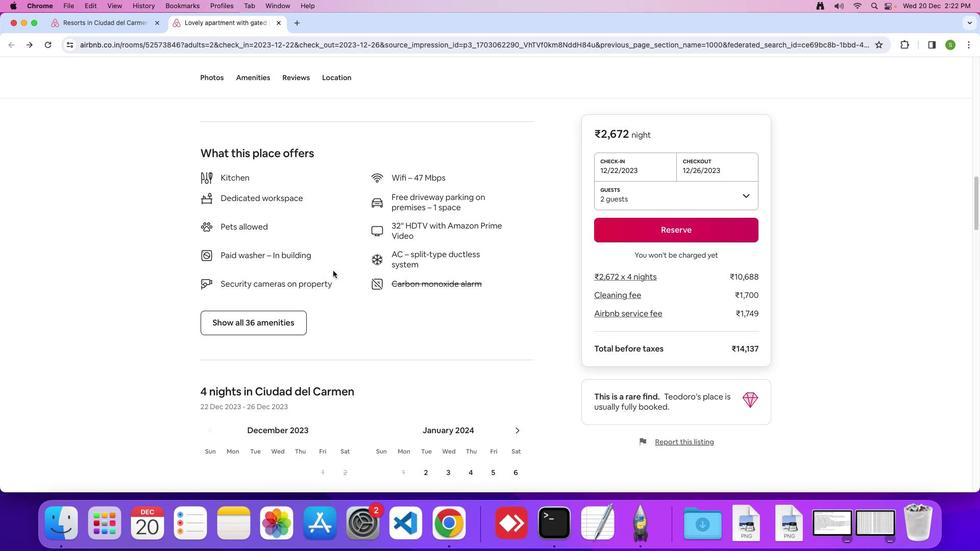 
Action: Mouse scrolled (336, 268) with delta (0, 0)
Screenshot: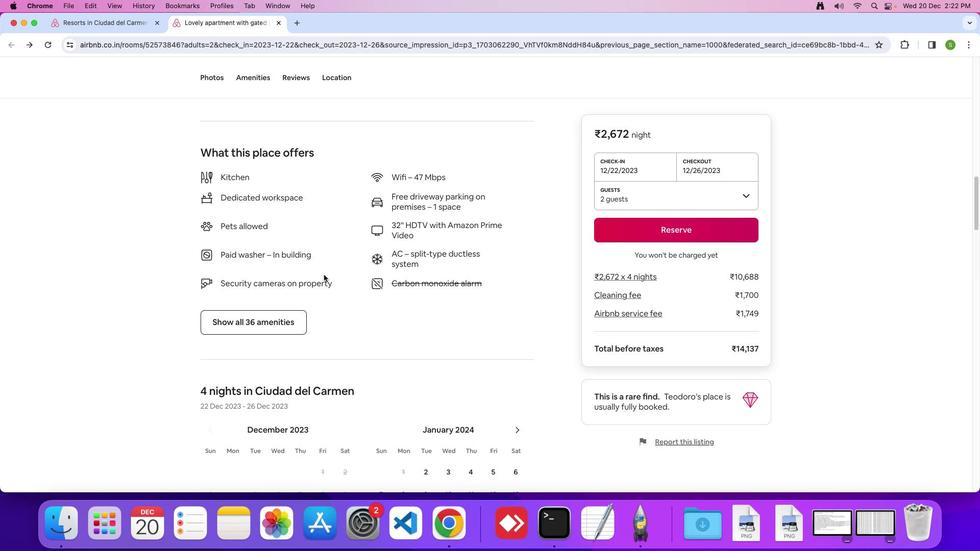 
Action: Mouse scrolled (336, 268) with delta (0, 0)
